 Task: Check the average views per listing of large kitchen in the last 3 years.
Action: Mouse moved to (1082, 247)
Screenshot: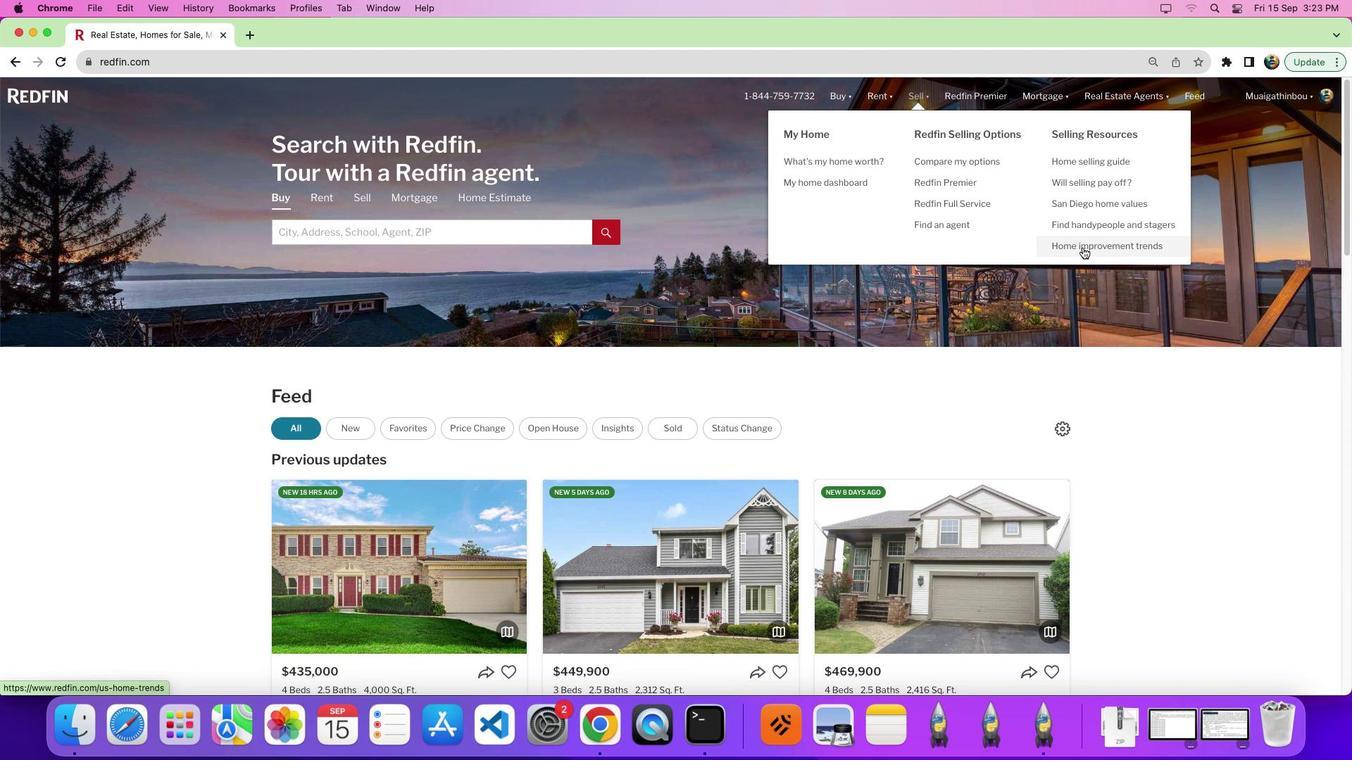 
Action: Mouse pressed left at (1082, 247)
Screenshot: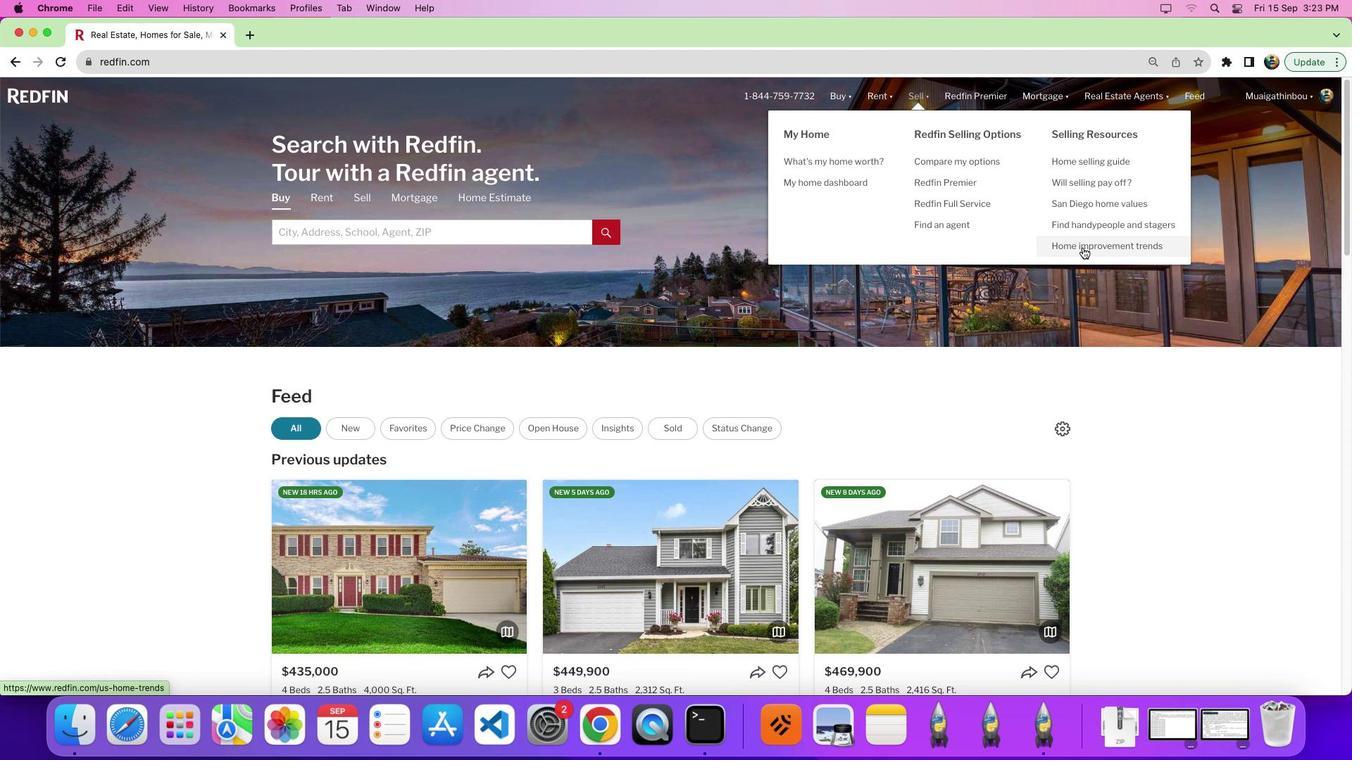 
Action: Mouse pressed left at (1082, 247)
Screenshot: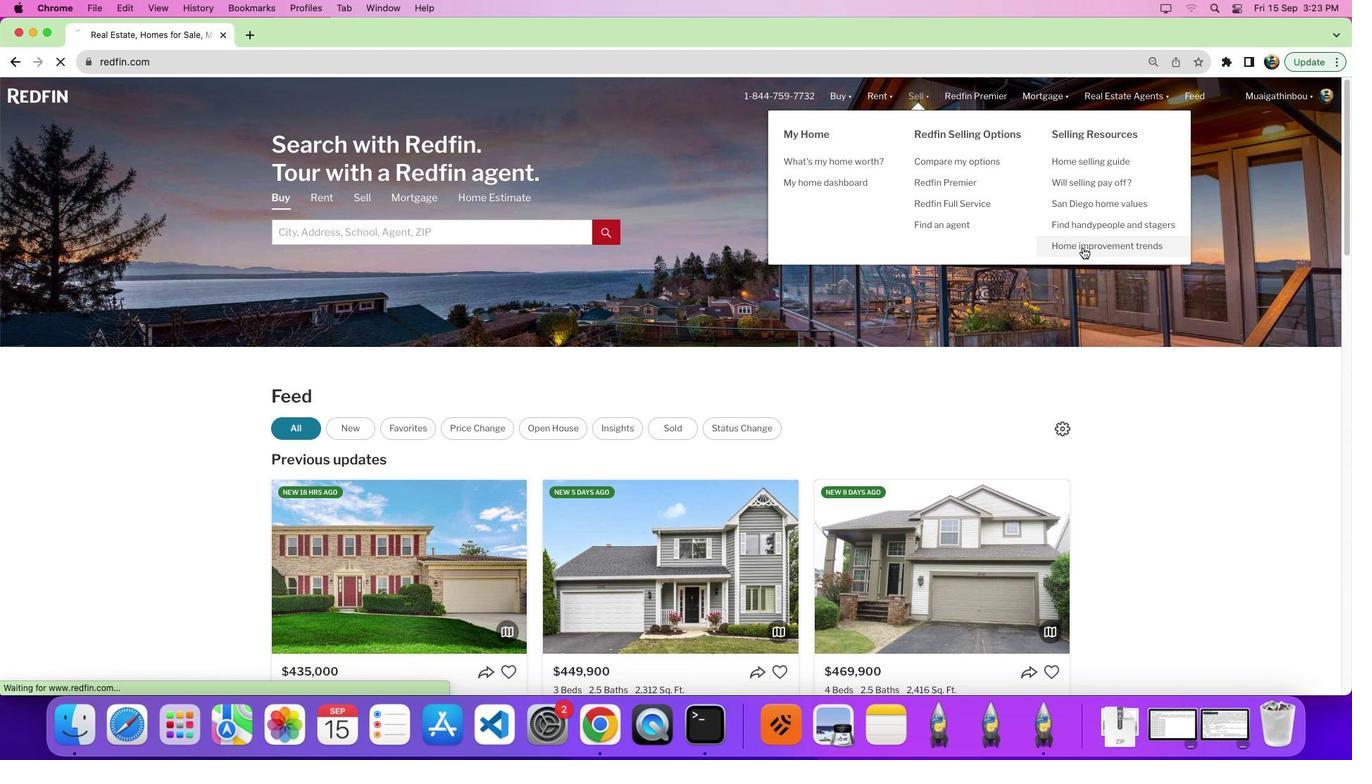 
Action: Mouse moved to (372, 261)
Screenshot: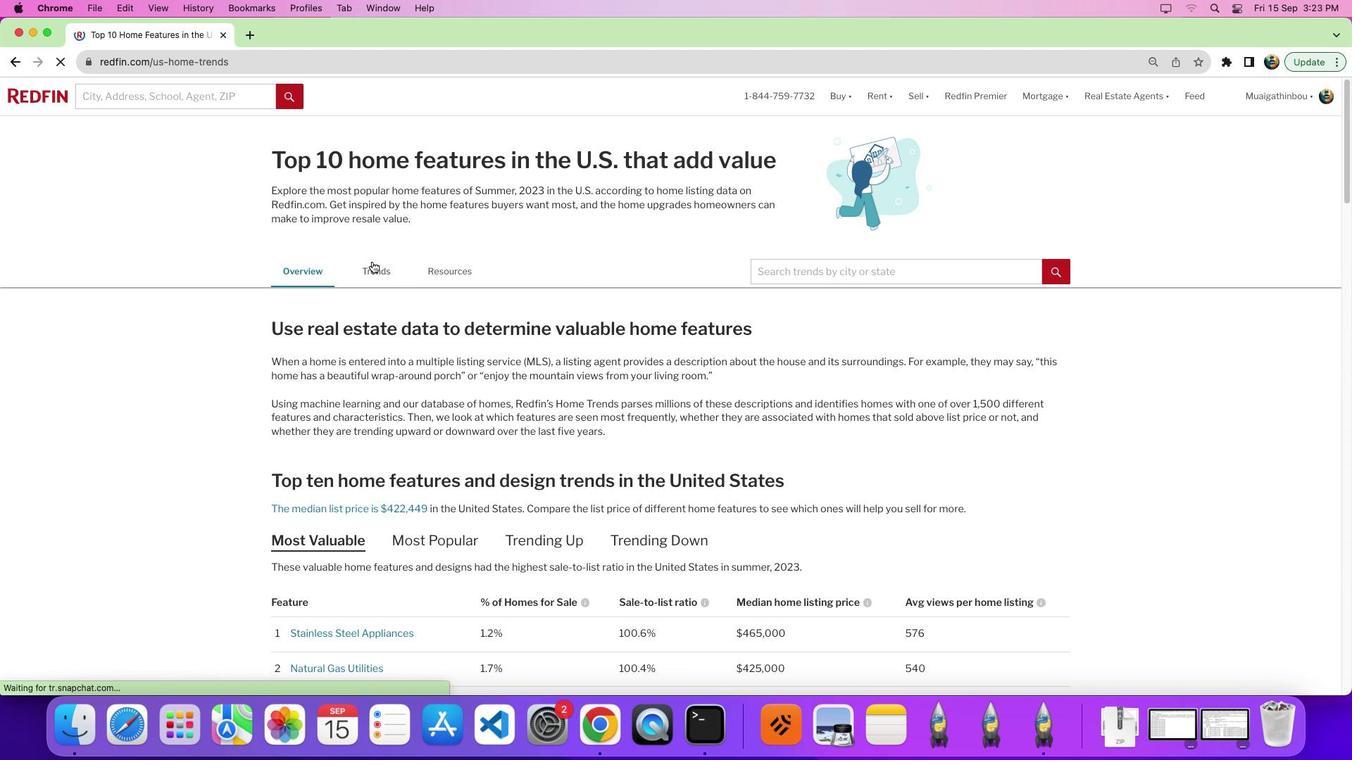
Action: Mouse pressed left at (372, 261)
Screenshot: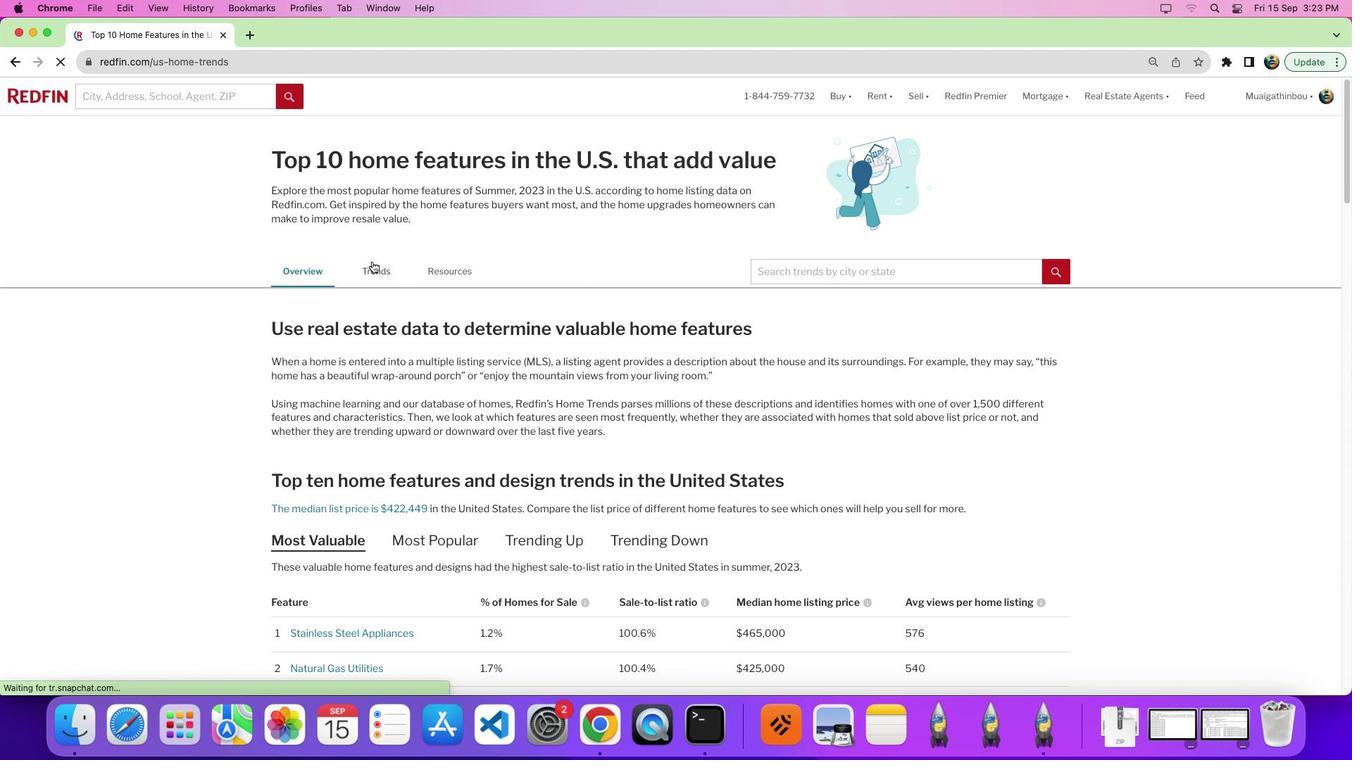 
Action: Mouse moved to (703, 277)
Screenshot: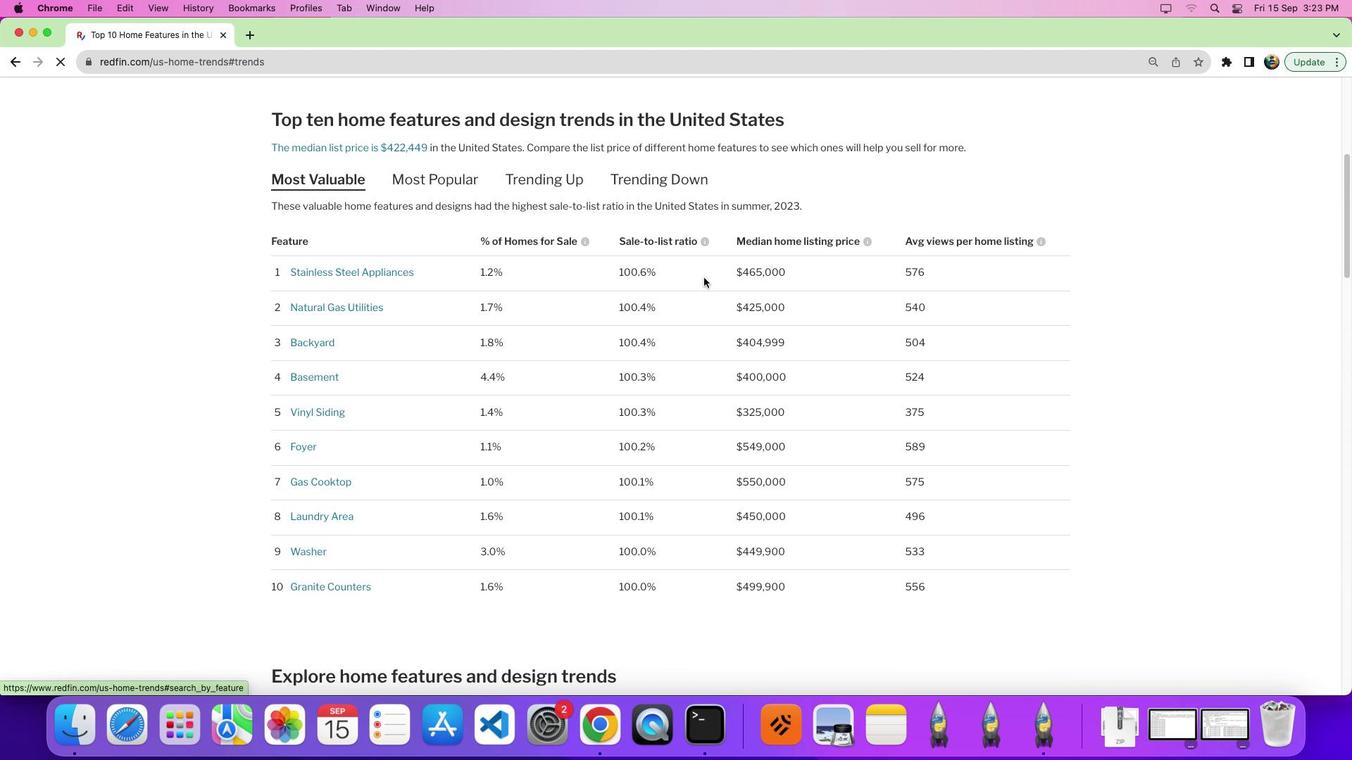 
Action: Mouse scrolled (703, 277) with delta (0, 0)
Screenshot: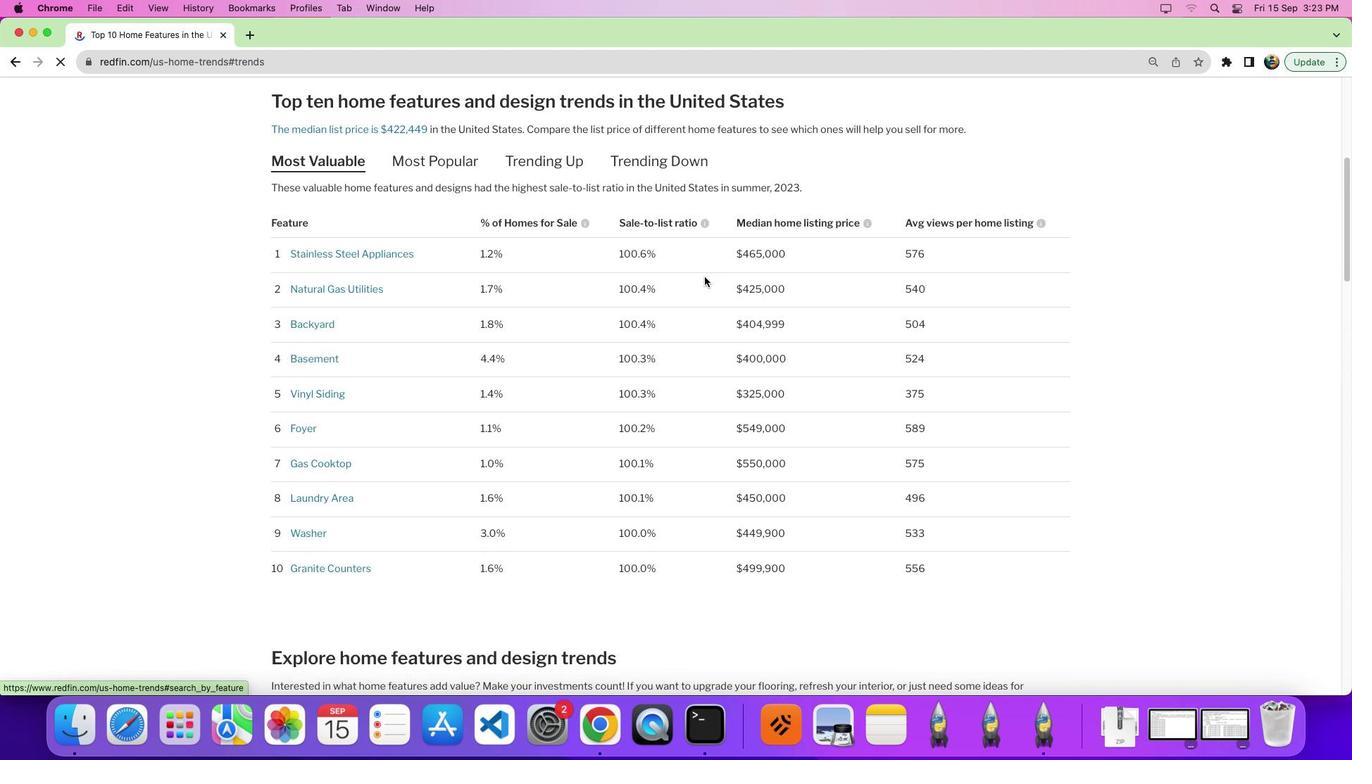 
Action: Mouse scrolled (703, 277) with delta (0, -1)
Screenshot: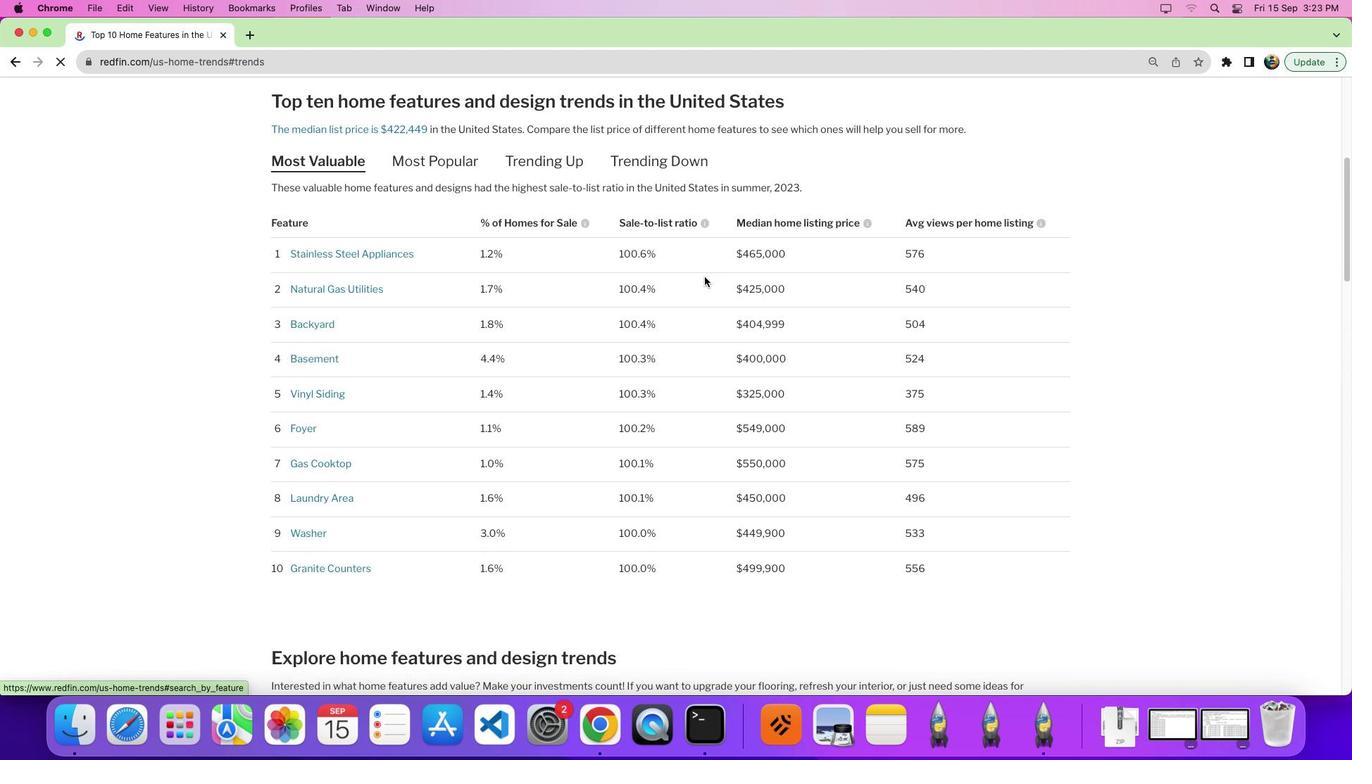 
Action: Mouse scrolled (703, 277) with delta (0, -5)
Screenshot: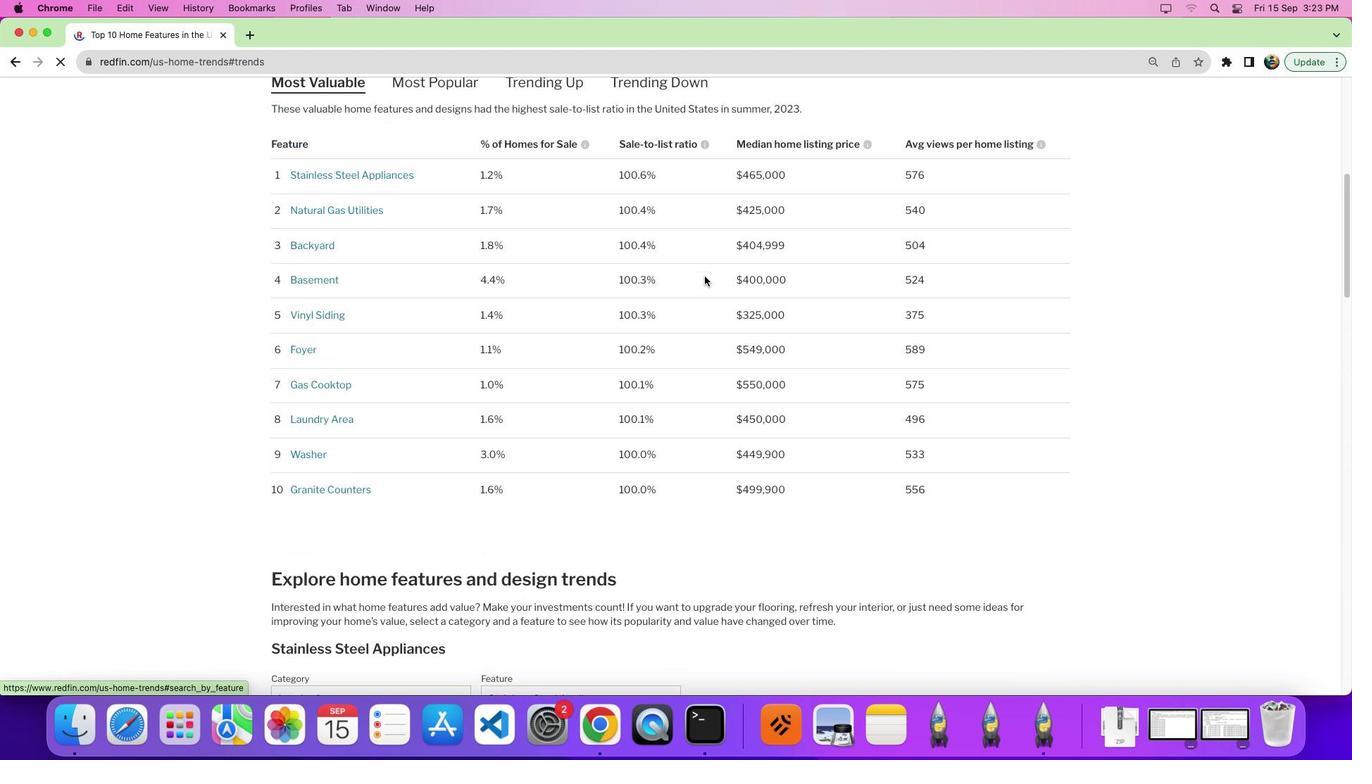 
Action: Mouse moved to (705, 274)
Screenshot: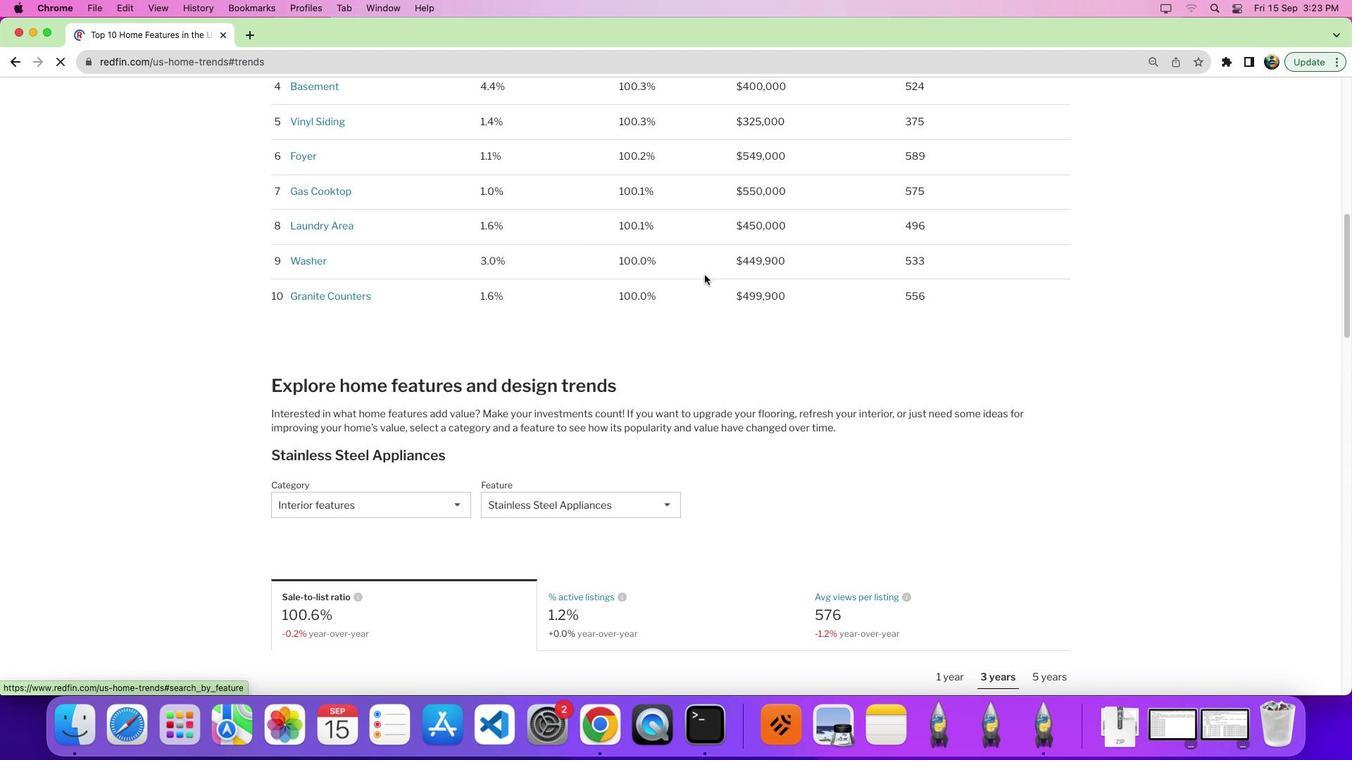 
Action: Mouse scrolled (705, 274) with delta (0, 0)
Screenshot: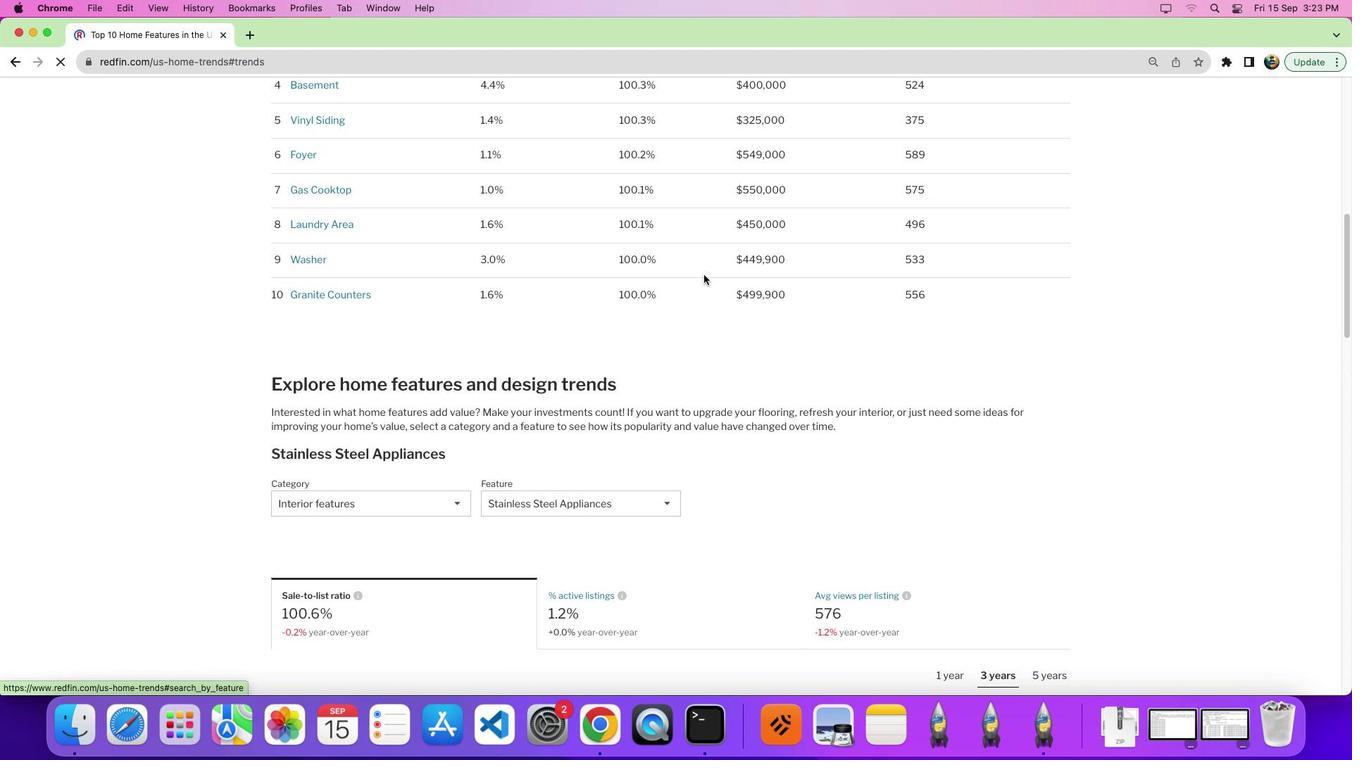 
Action: Mouse scrolled (705, 274) with delta (0, 0)
Screenshot: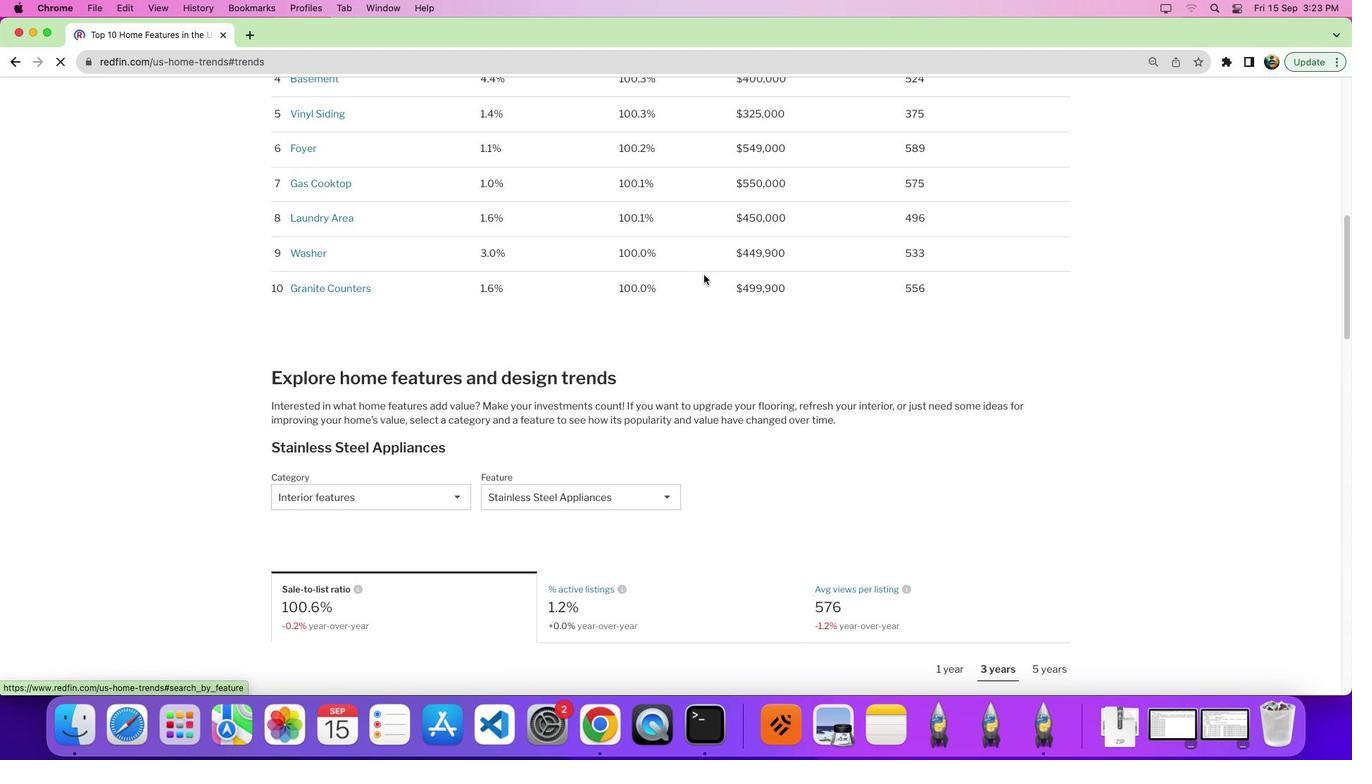 
Action: Mouse moved to (704, 274)
Screenshot: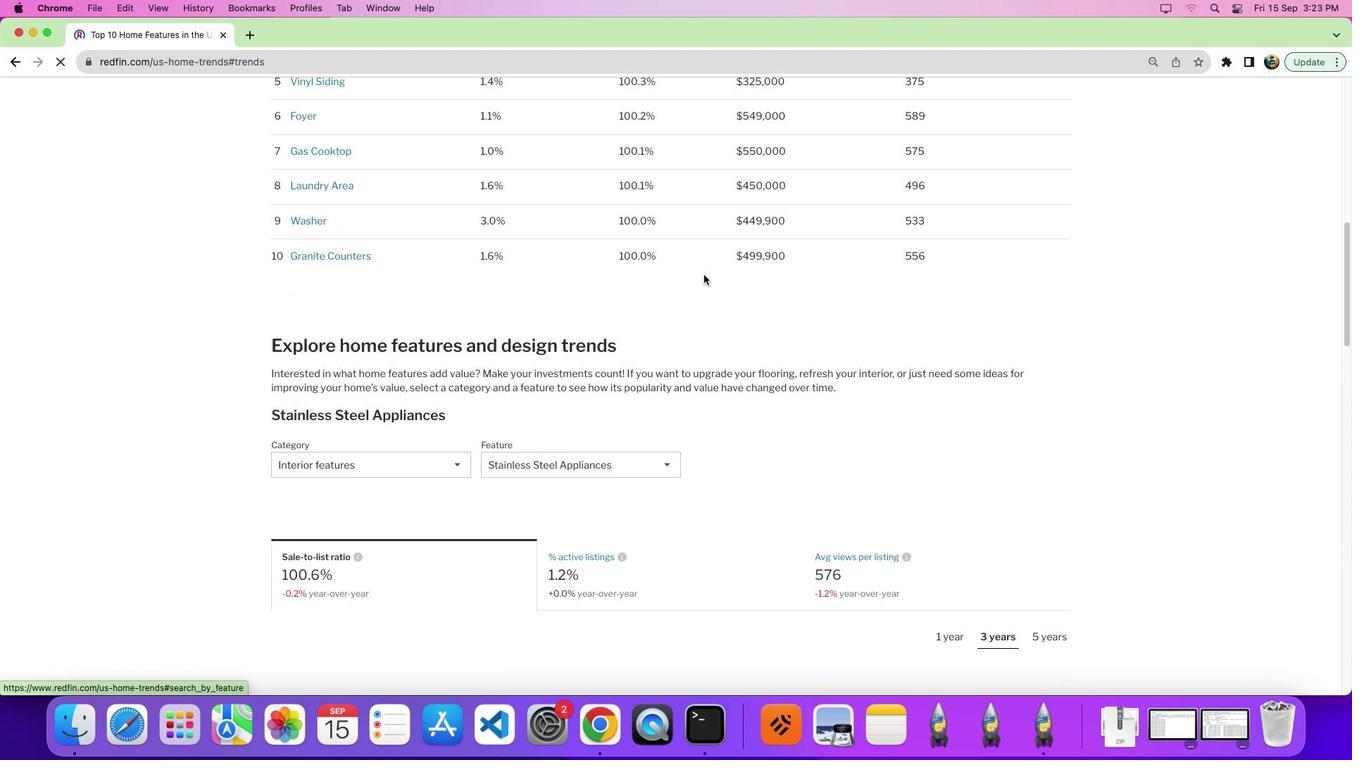 
Action: Mouse scrolled (704, 274) with delta (0, -4)
Screenshot: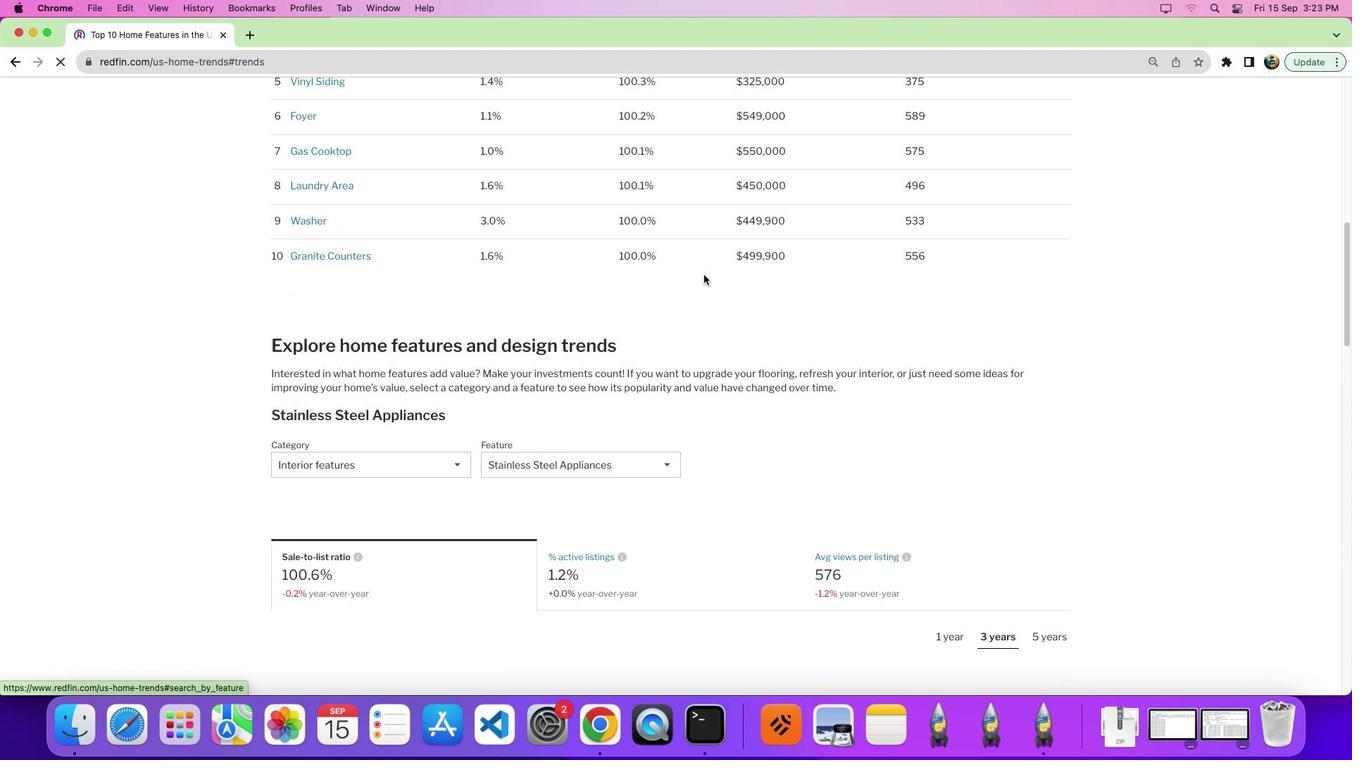 
Action: Mouse moved to (600, 291)
Screenshot: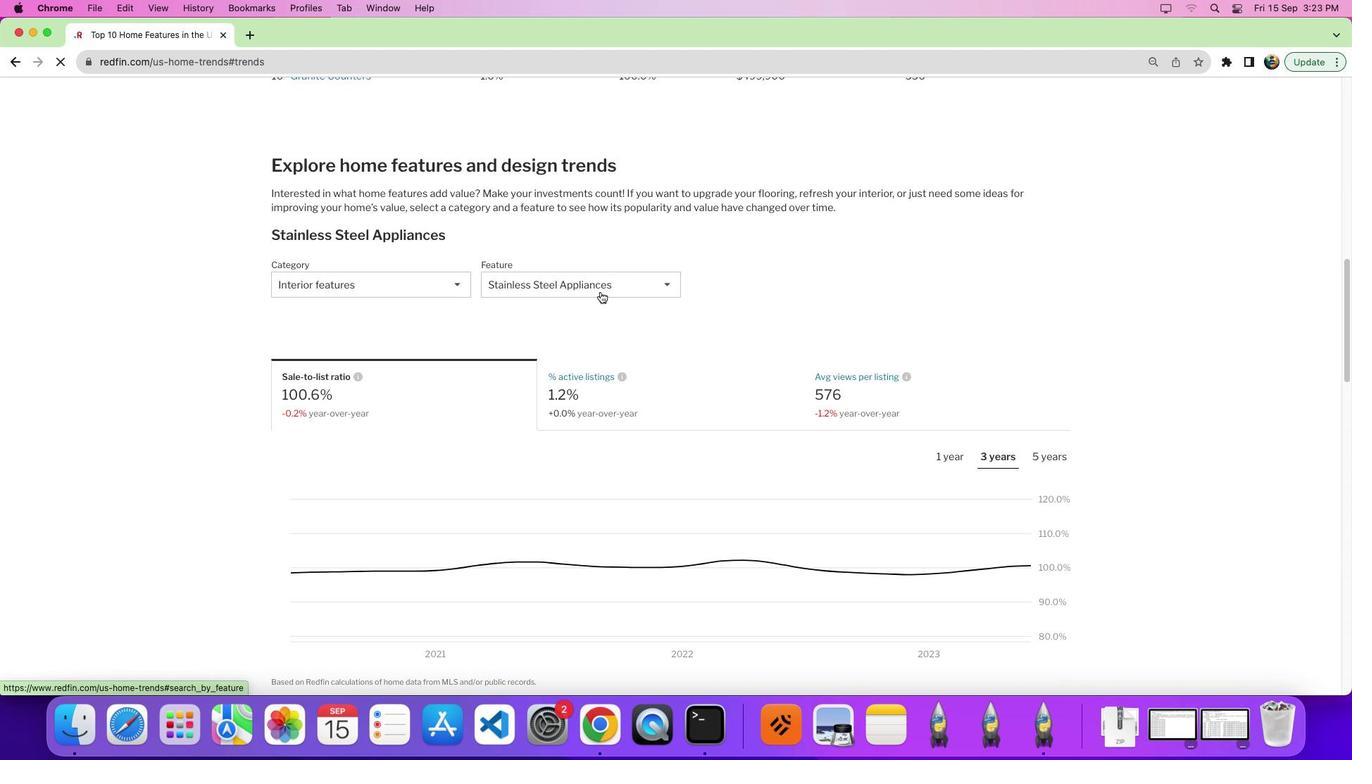 
Action: Mouse pressed left at (600, 291)
Screenshot: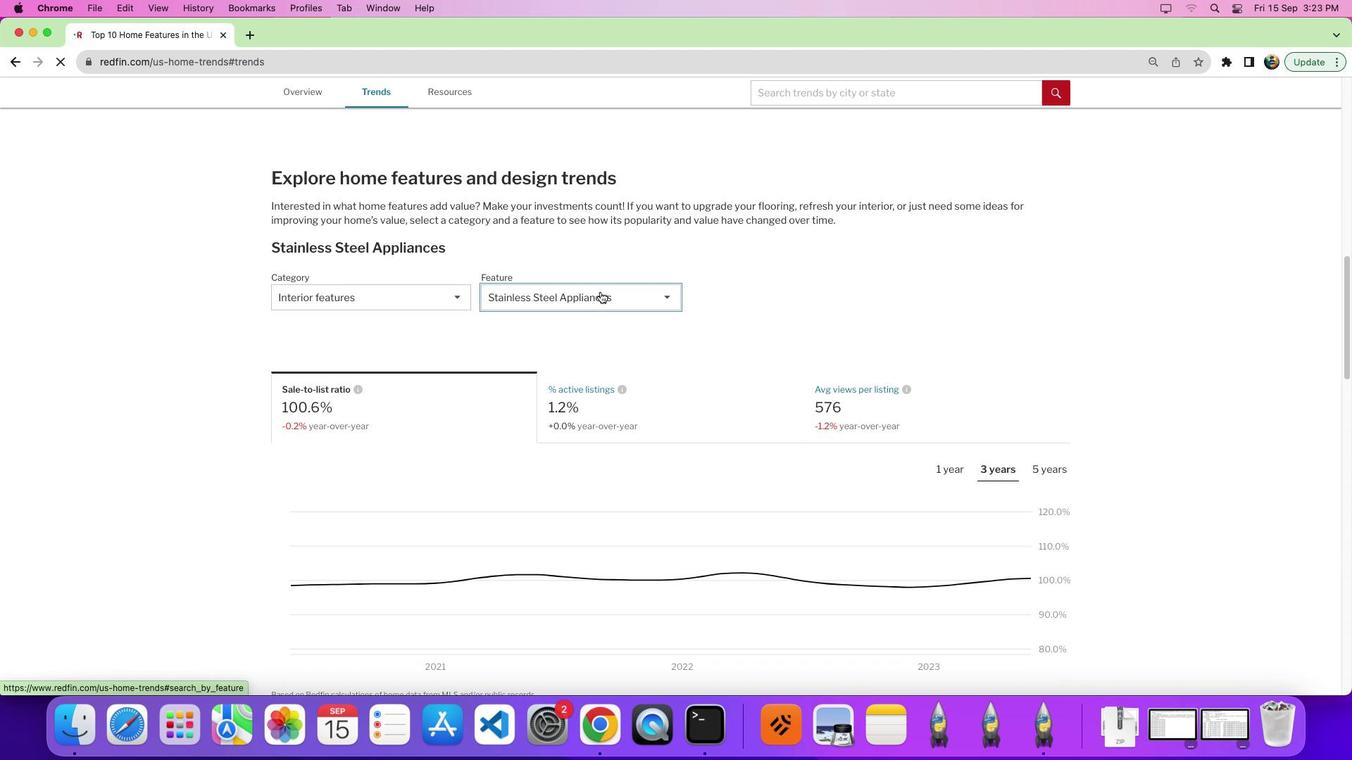 
Action: Mouse moved to (602, 295)
Screenshot: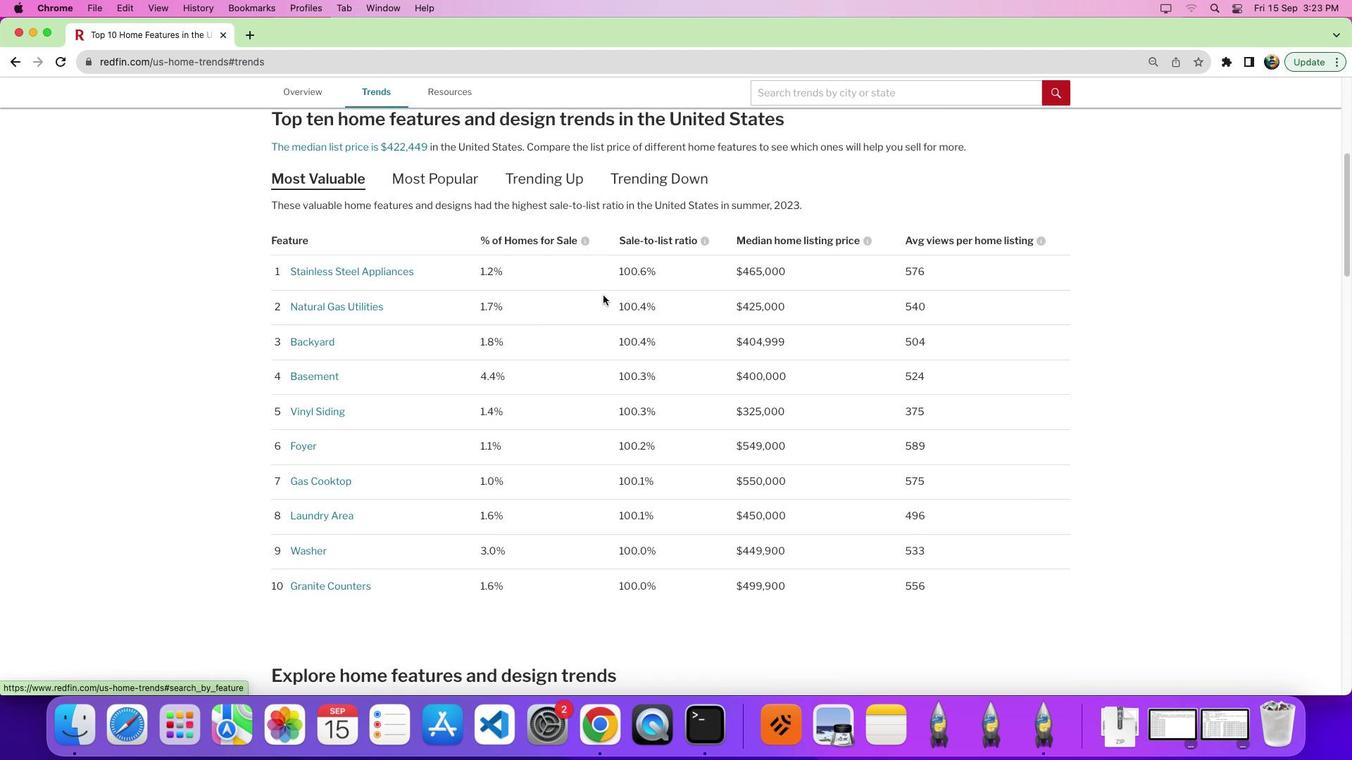 
Action: Mouse scrolled (602, 295) with delta (0, 0)
Screenshot: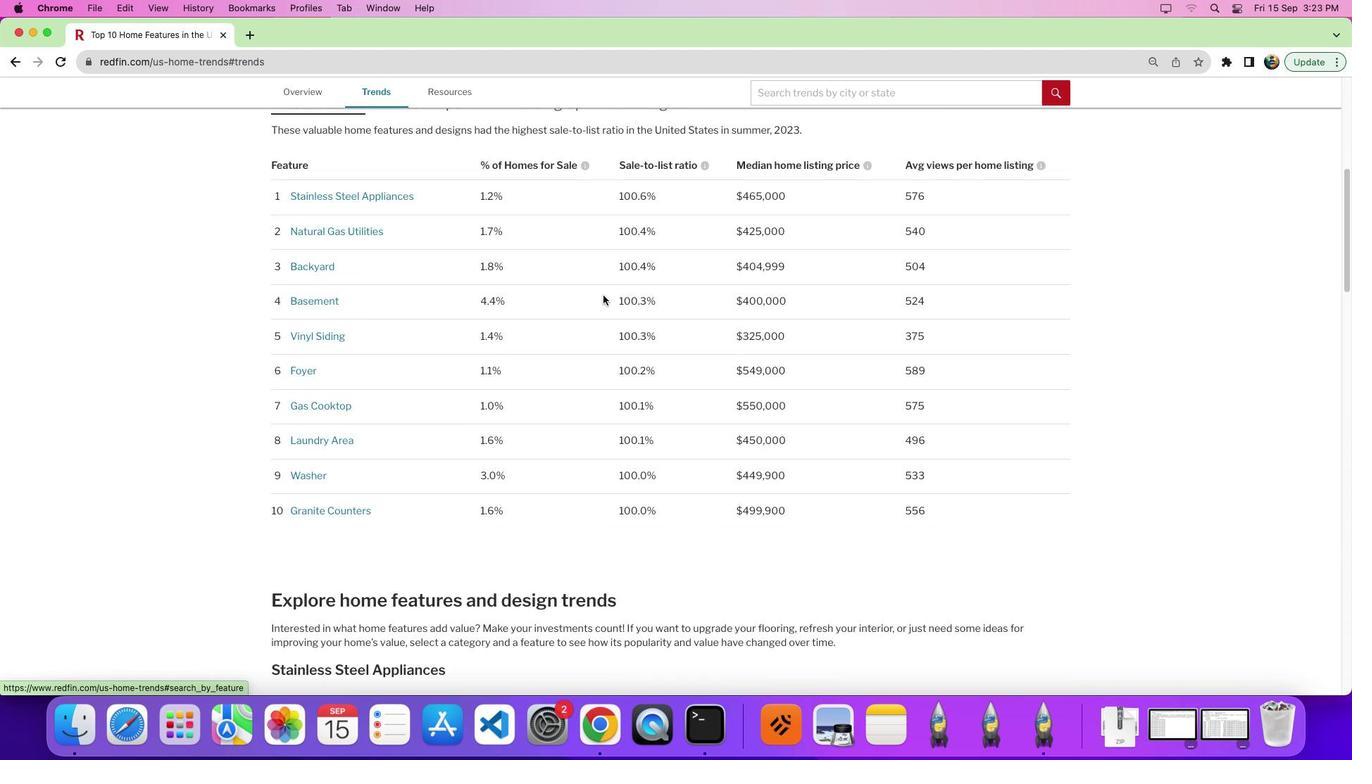 
Action: Mouse scrolled (602, 295) with delta (0, -1)
Screenshot: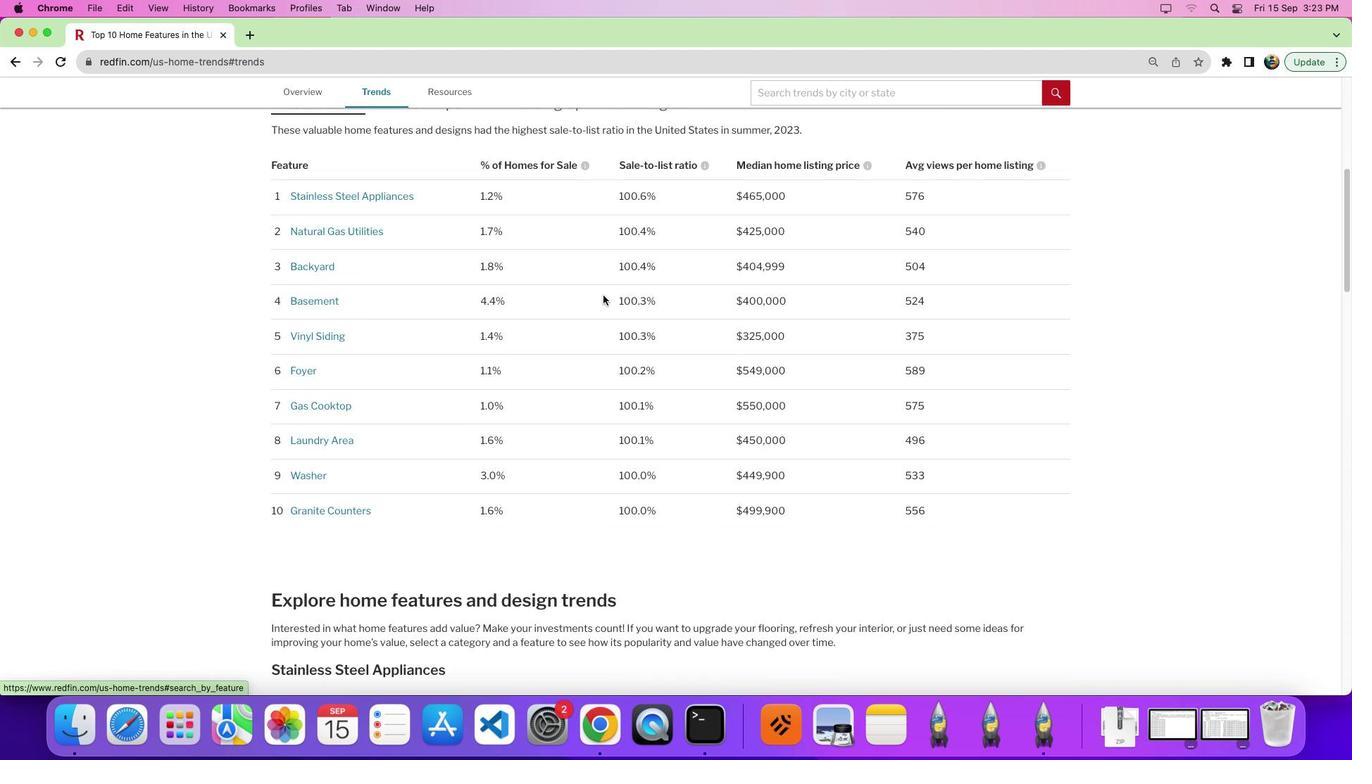 
Action: Mouse scrolled (602, 295) with delta (0, -6)
Screenshot: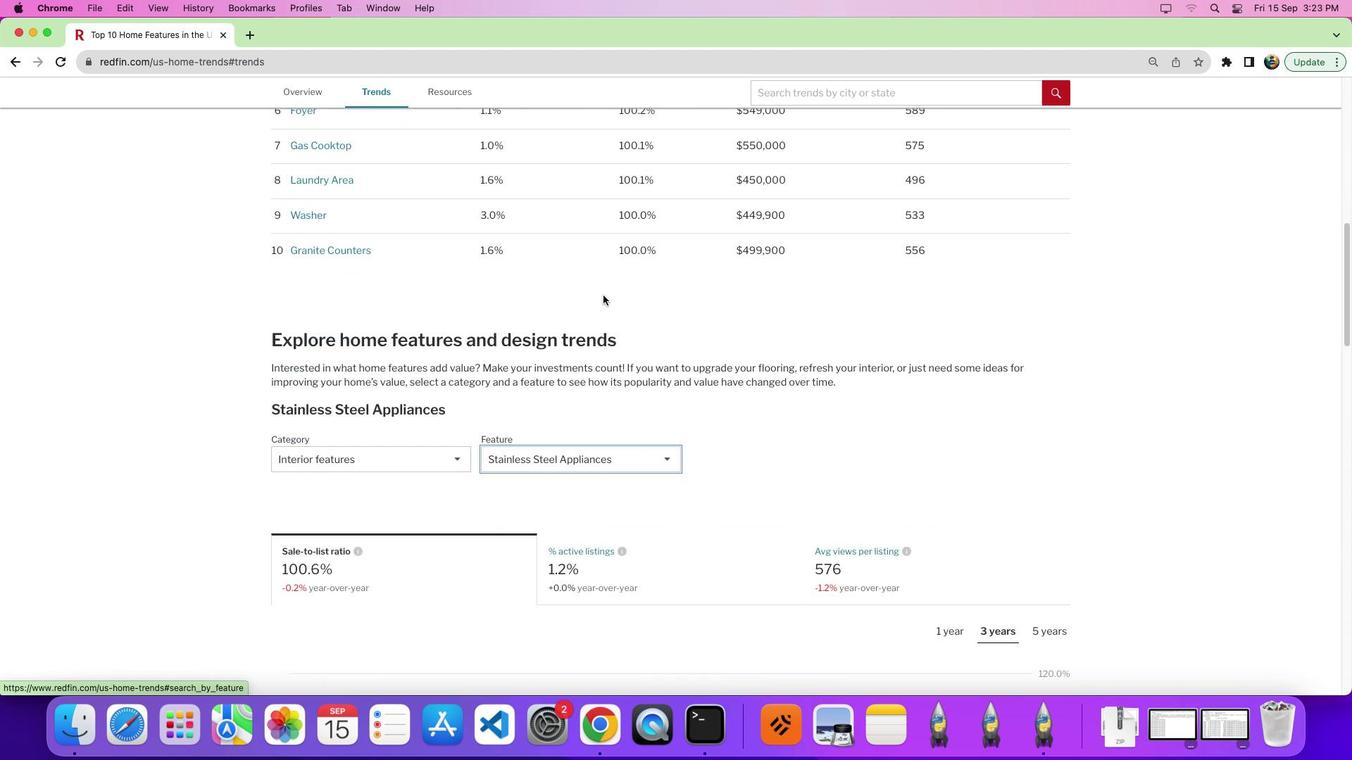 
Action: Mouse scrolled (602, 295) with delta (0, -9)
Screenshot: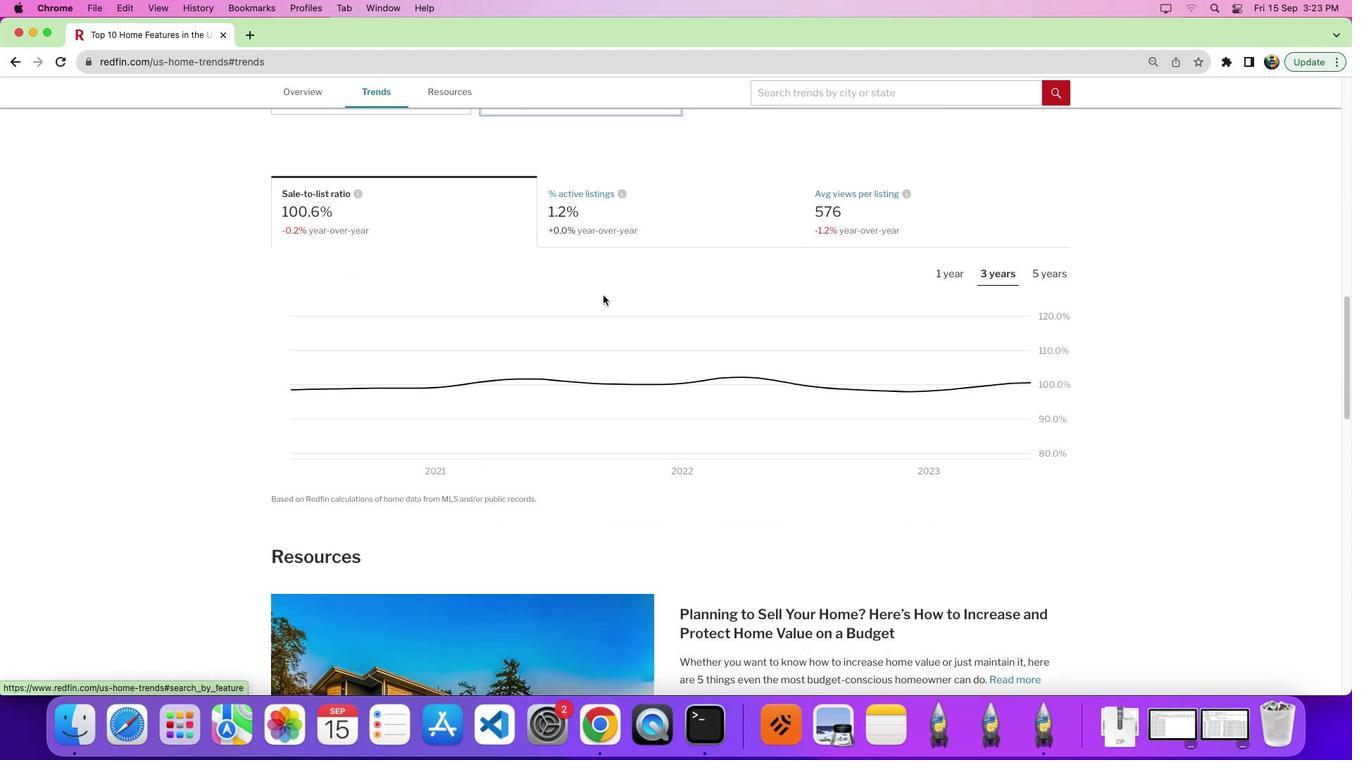 
Action: Mouse scrolled (602, 295) with delta (0, -9)
Screenshot: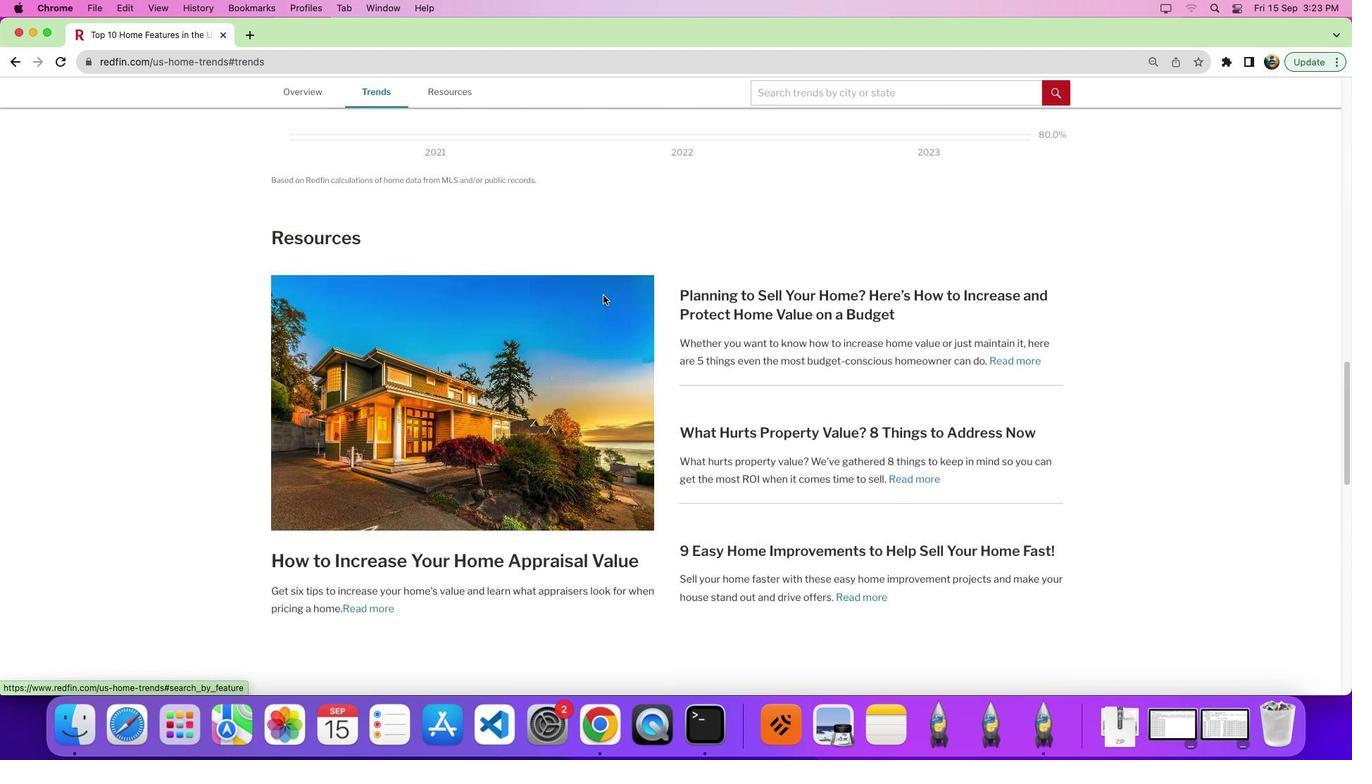 
Action: Mouse moved to (605, 292)
Screenshot: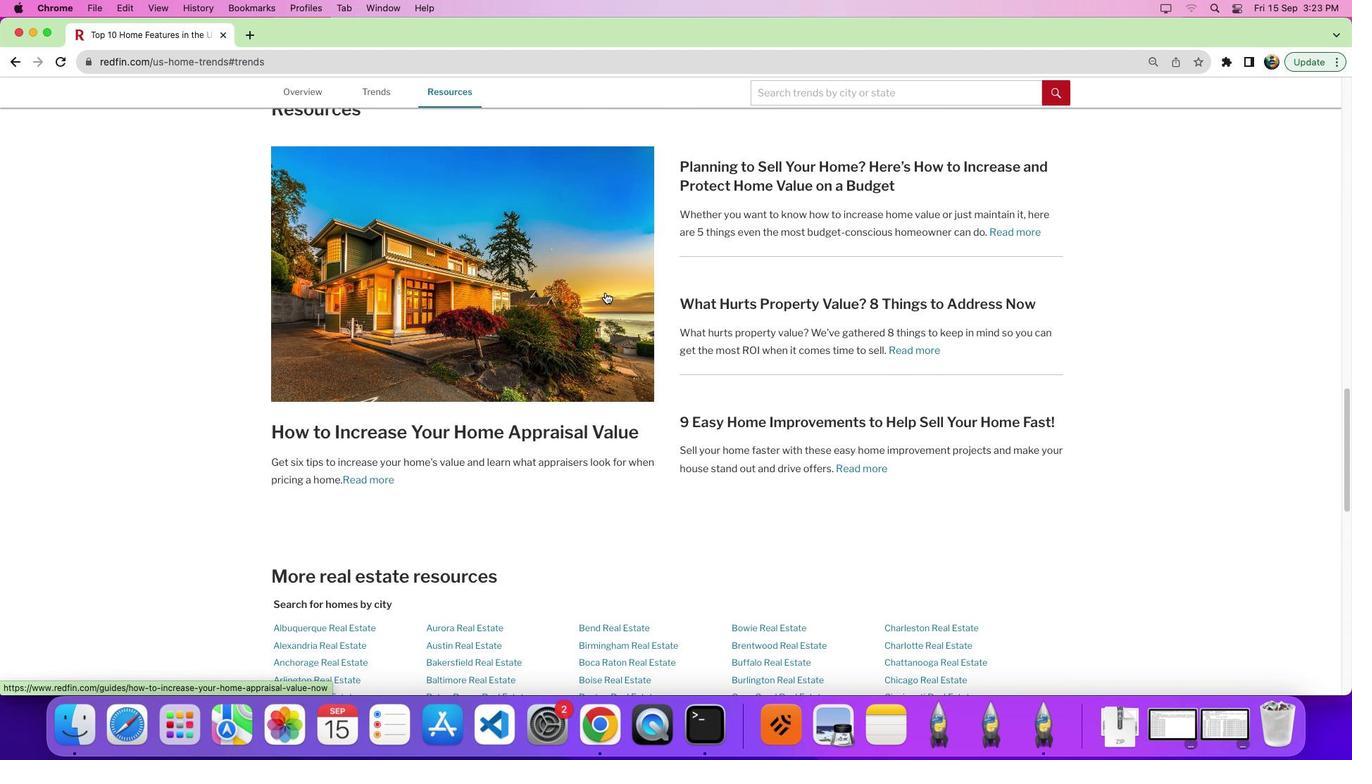 
Action: Mouse scrolled (605, 292) with delta (0, 0)
Screenshot: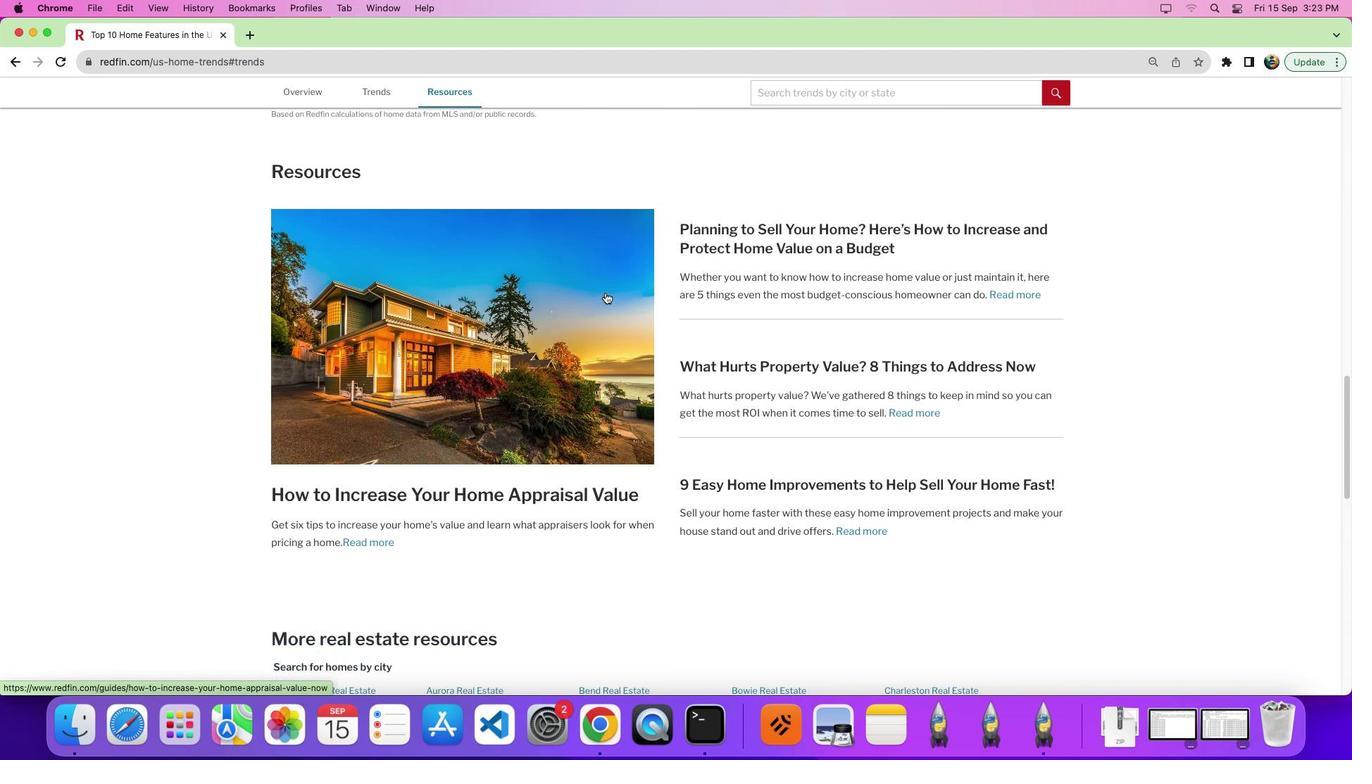 
Action: Mouse scrolled (605, 292) with delta (0, 0)
Screenshot: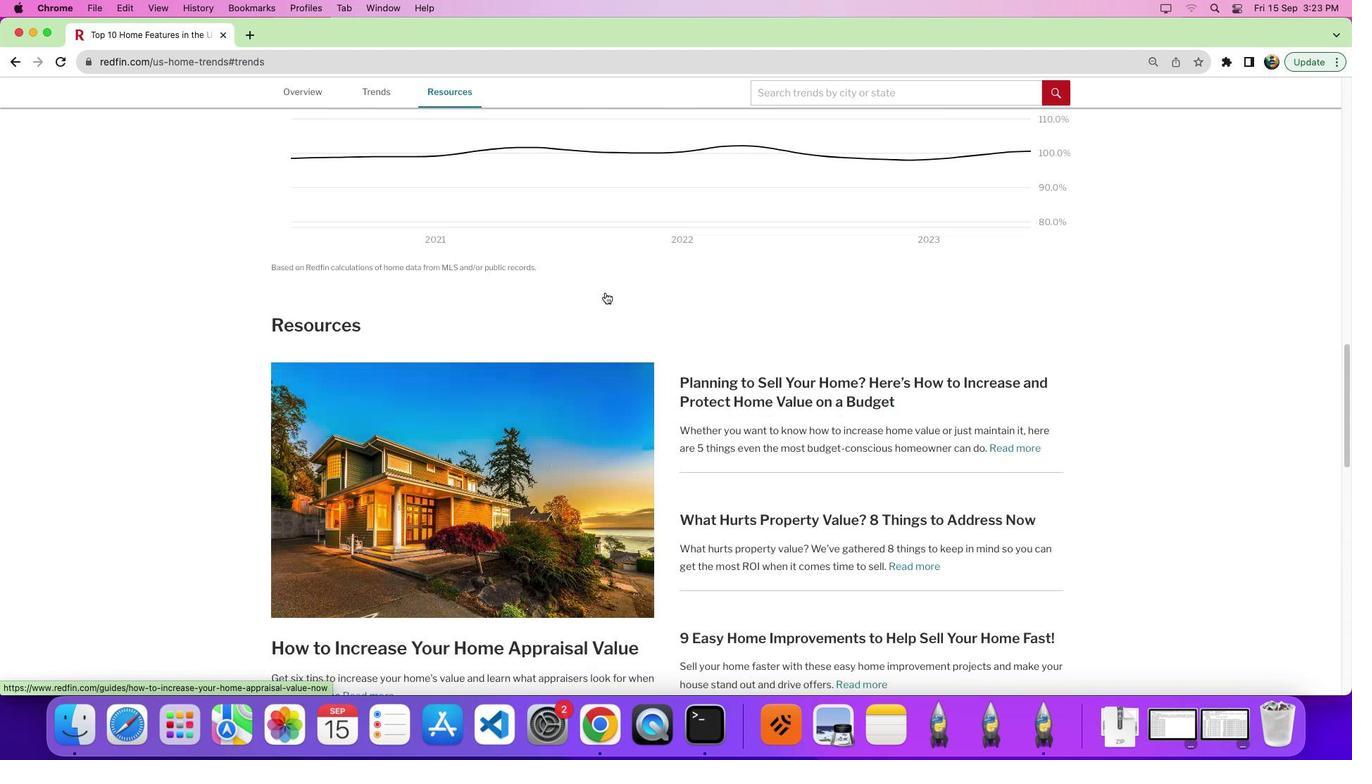 
Action: Mouse scrolled (605, 292) with delta (0, 6)
Screenshot: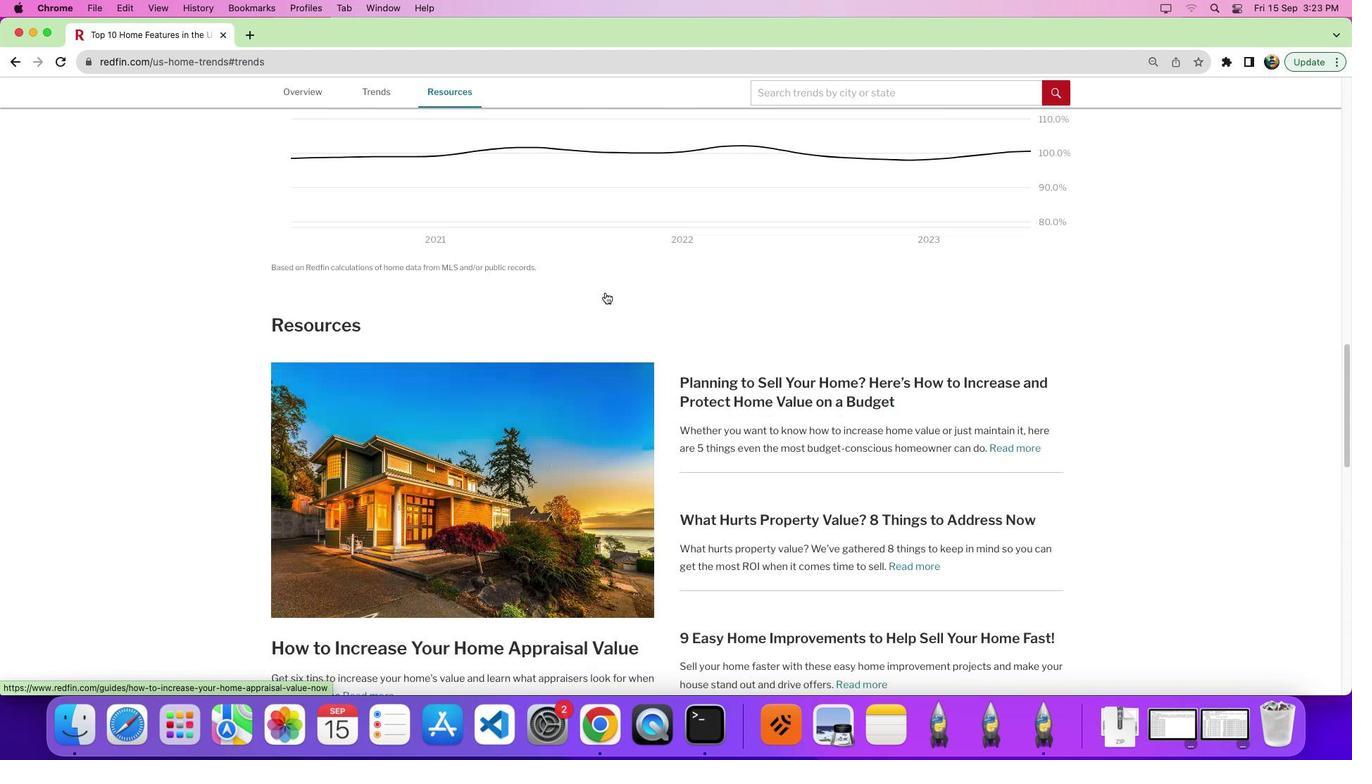 
Action: Mouse moved to (605, 292)
Screenshot: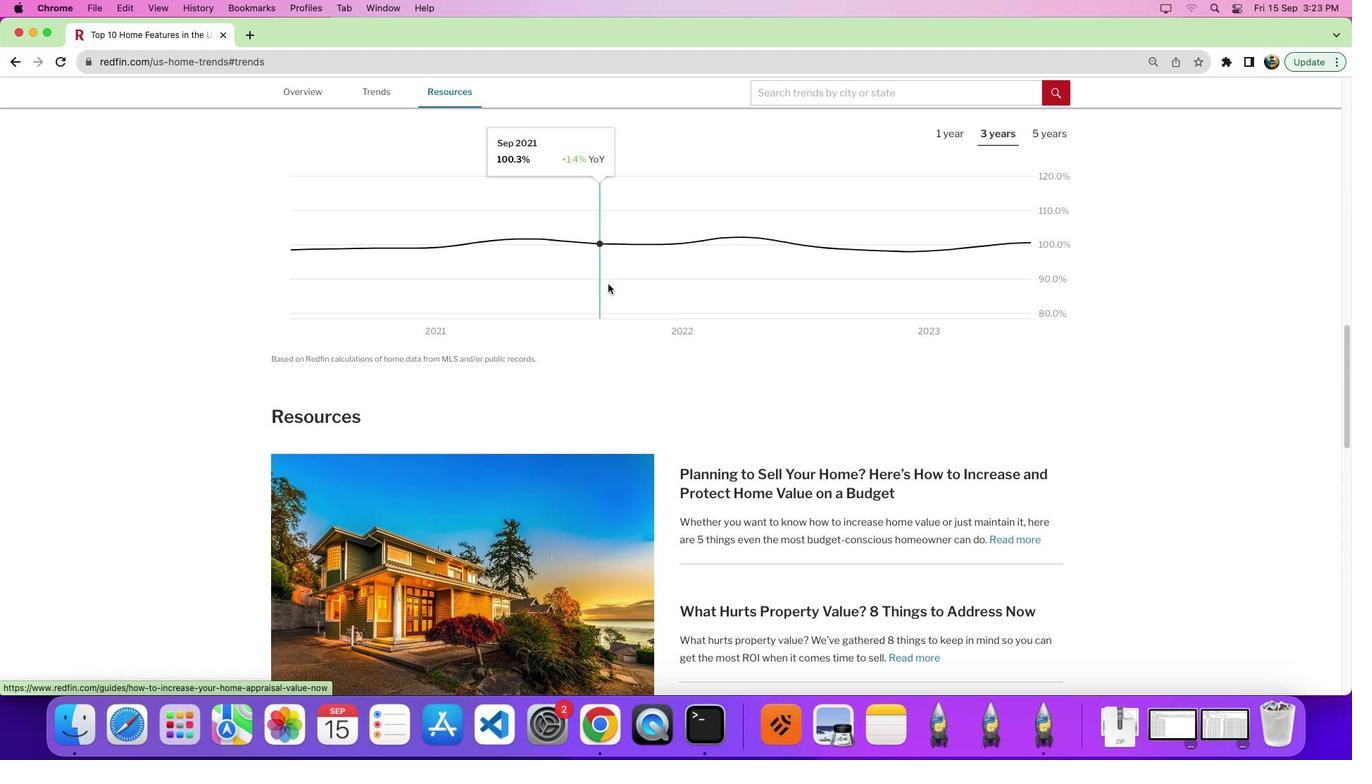 
Action: Mouse scrolled (605, 292) with delta (0, 0)
Screenshot: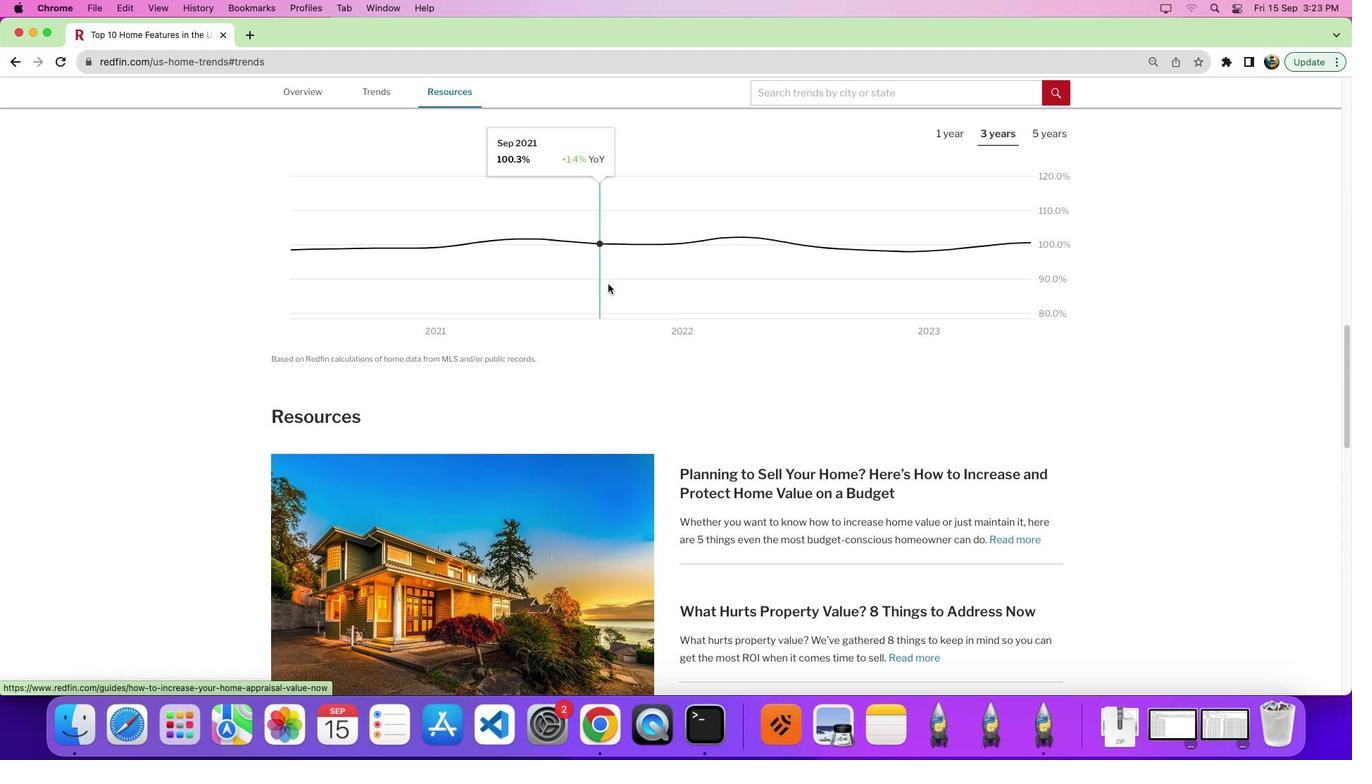 
Action: Mouse moved to (605, 290)
Screenshot: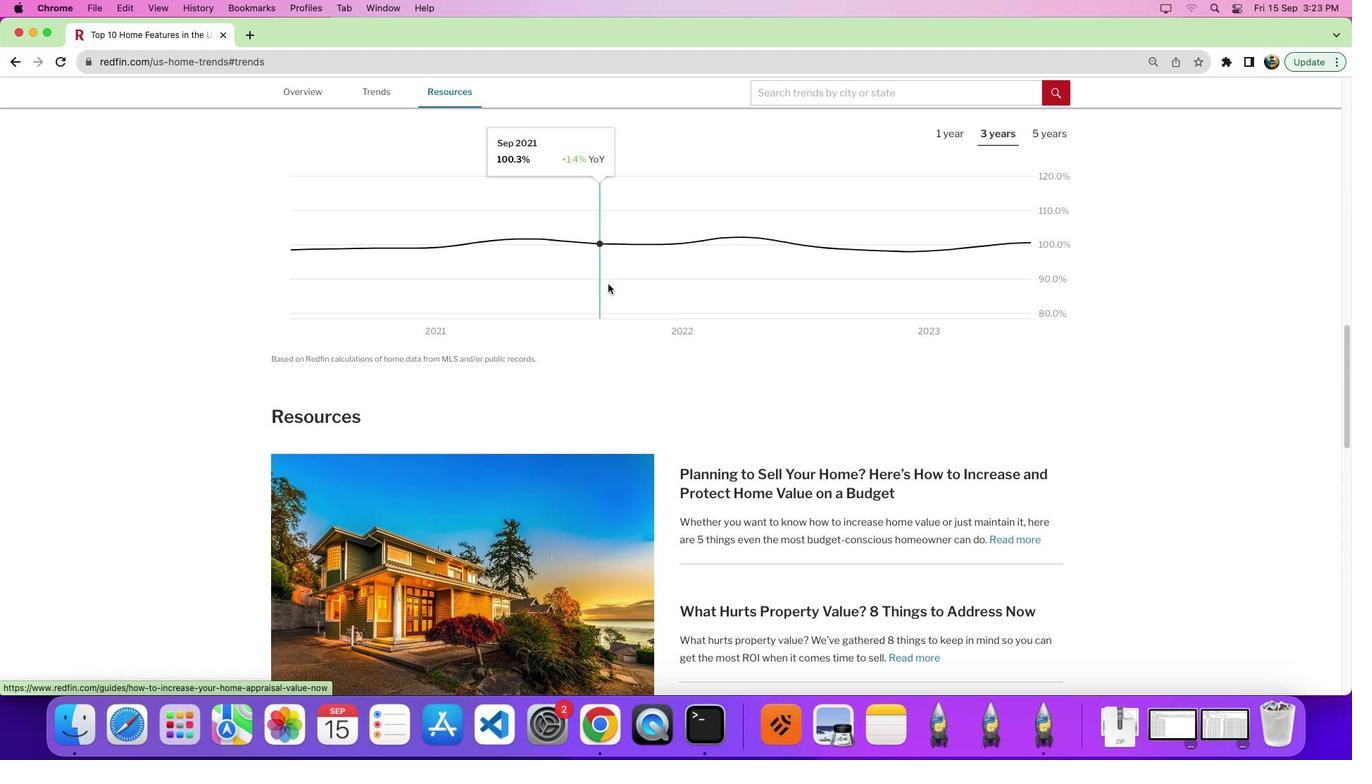 
Action: Mouse scrolled (605, 290) with delta (0, -1)
Screenshot: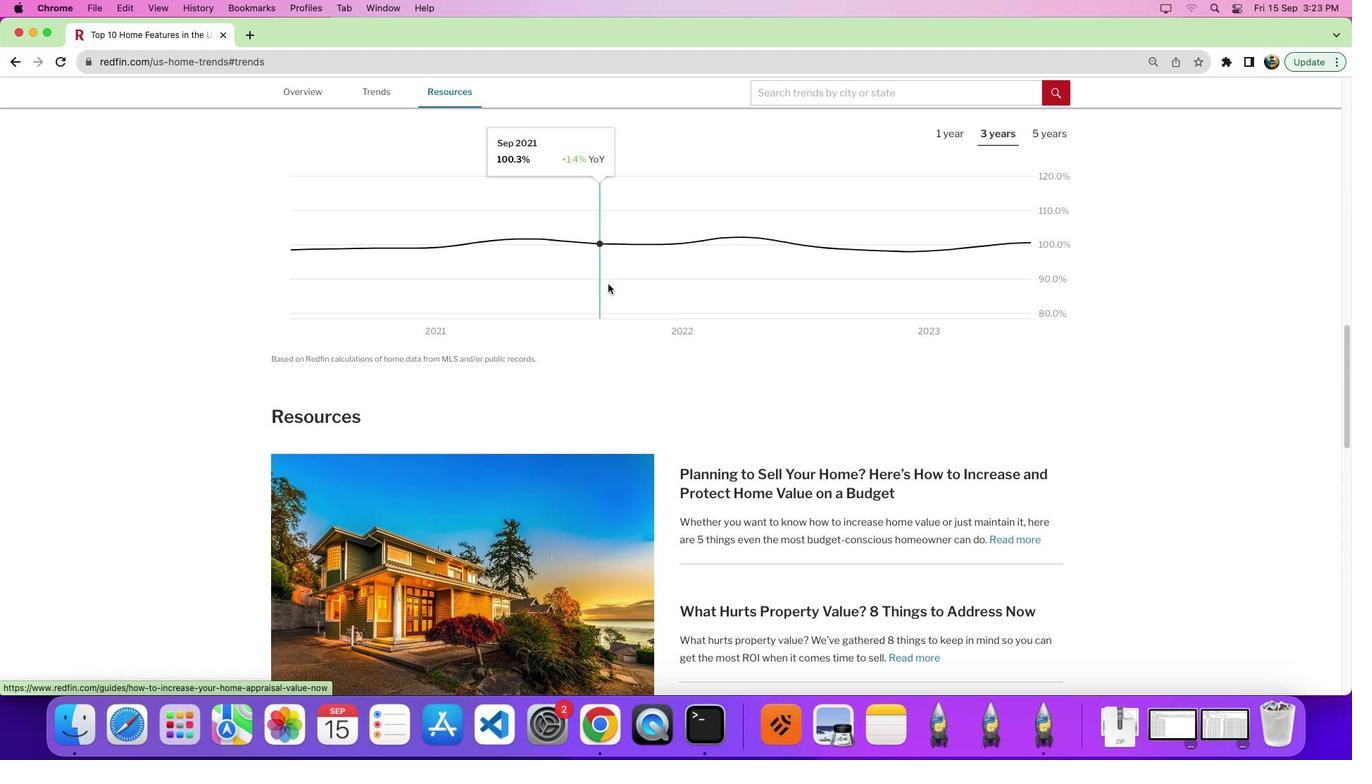 
Action: Mouse moved to (607, 285)
Screenshot: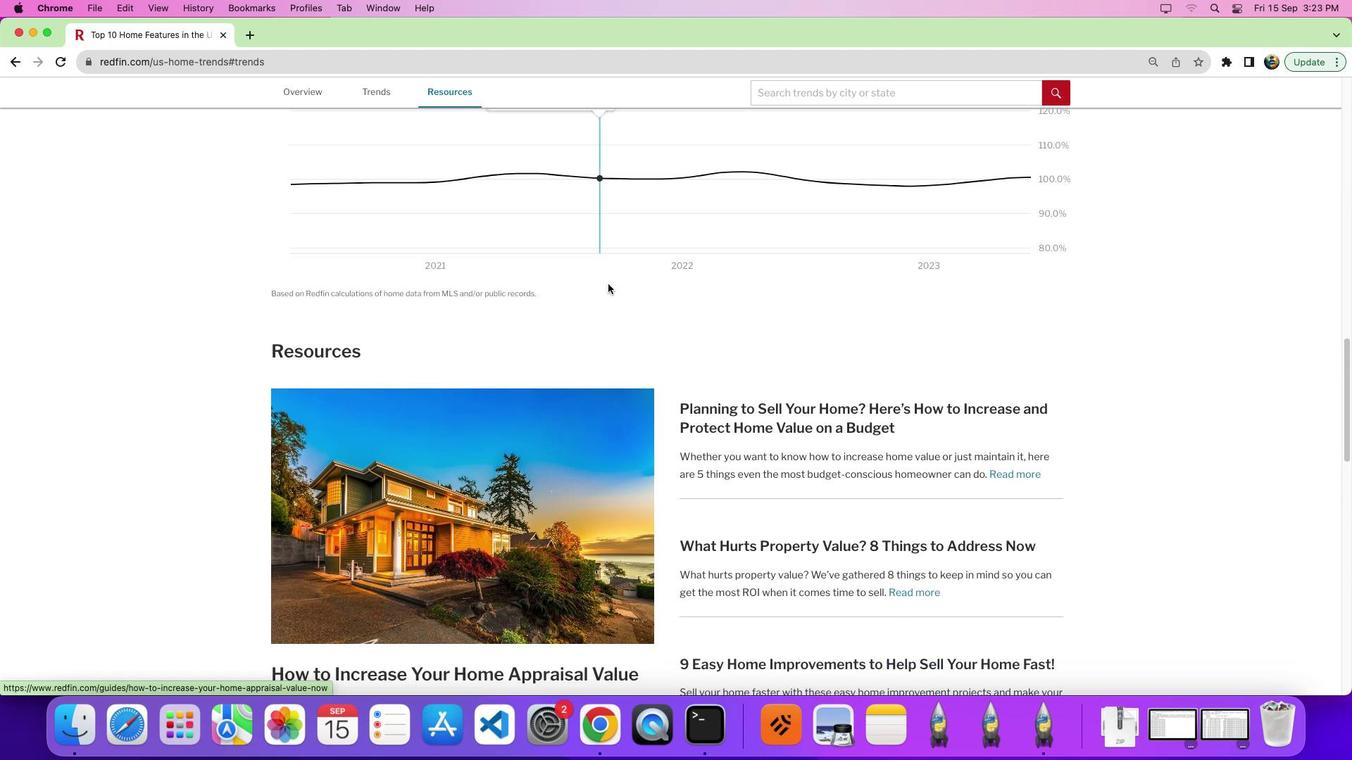 
Action: Mouse scrolled (607, 285) with delta (0, -5)
Screenshot: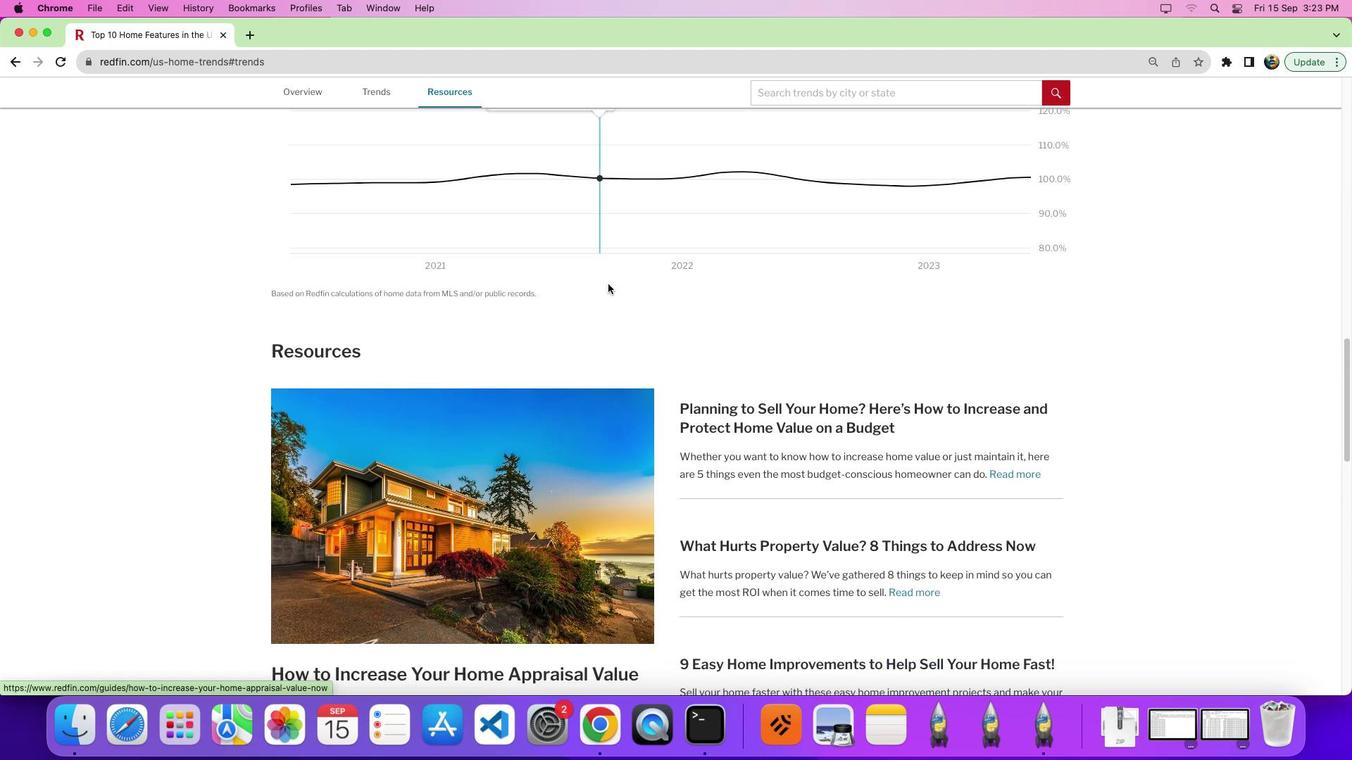 
Action: Mouse moved to (607, 283)
Screenshot: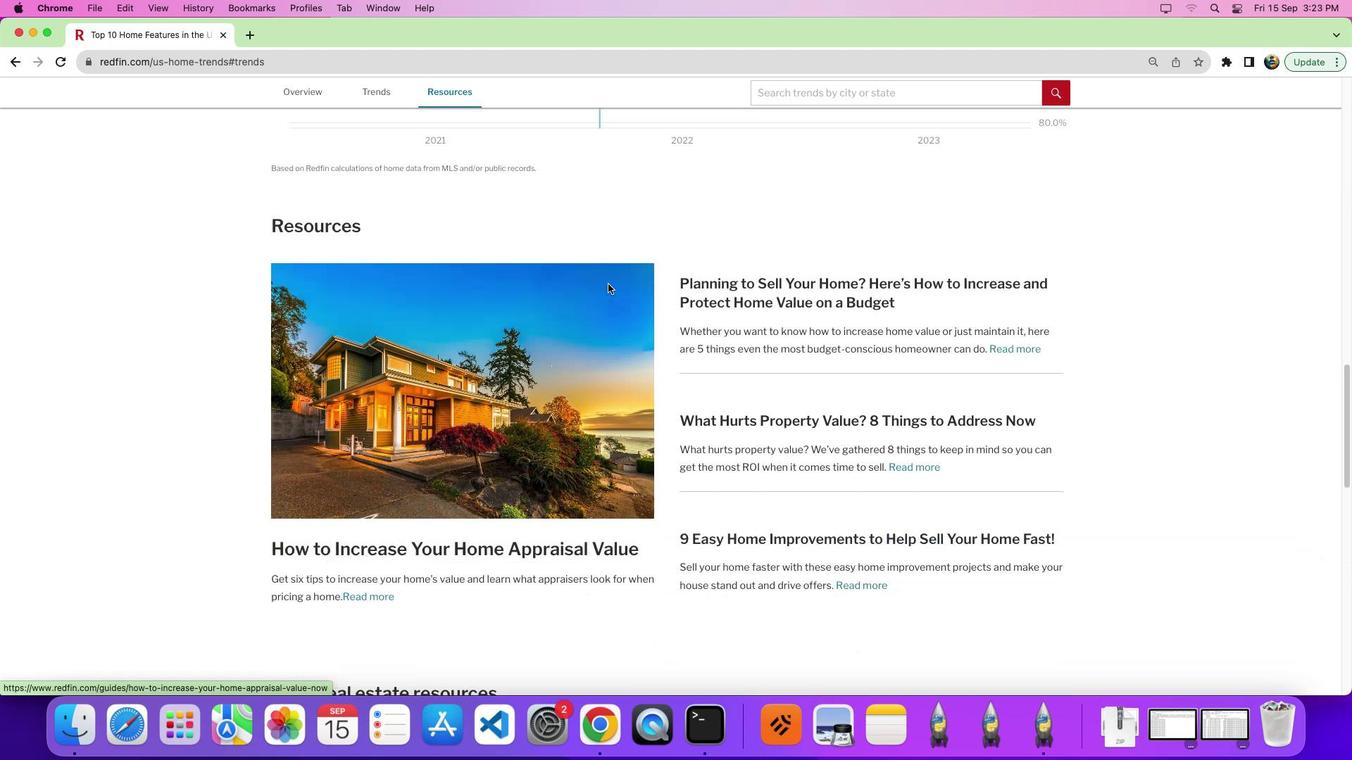 
Action: Mouse scrolled (607, 283) with delta (0, 0)
Screenshot: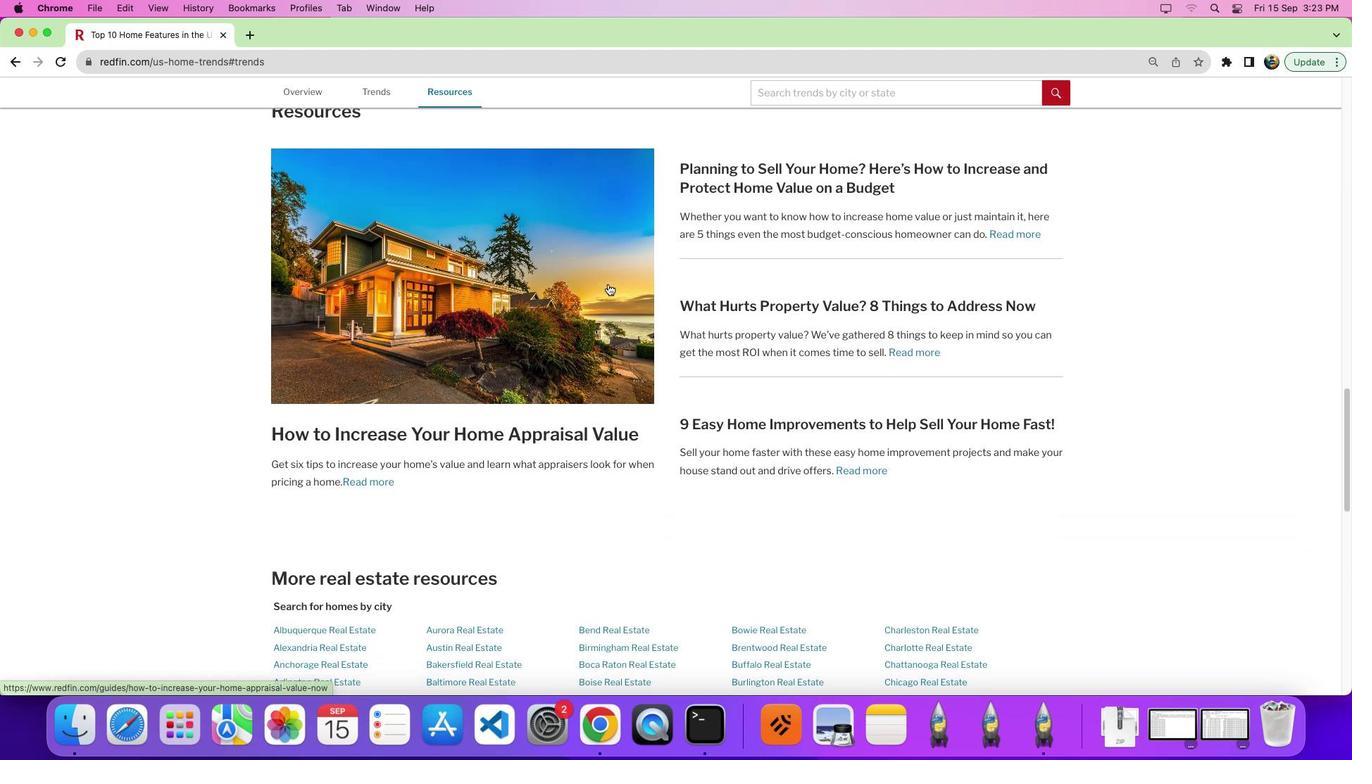 
Action: Mouse scrolled (607, 283) with delta (0, 0)
Screenshot: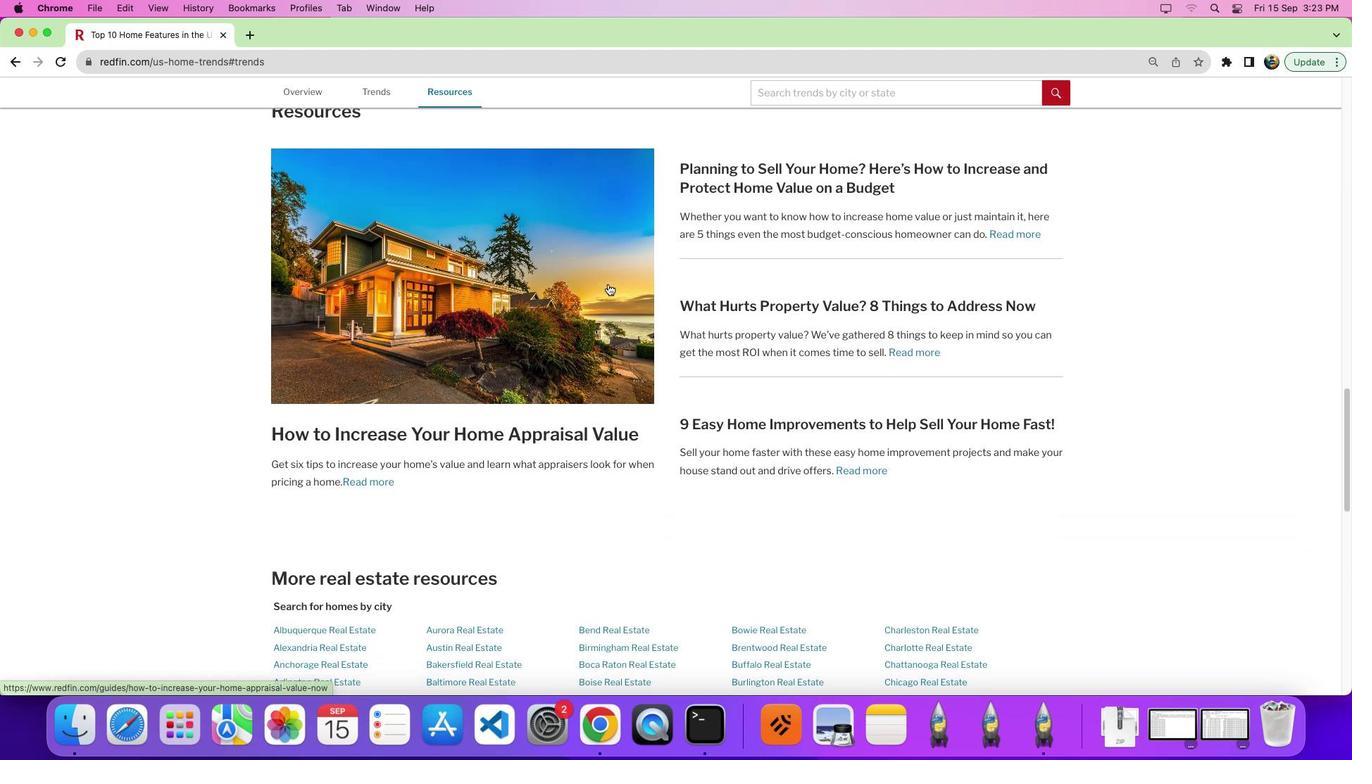 
Action: Mouse scrolled (607, 283) with delta (0, -5)
Screenshot: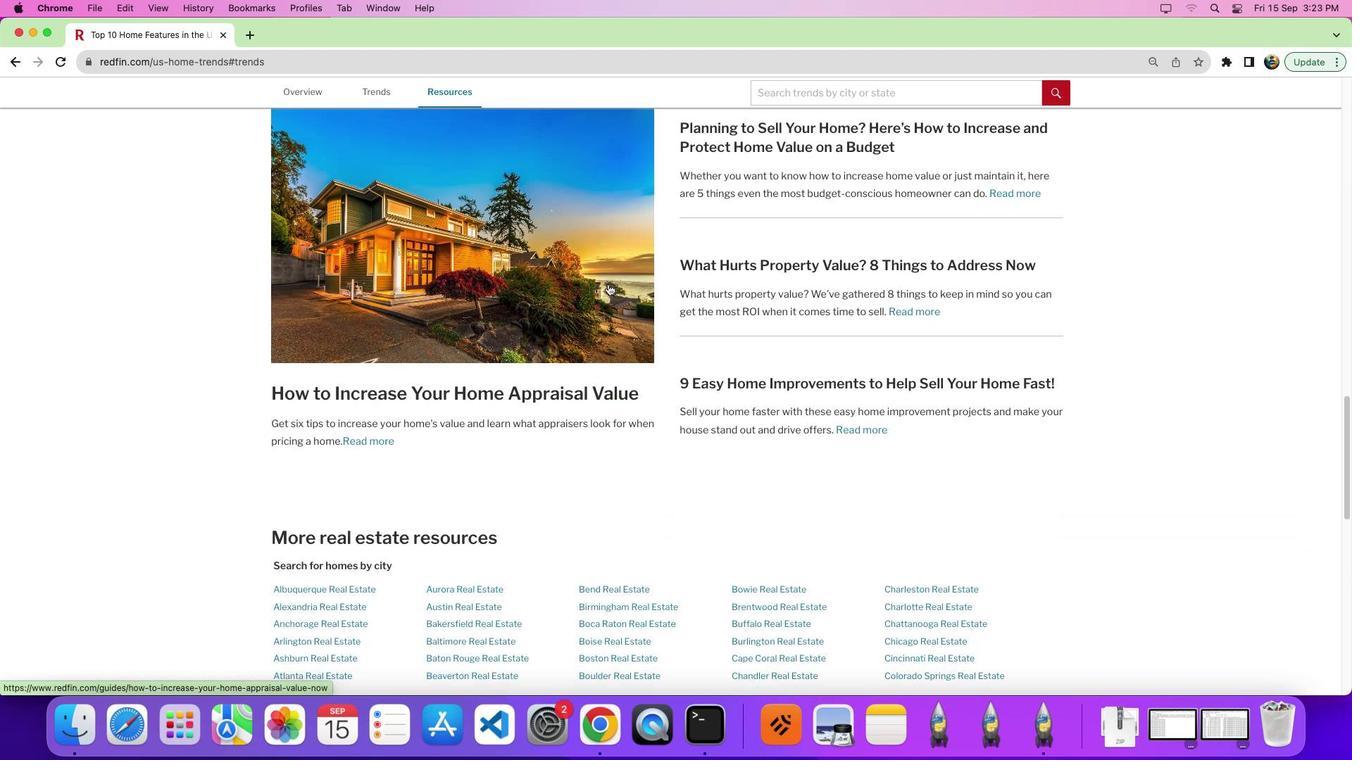 
Action: Mouse scrolled (607, 283) with delta (0, 0)
Screenshot: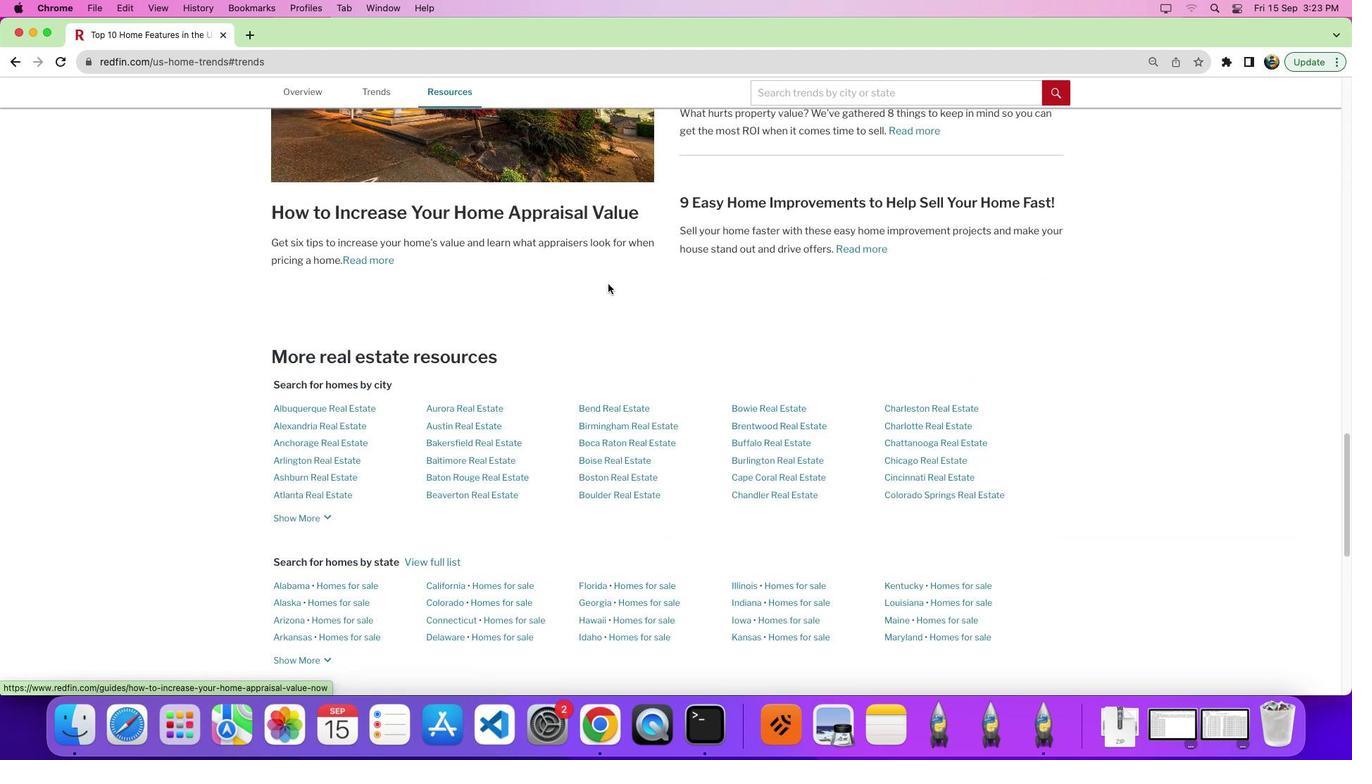 
Action: Mouse scrolled (607, 283) with delta (0, 1)
Screenshot: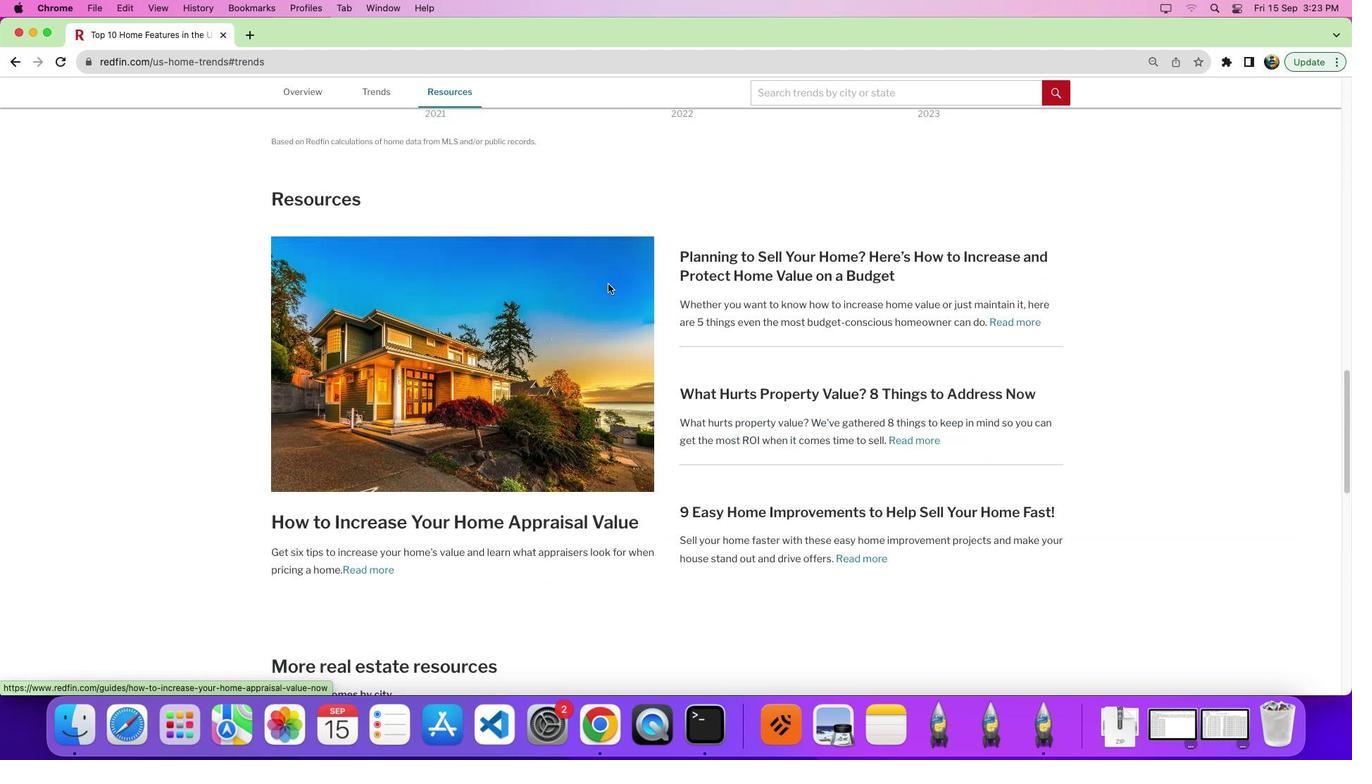 
Action: Mouse scrolled (607, 283) with delta (0, 6)
Screenshot: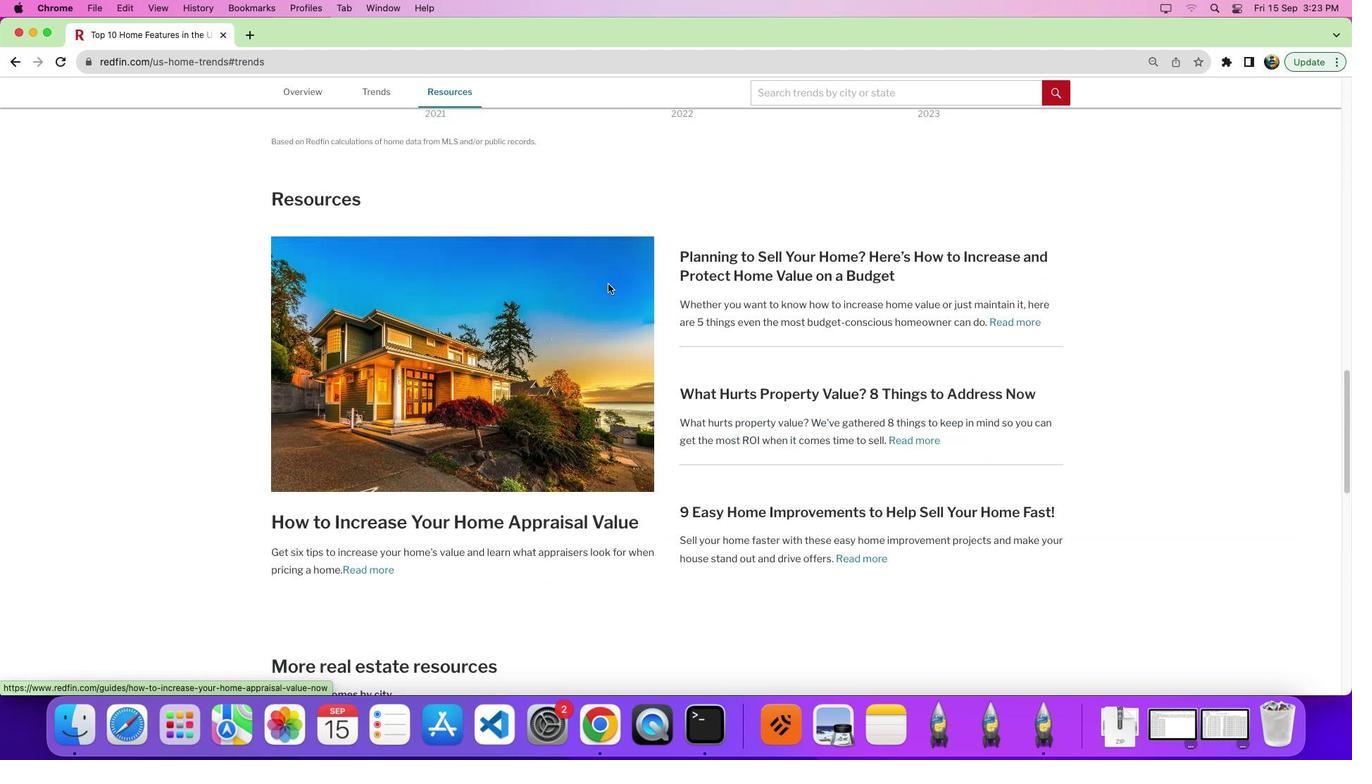 
Action: Mouse scrolled (607, 283) with delta (0, 9)
Screenshot: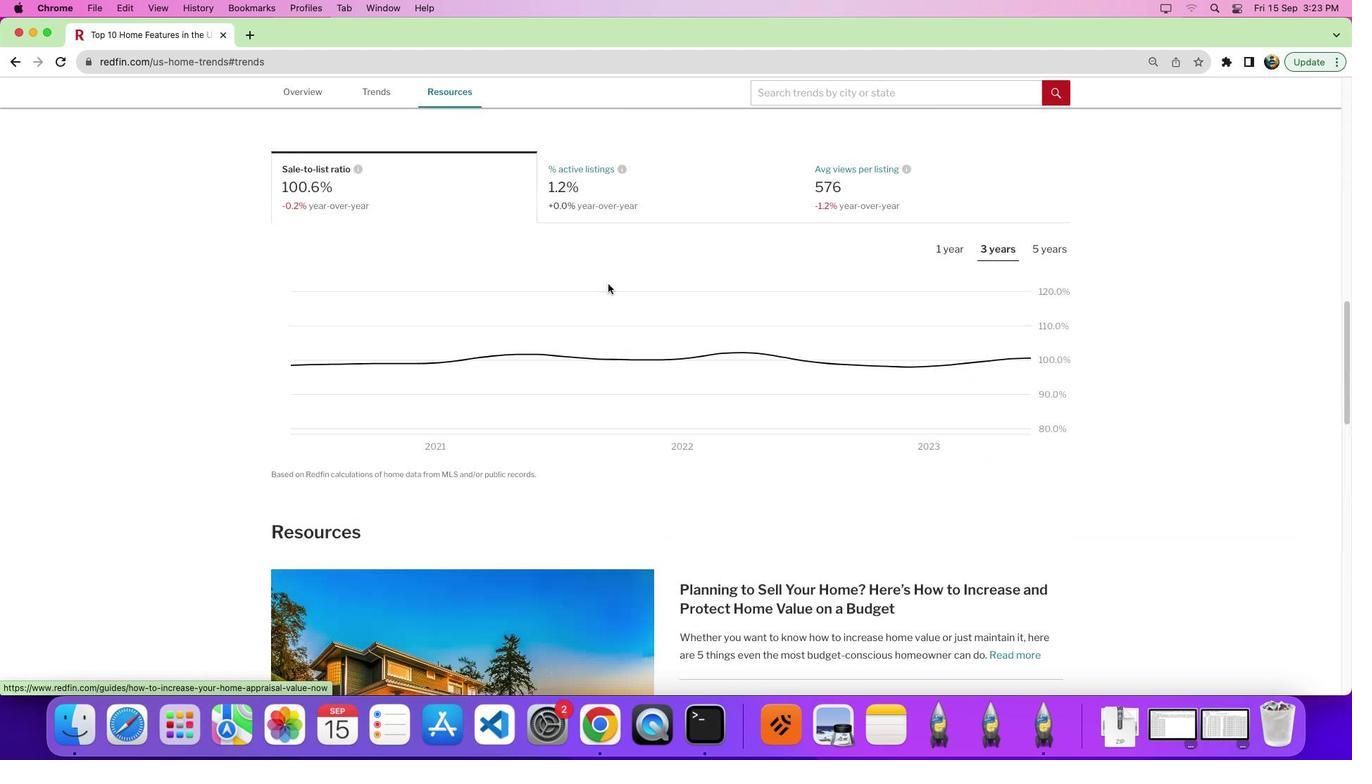 
Action: Mouse scrolled (607, 283) with delta (0, 0)
Screenshot: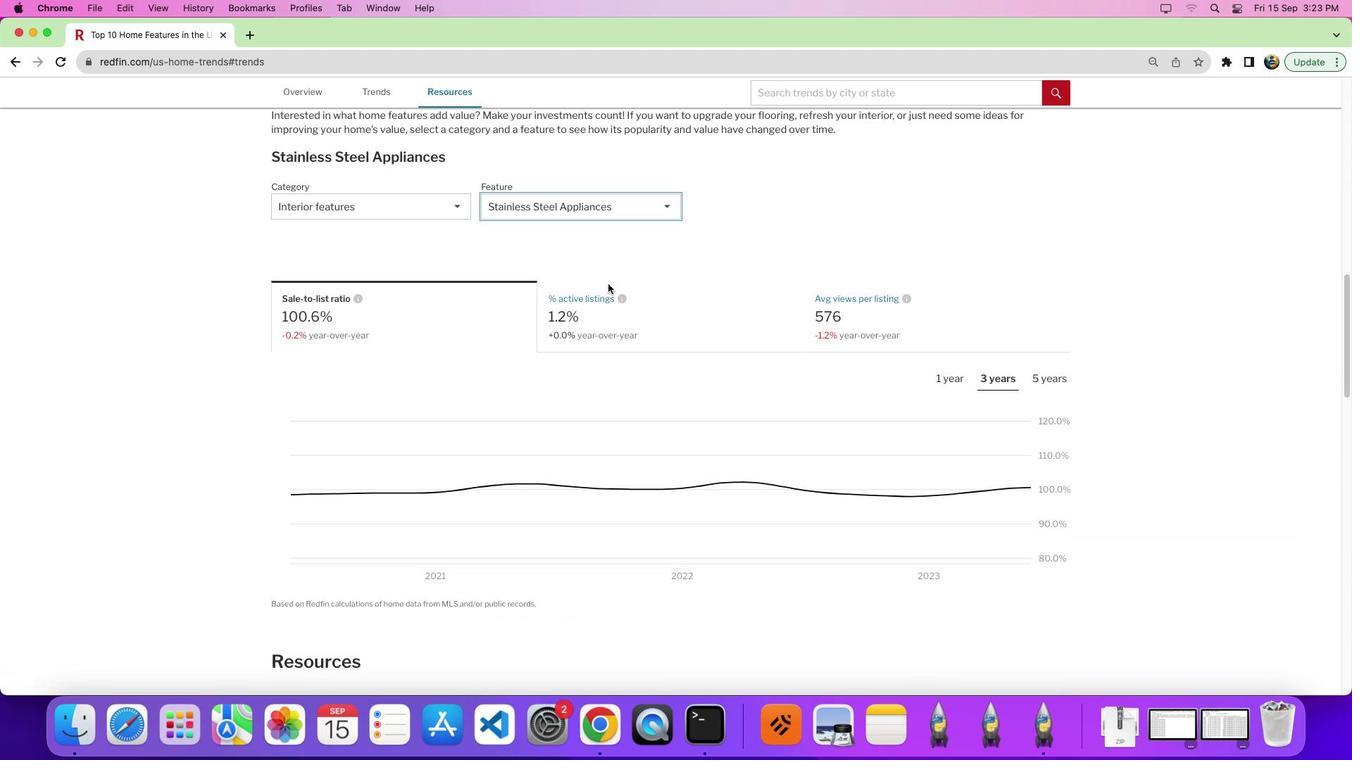 
Action: Mouse scrolled (607, 283) with delta (0, 1)
Screenshot: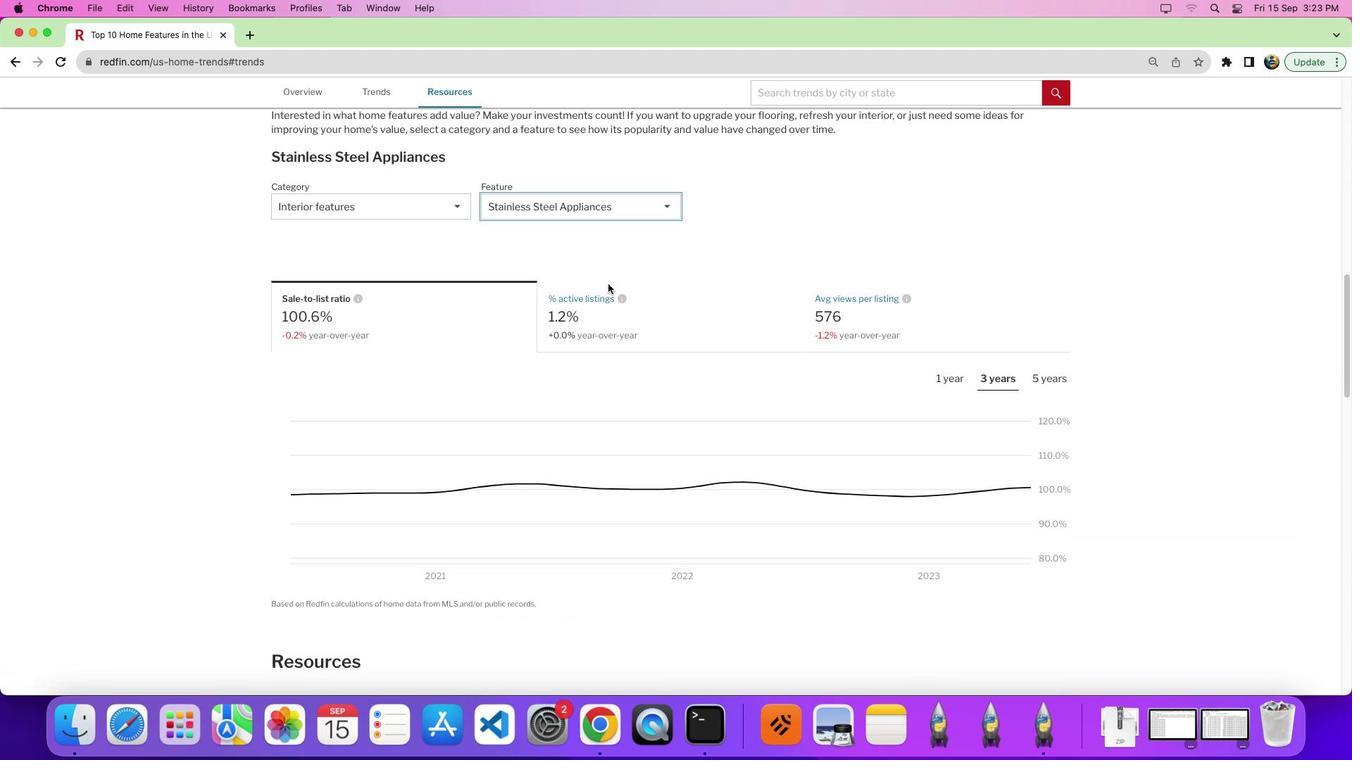 
Action: Mouse scrolled (607, 283) with delta (0, 6)
Screenshot: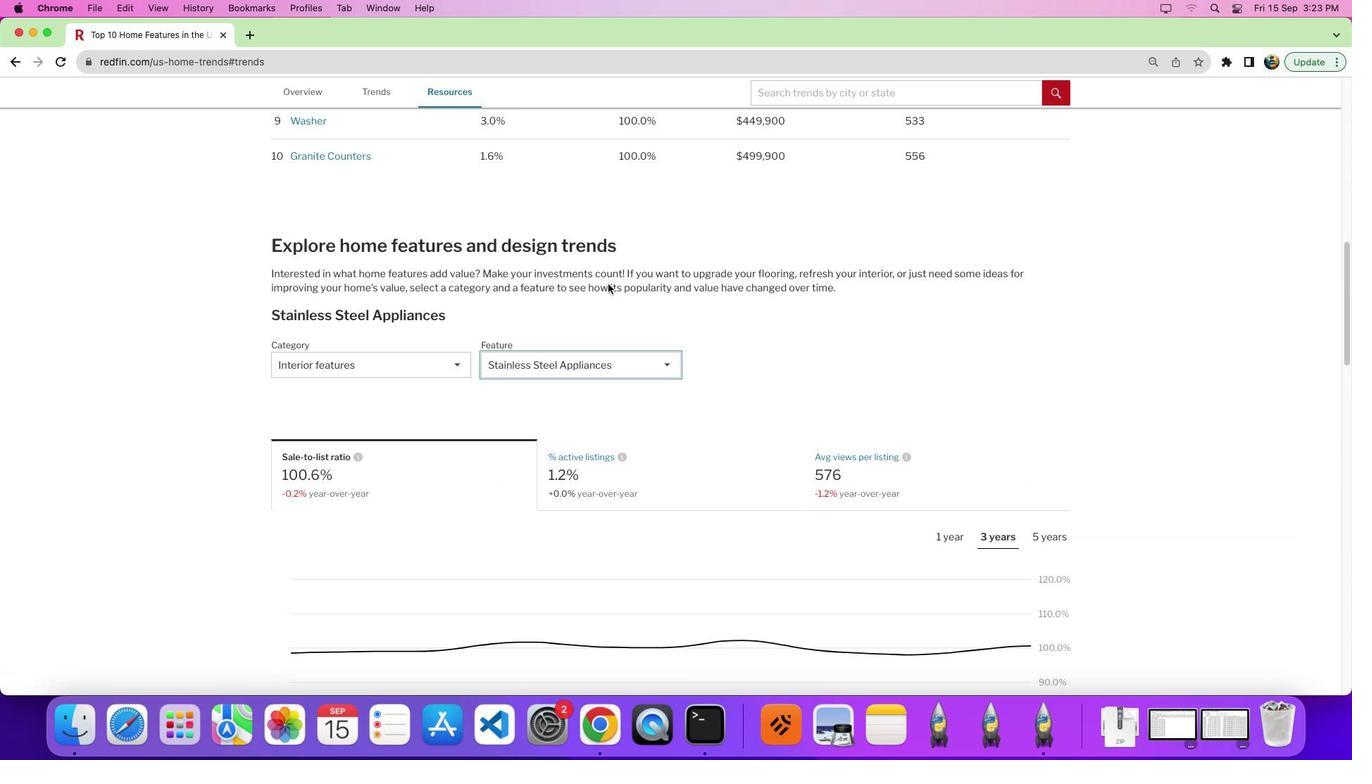 
Action: Mouse moved to (603, 293)
Screenshot: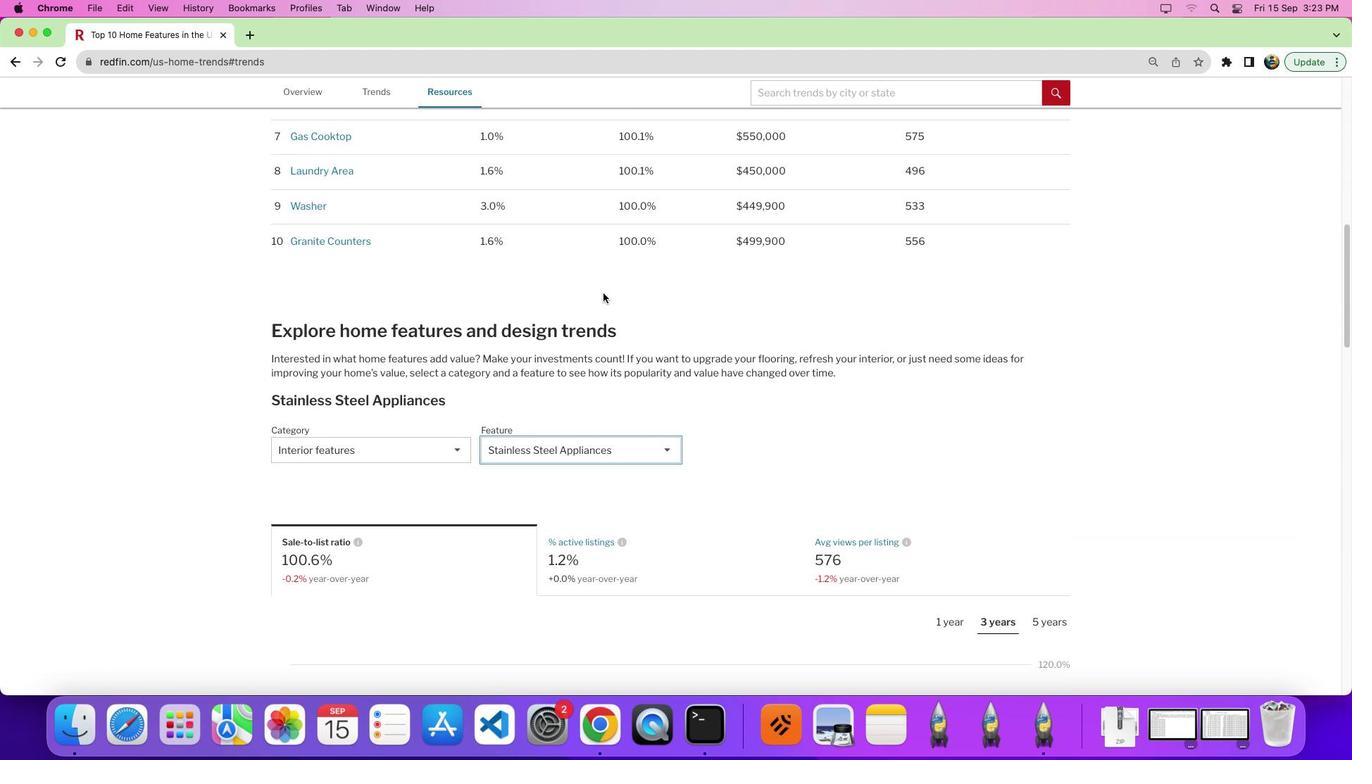 
Action: Mouse scrolled (603, 293) with delta (0, 0)
Screenshot: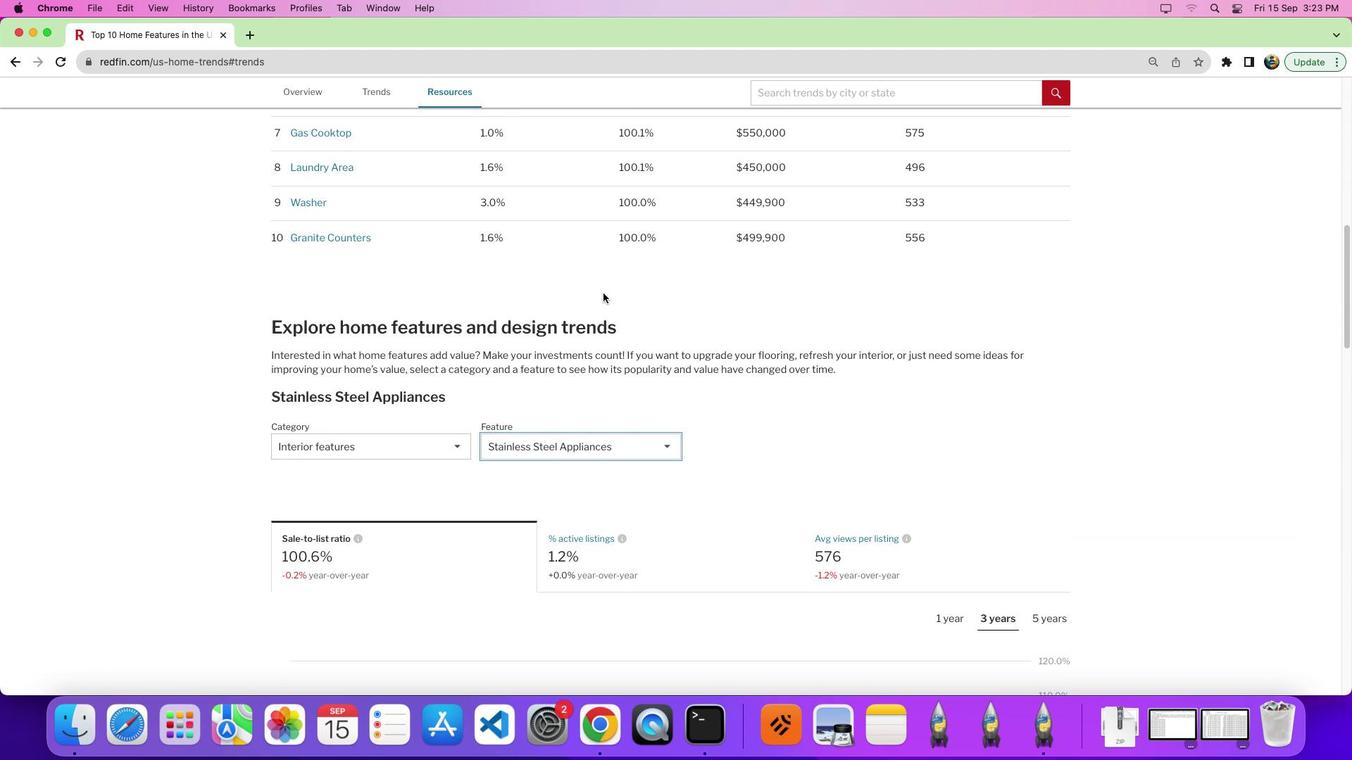 
Action: Mouse scrolled (603, 293) with delta (0, 0)
Screenshot: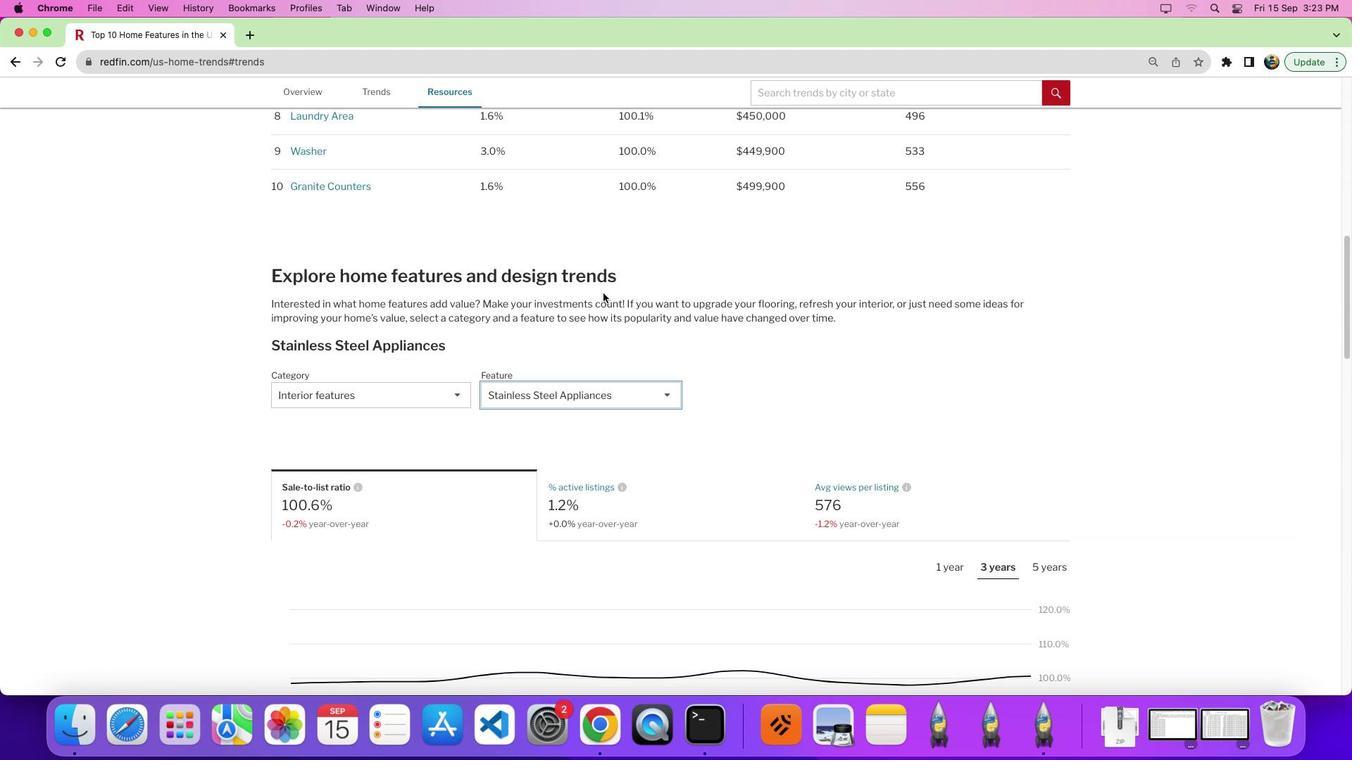 
Action: Mouse scrolled (603, 293) with delta (0, -5)
Screenshot: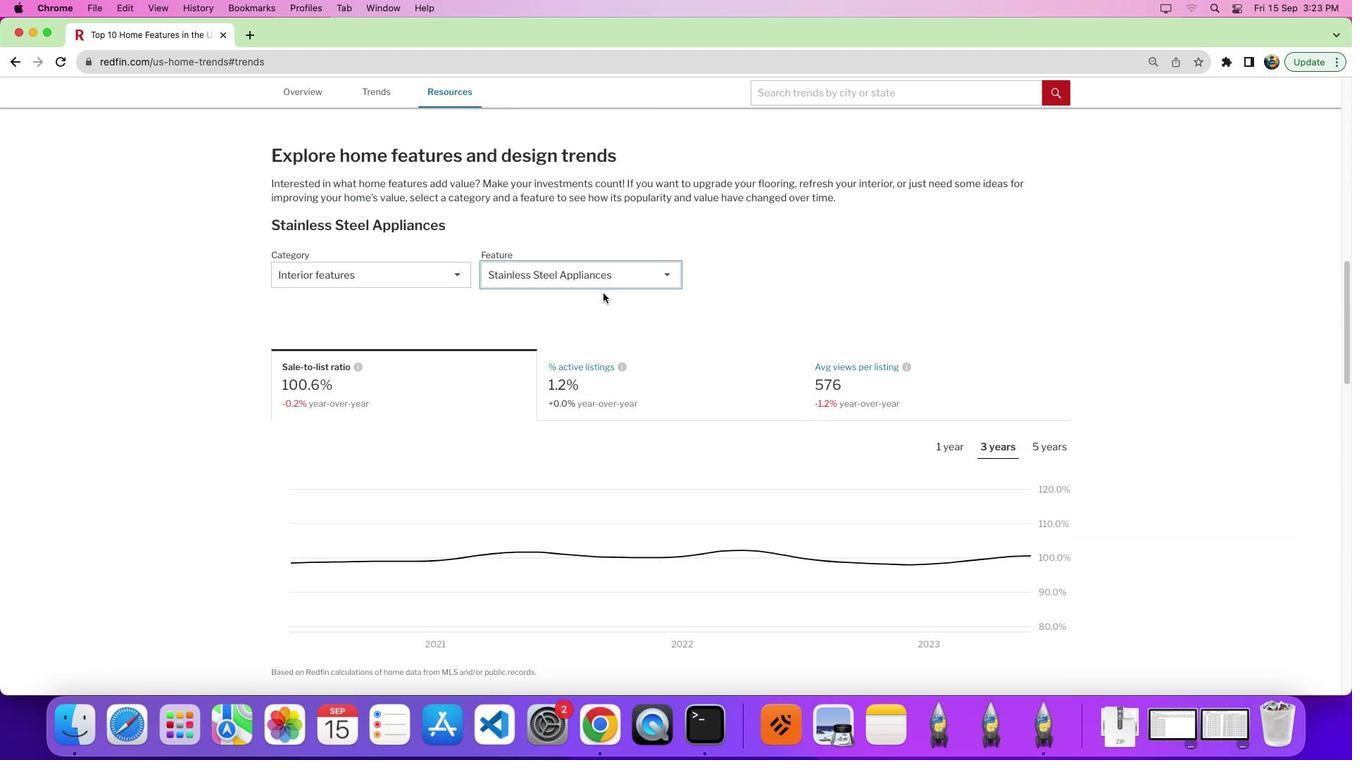 
Action: Mouse moved to (601, 157)
Screenshot: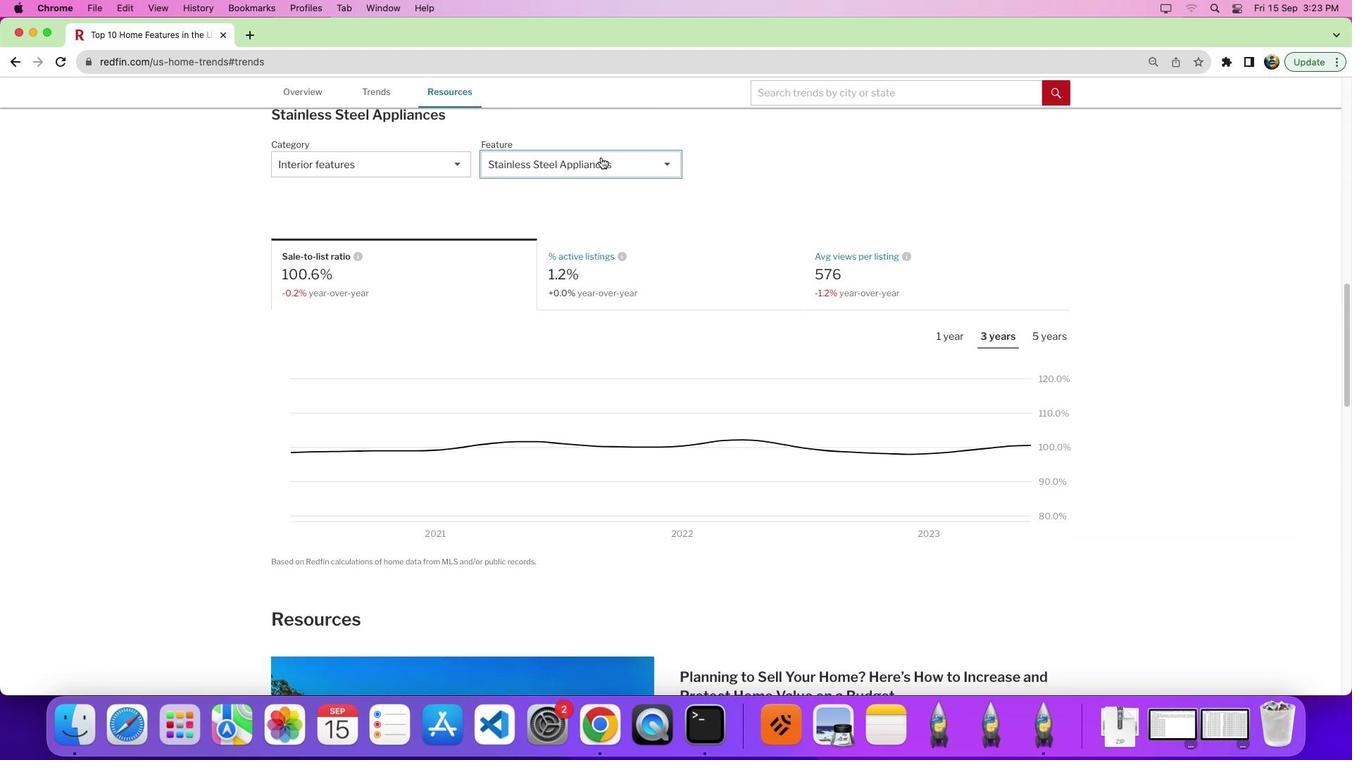 
Action: Mouse pressed left at (601, 157)
Screenshot: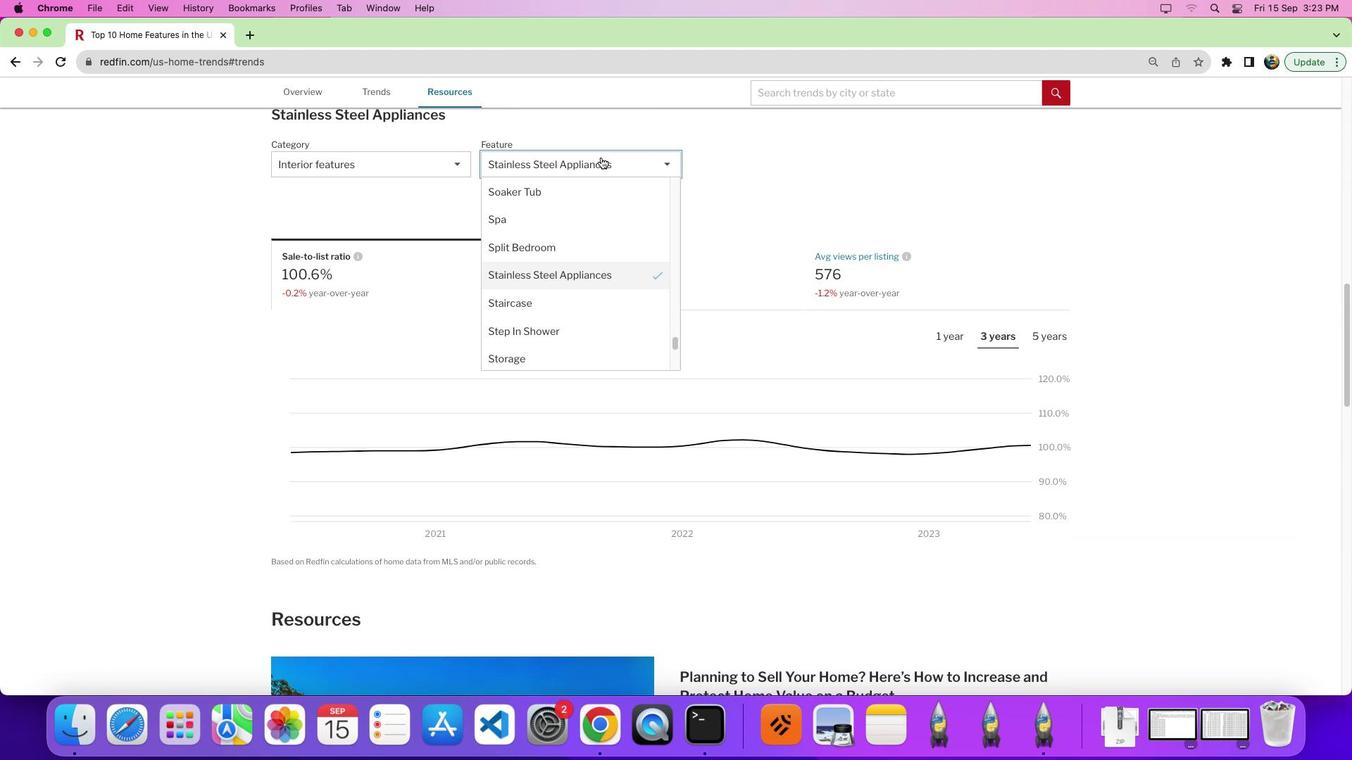 
Action: Mouse moved to (593, 237)
Screenshot: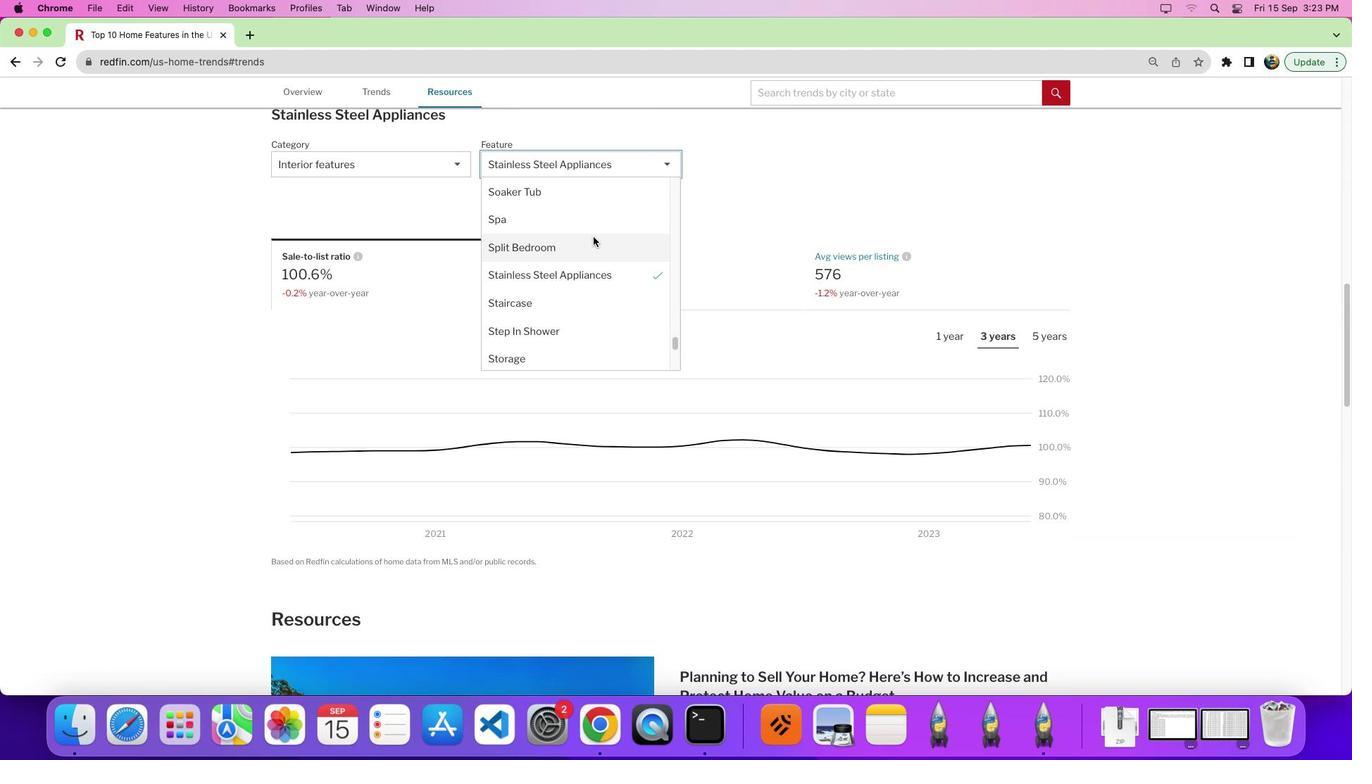 
Action: Mouse scrolled (593, 237) with delta (0, 0)
Screenshot: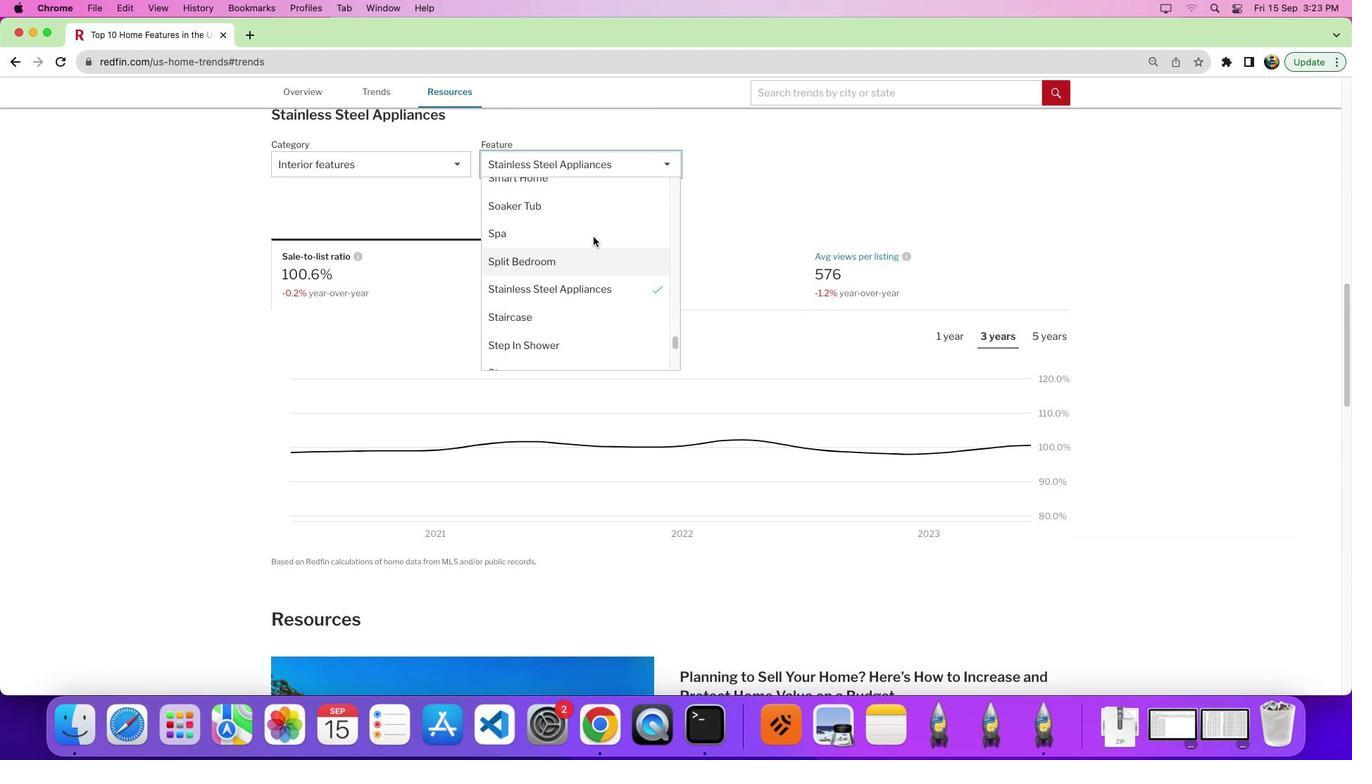 
Action: Mouse scrolled (593, 237) with delta (0, 1)
Screenshot: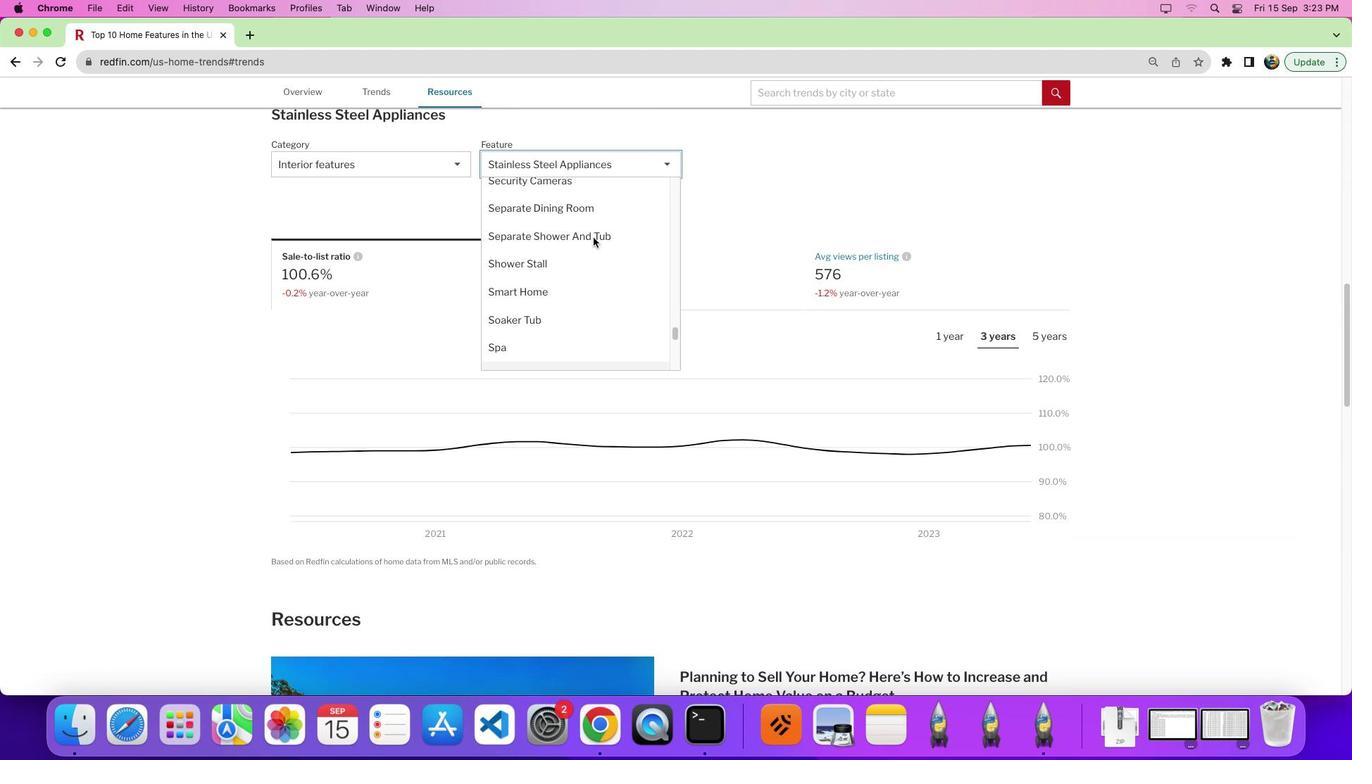 
Action: Mouse scrolled (593, 237) with delta (0, 6)
Screenshot: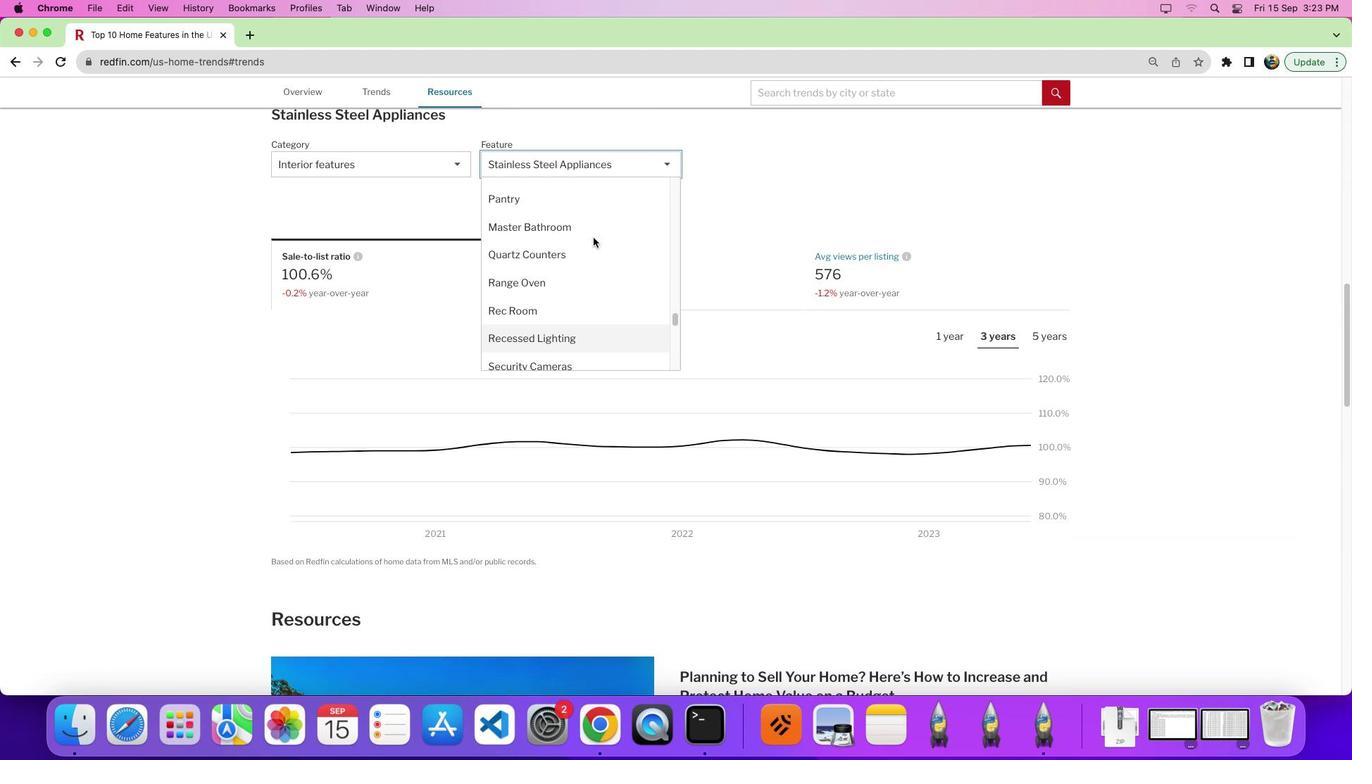 
Action: Mouse moved to (593, 237)
Screenshot: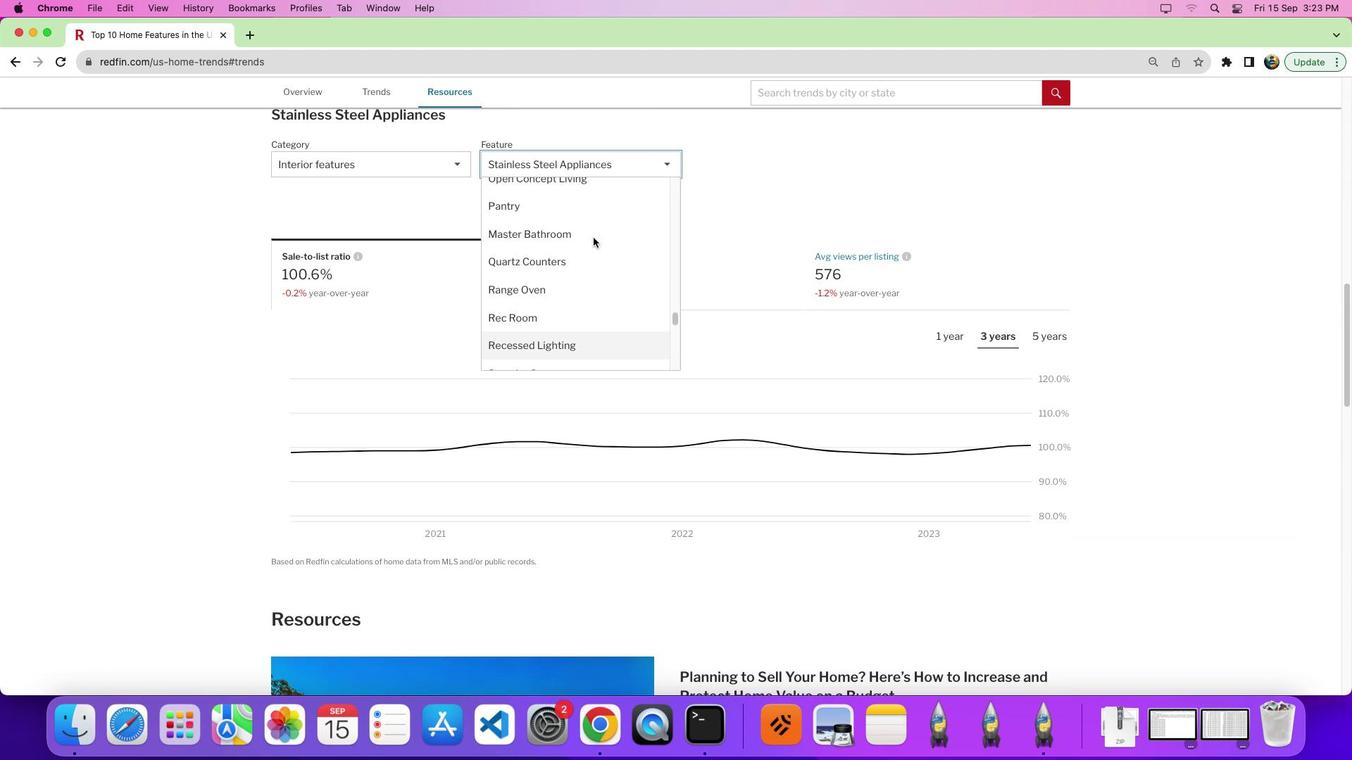
Action: Mouse scrolled (593, 237) with delta (0, 0)
Screenshot: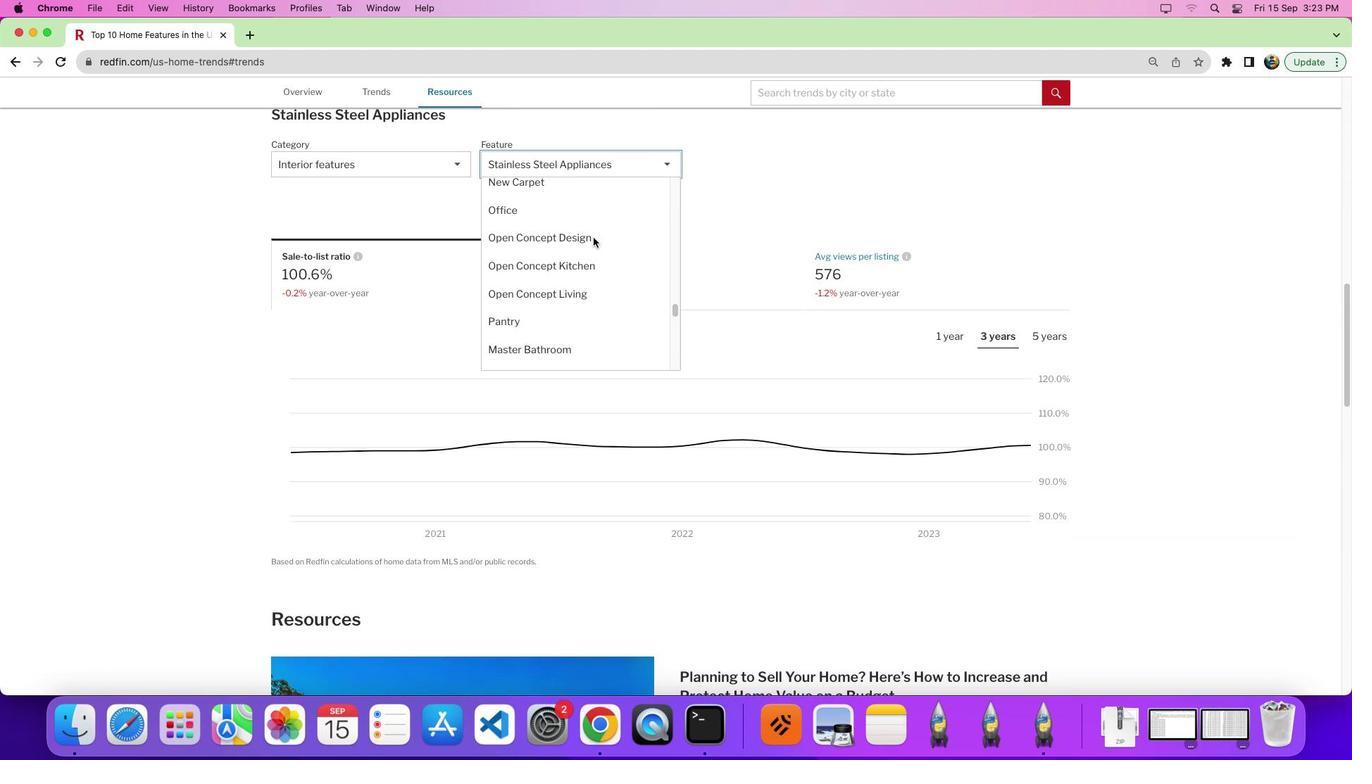 
Action: Mouse scrolled (593, 237) with delta (0, 1)
Screenshot: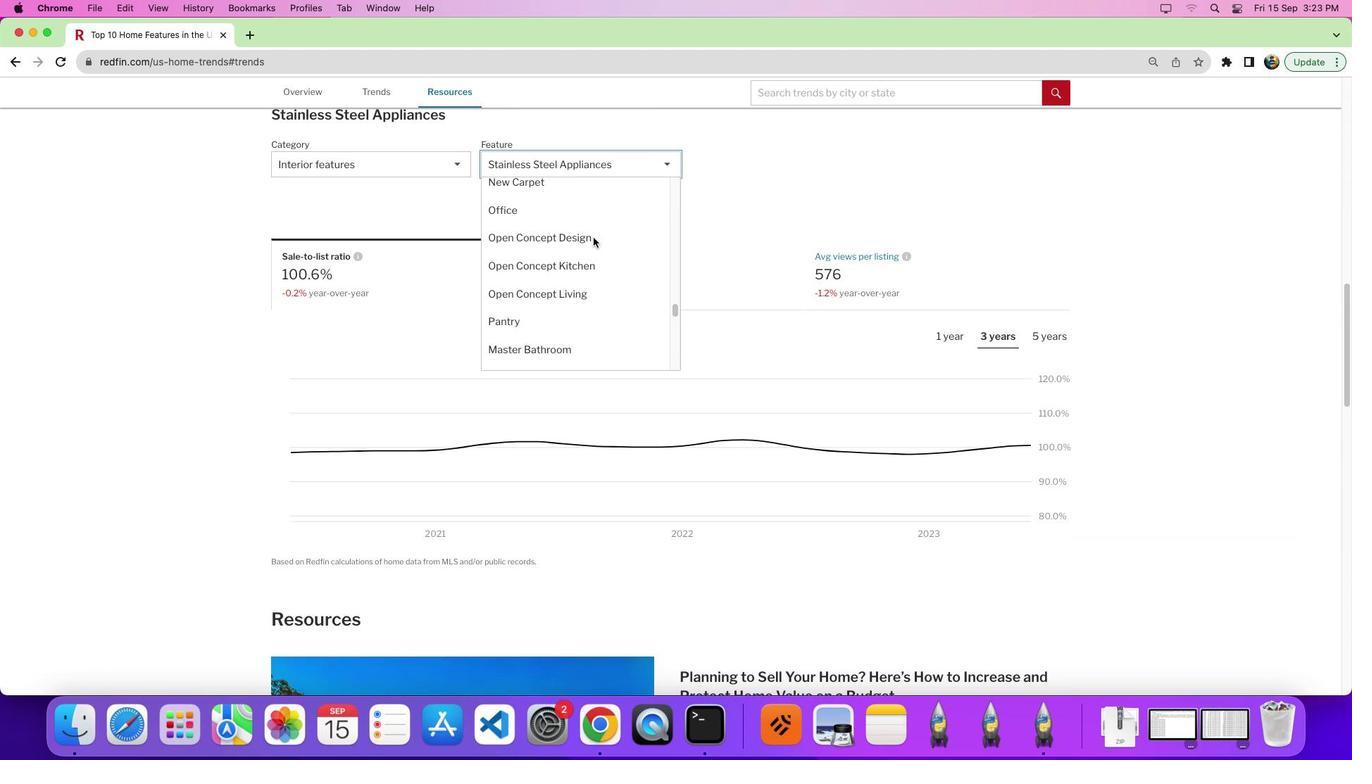 
Action: Mouse scrolled (593, 237) with delta (0, 6)
Screenshot: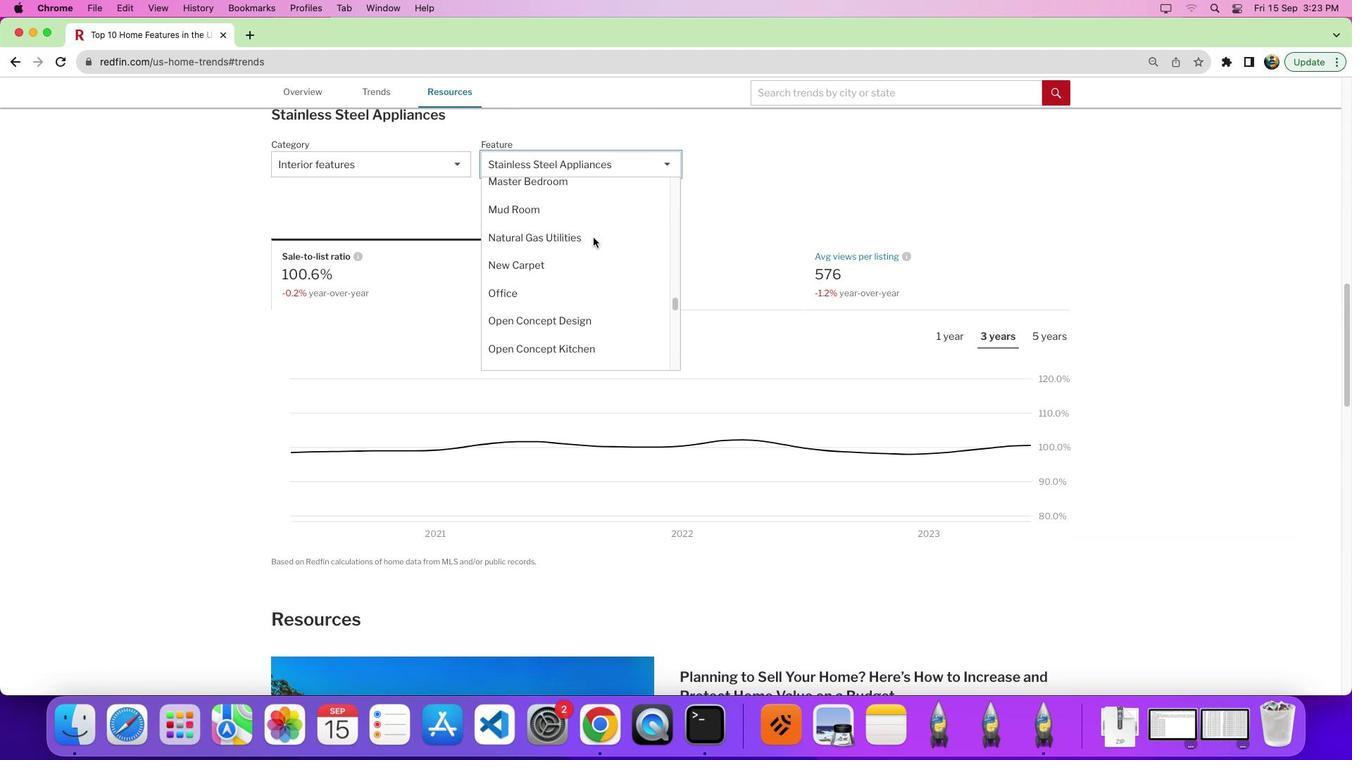 
Action: Mouse scrolled (593, 237) with delta (0, 0)
Screenshot: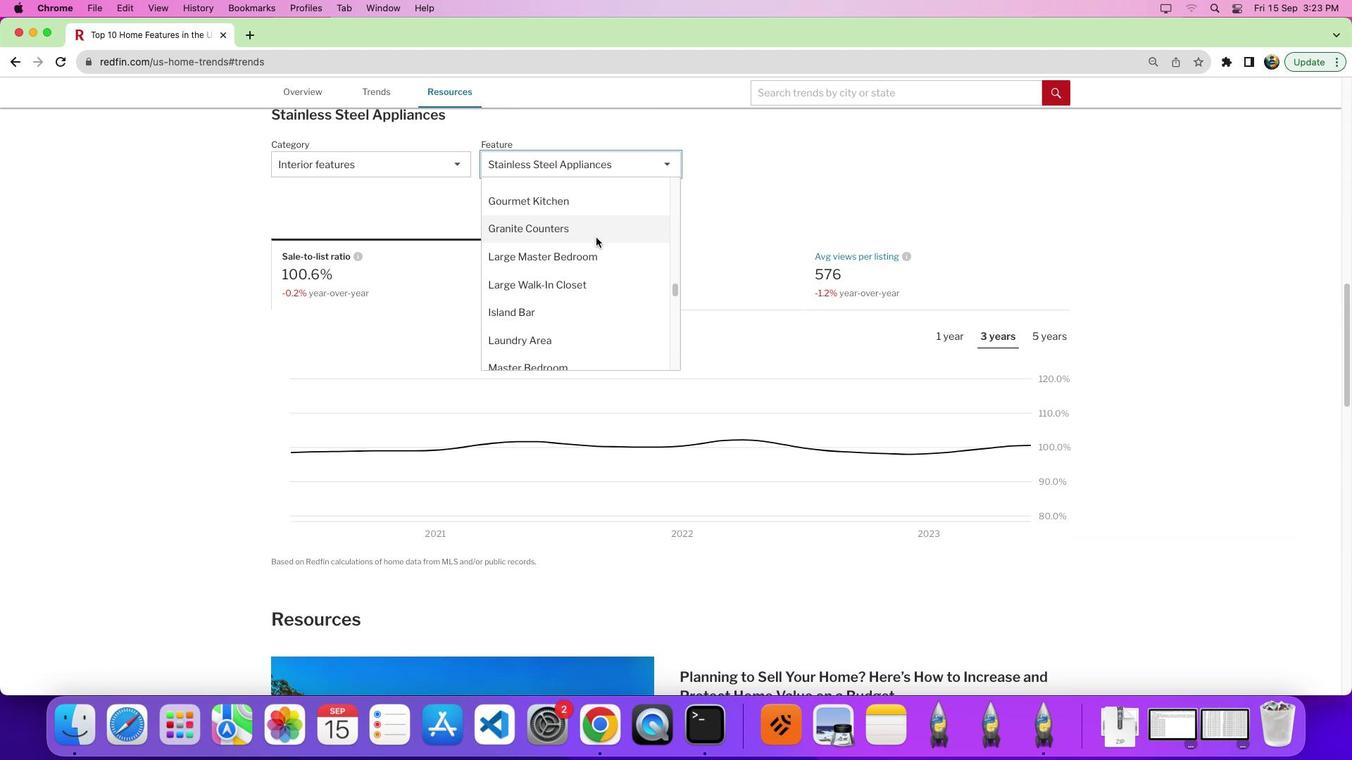 
Action: Mouse scrolled (593, 237) with delta (0, 1)
Screenshot: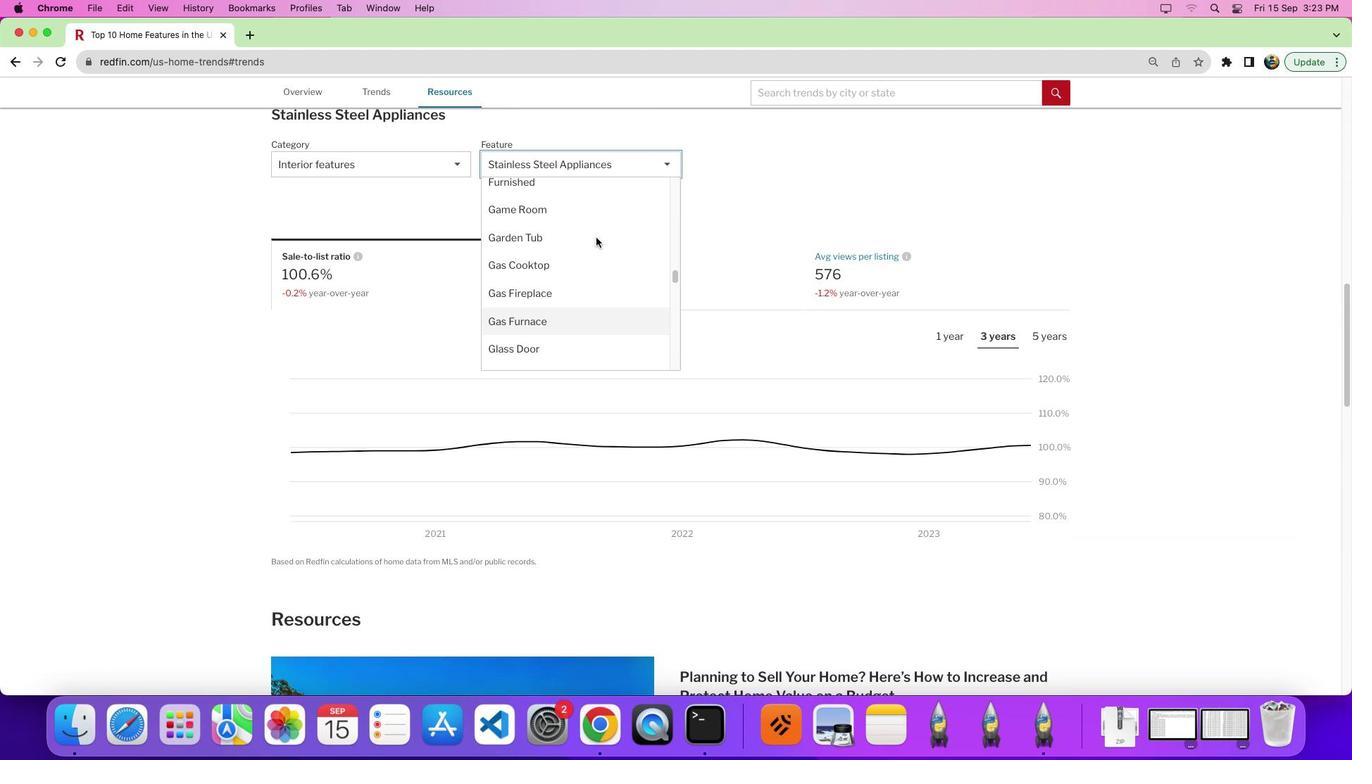 
Action: Mouse scrolled (593, 237) with delta (0, 6)
Screenshot: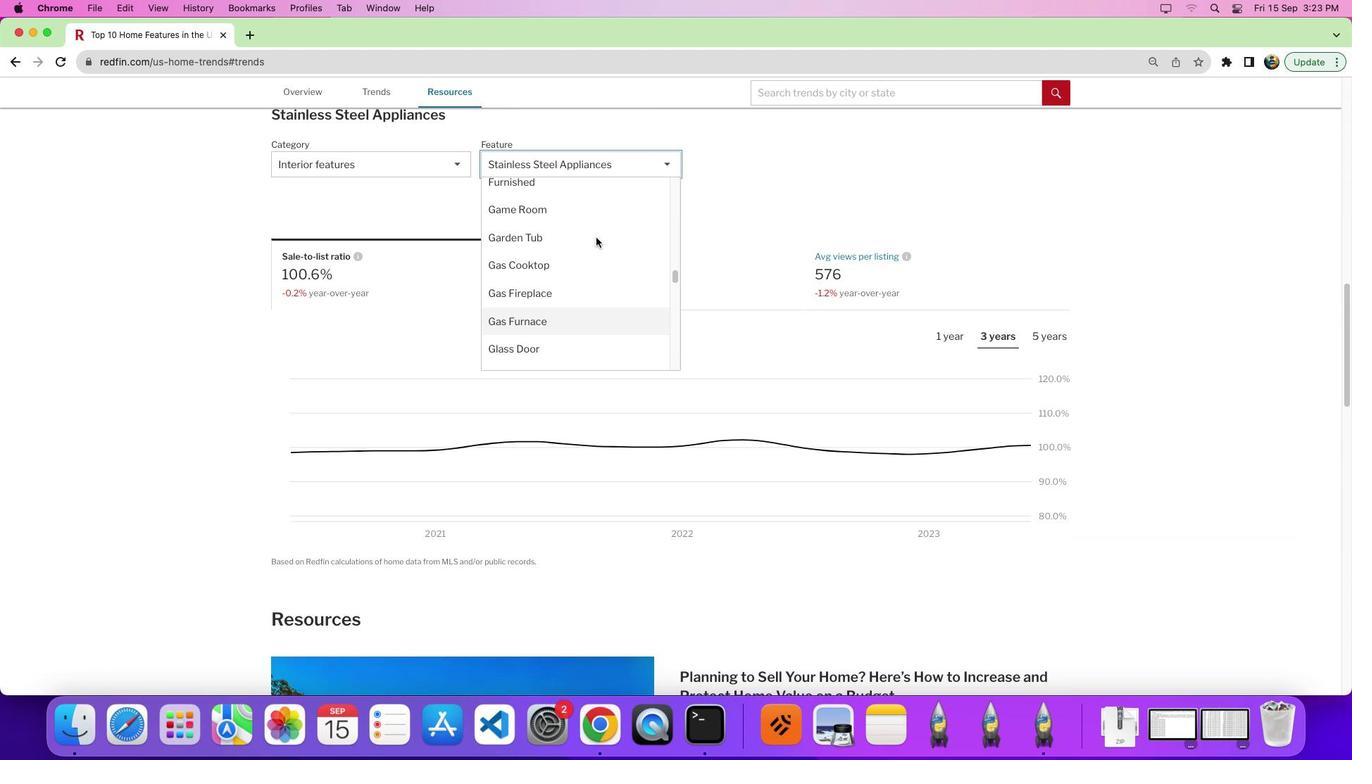 
Action: Mouse moved to (596, 237)
Screenshot: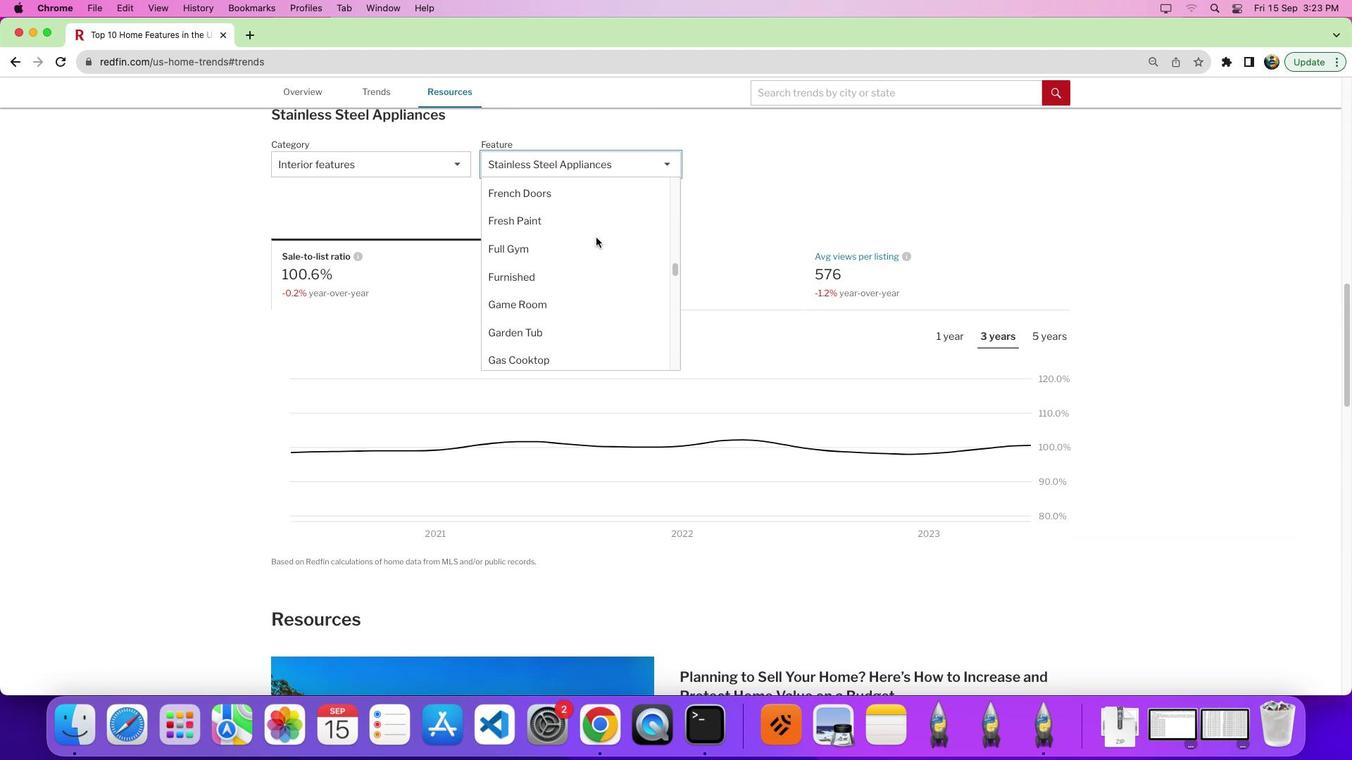 
Action: Mouse scrolled (596, 237) with delta (0, 0)
Screenshot: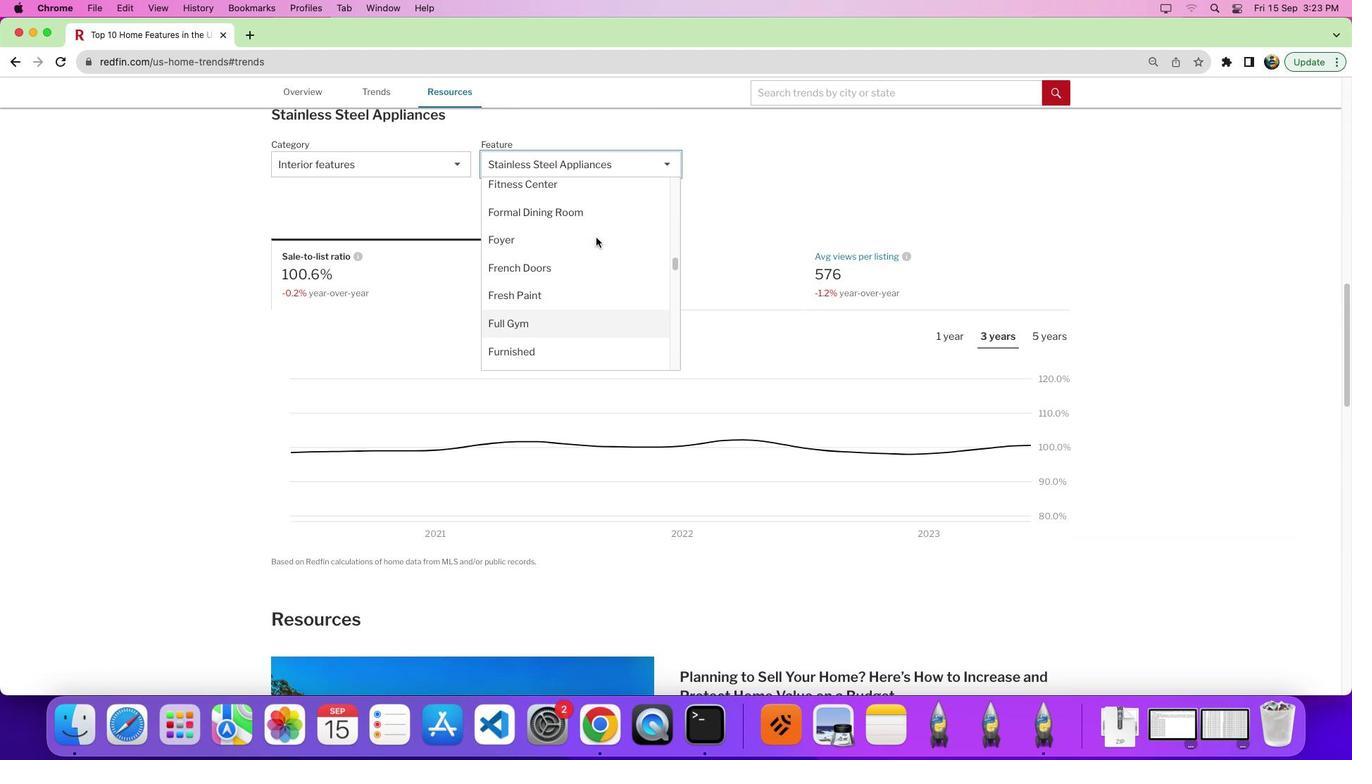 
Action: Mouse scrolled (596, 237) with delta (0, 0)
Screenshot: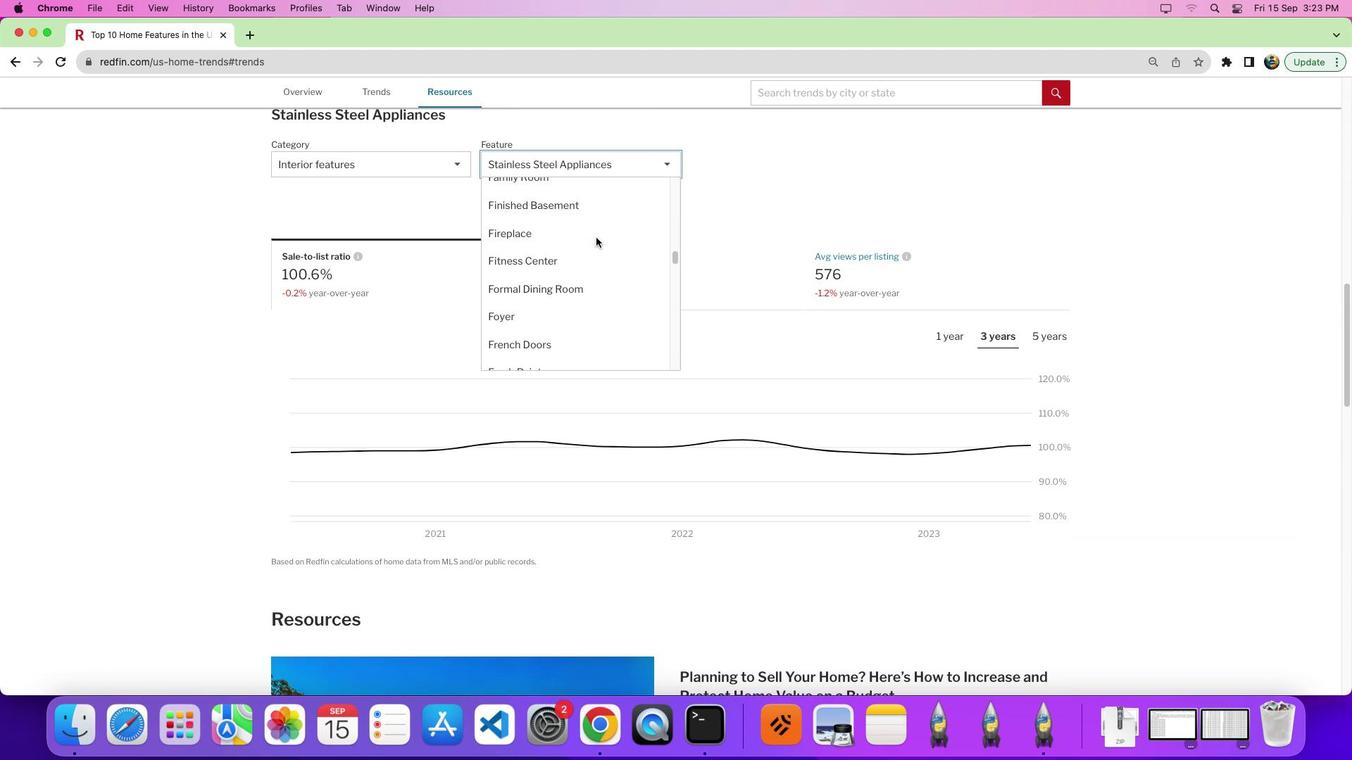 
Action: Mouse scrolled (596, 237) with delta (0, 6)
Screenshot: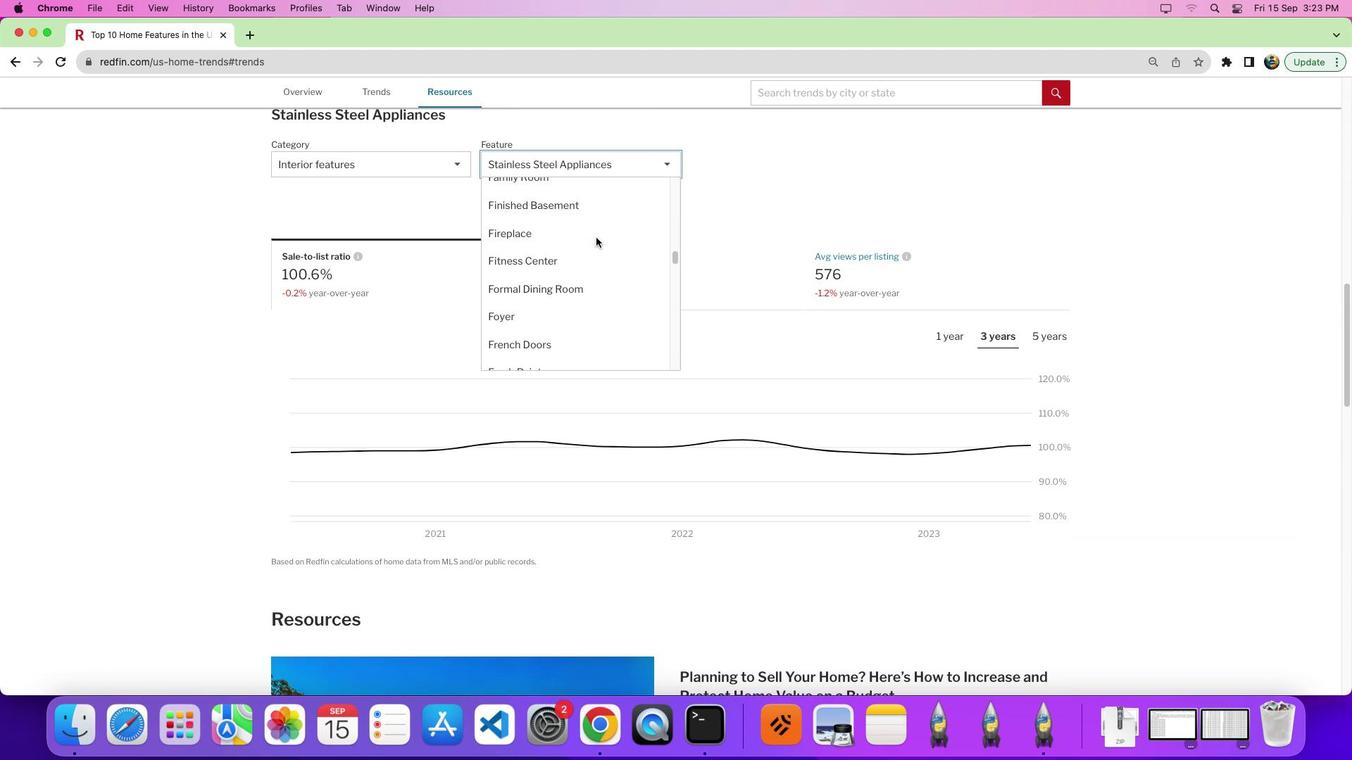 
Action: Mouse scrolled (596, 237) with delta (0, 0)
Screenshot: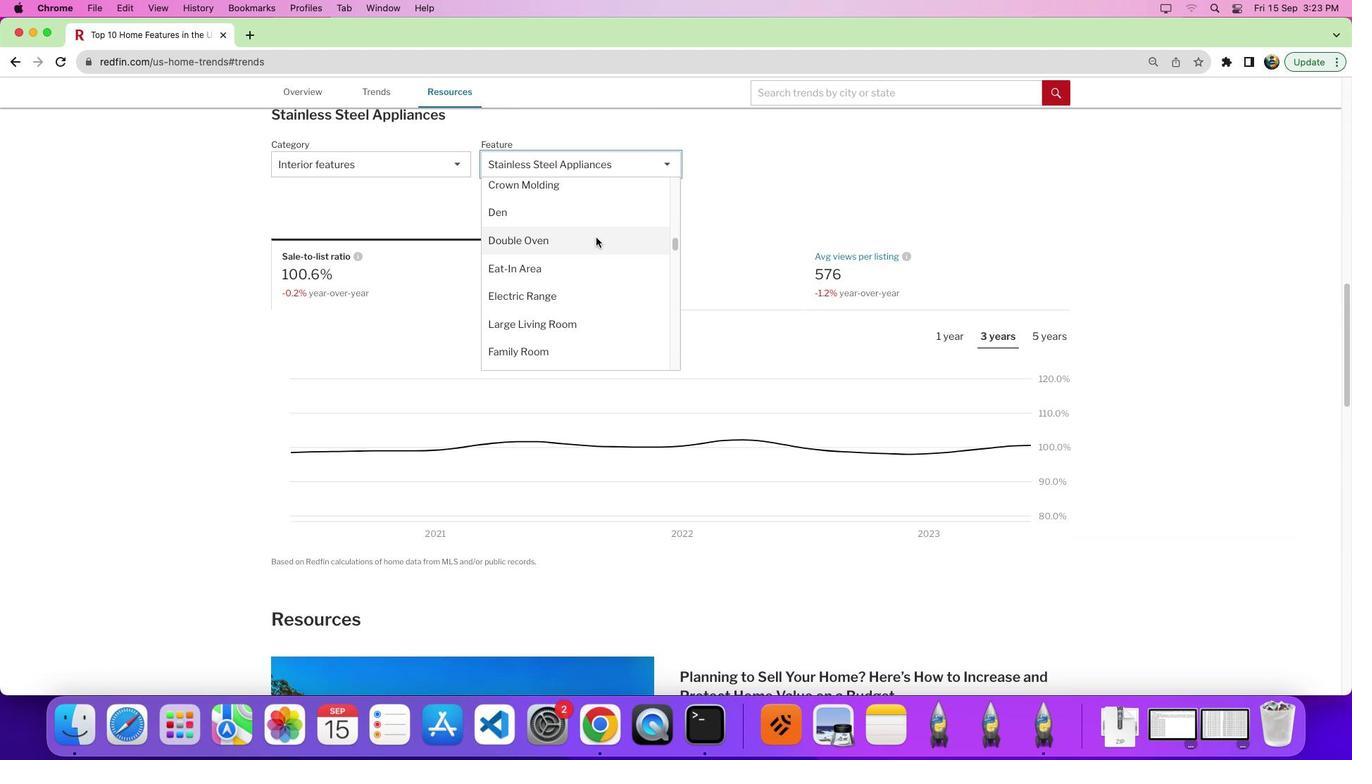 
Action: Mouse scrolled (596, 237) with delta (0, 0)
Screenshot: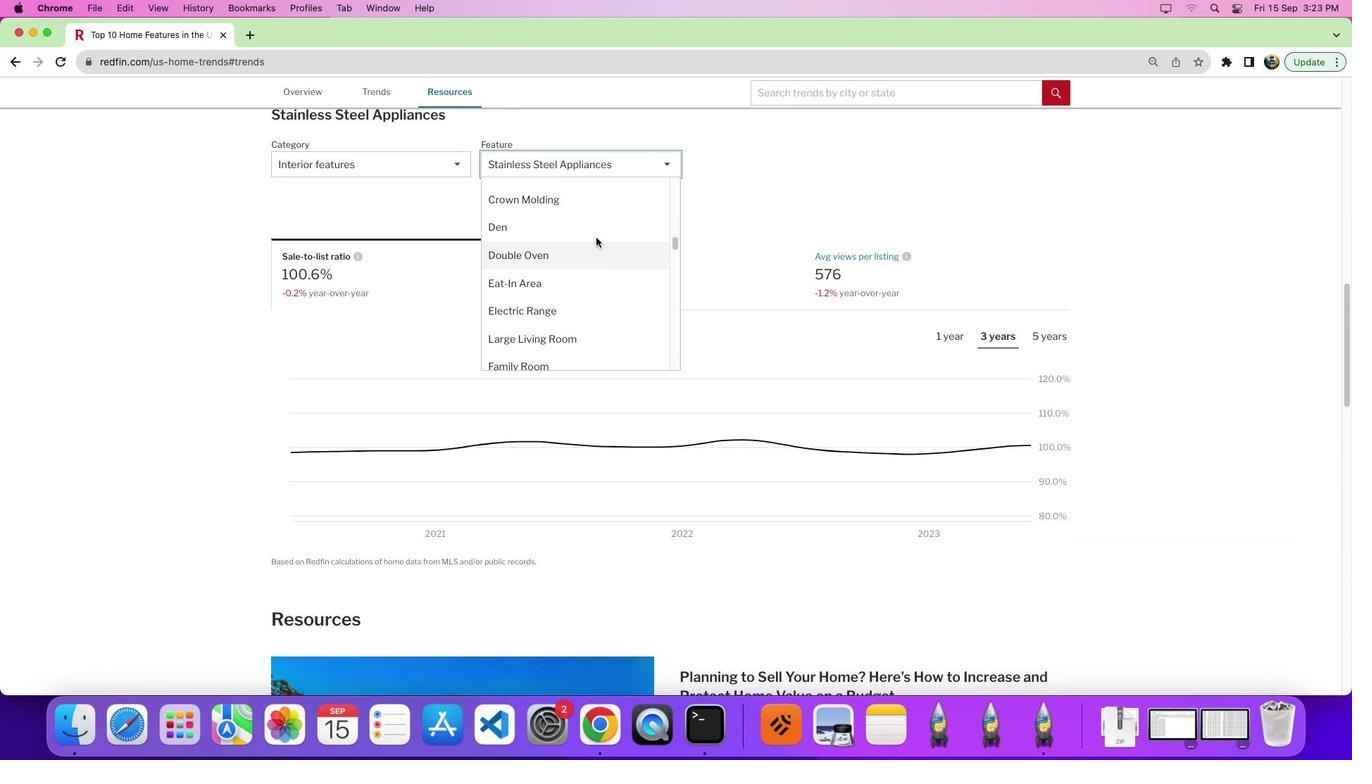 
Action: Mouse scrolled (596, 237) with delta (0, 4)
Screenshot: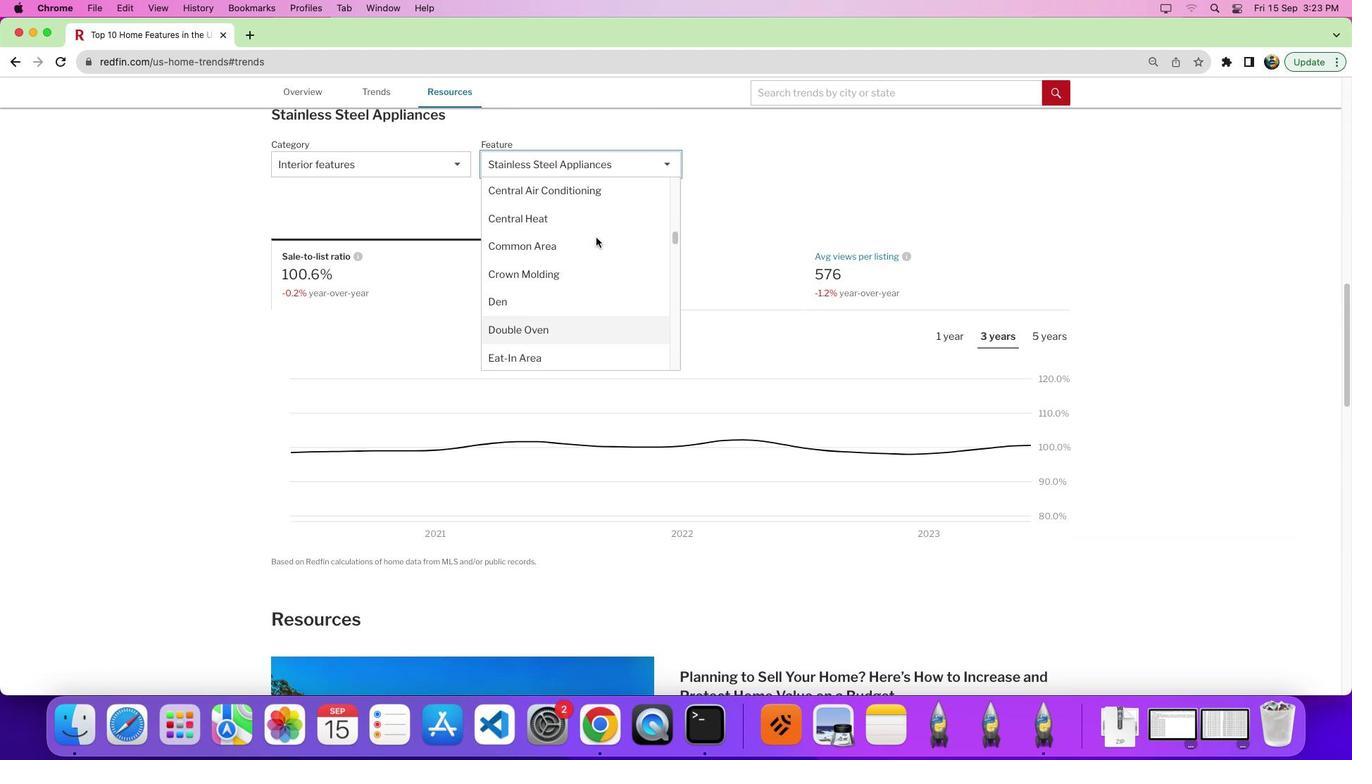 
Action: Mouse scrolled (596, 237) with delta (0, 0)
Screenshot: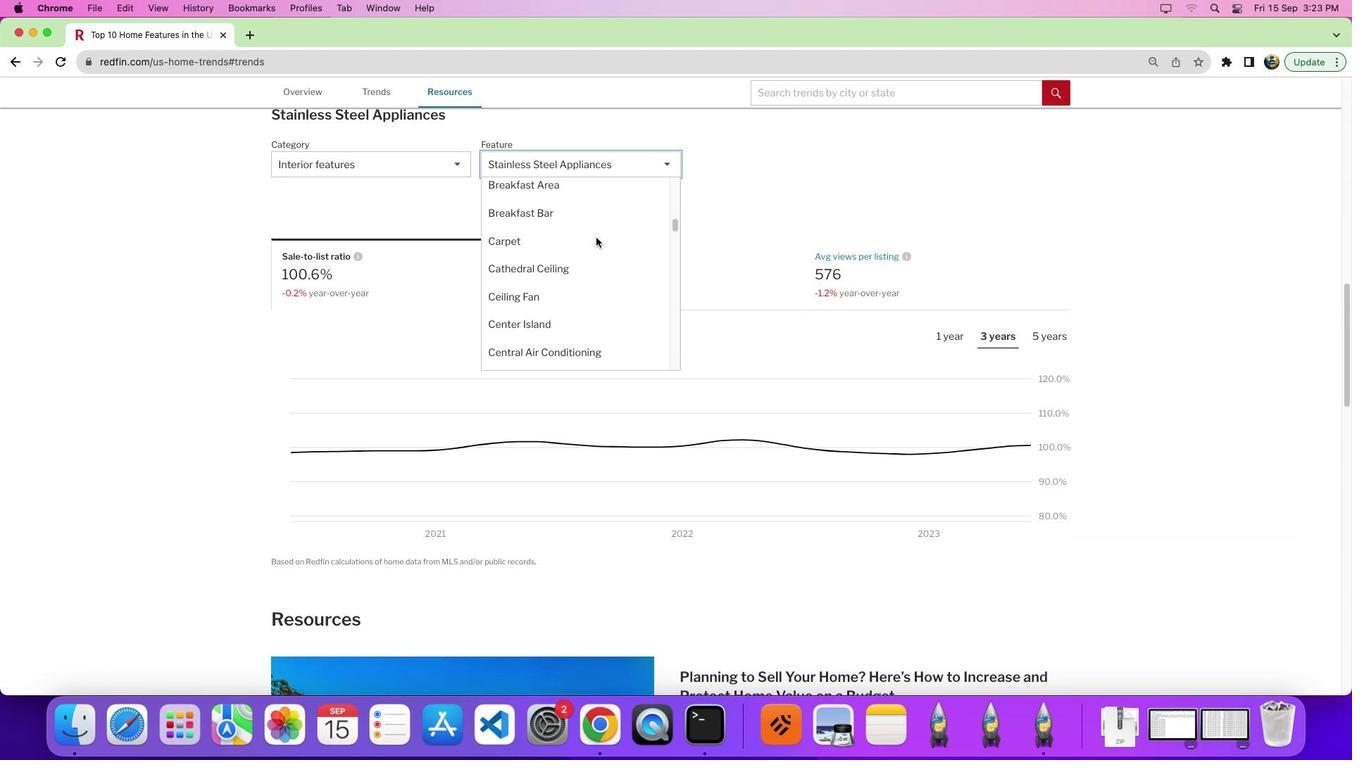 
Action: Mouse scrolled (596, 237) with delta (0, 0)
Screenshot: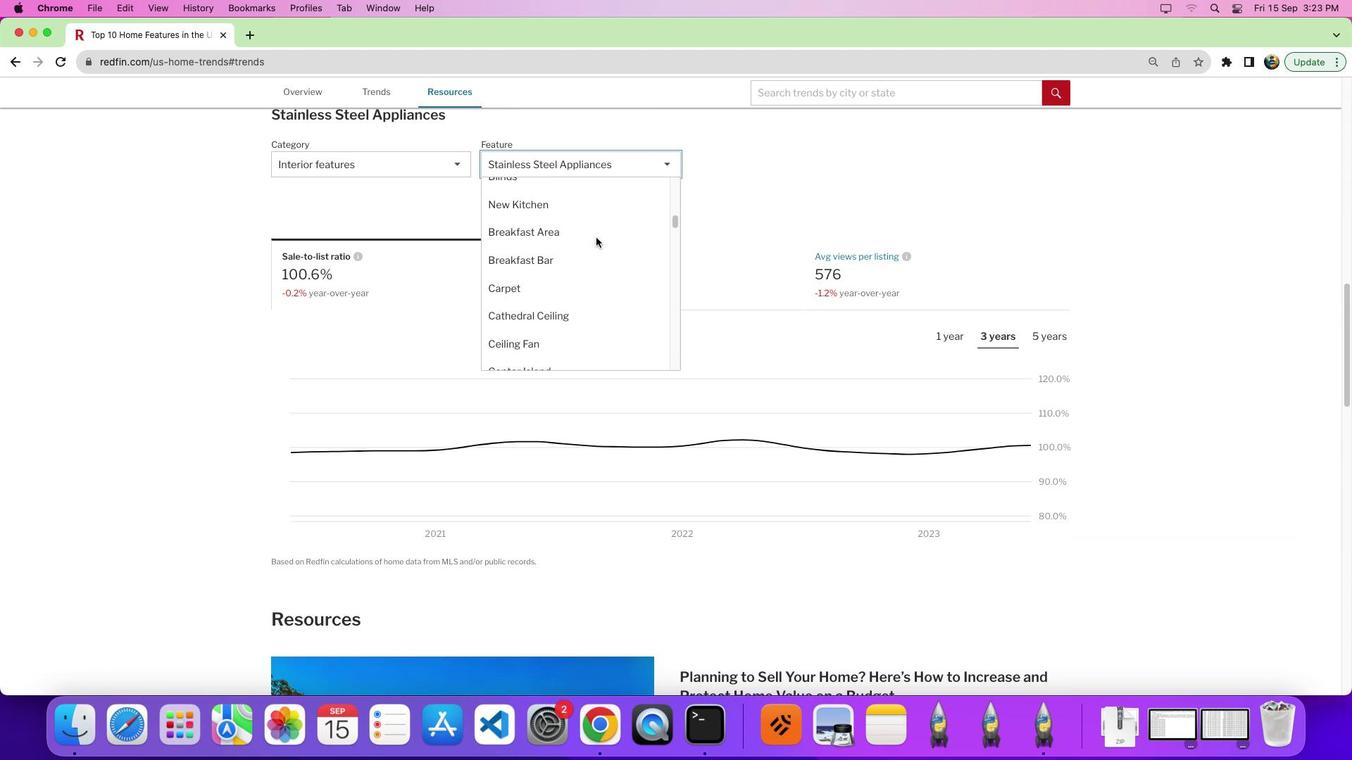 
Action: Mouse scrolled (596, 237) with delta (0, 5)
Screenshot: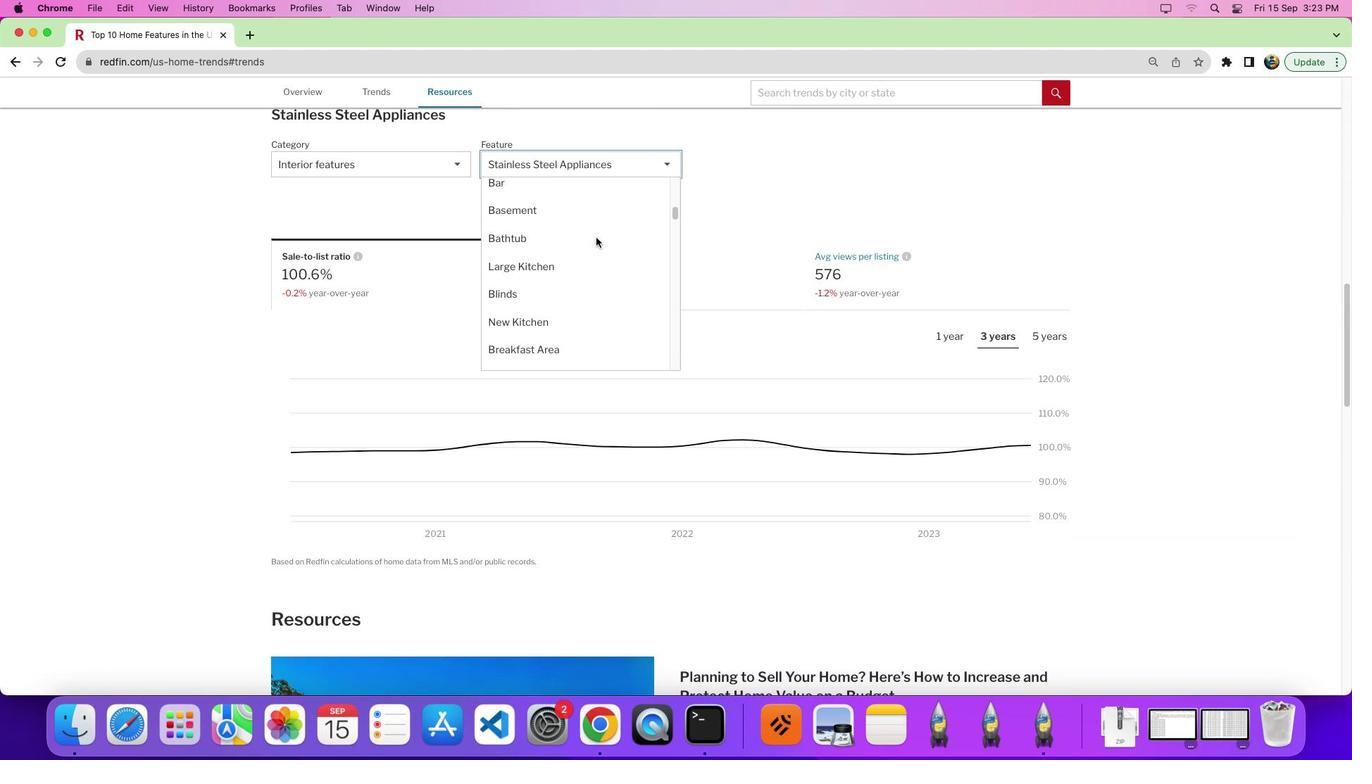 
Action: Mouse scrolled (596, 237) with delta (0, 0)
Screenshot: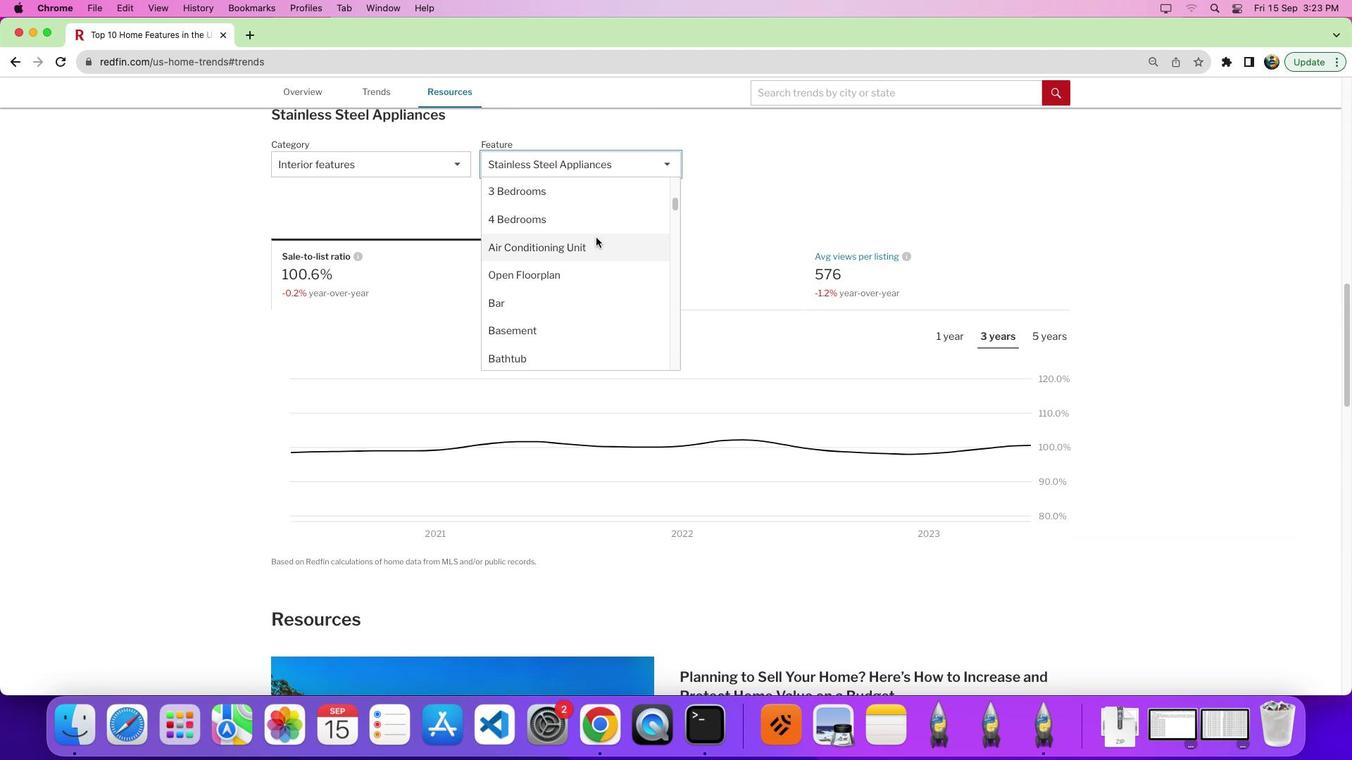 
Action: Mouse scrolled (596, 237) with delta (0, 0)
Screenshot: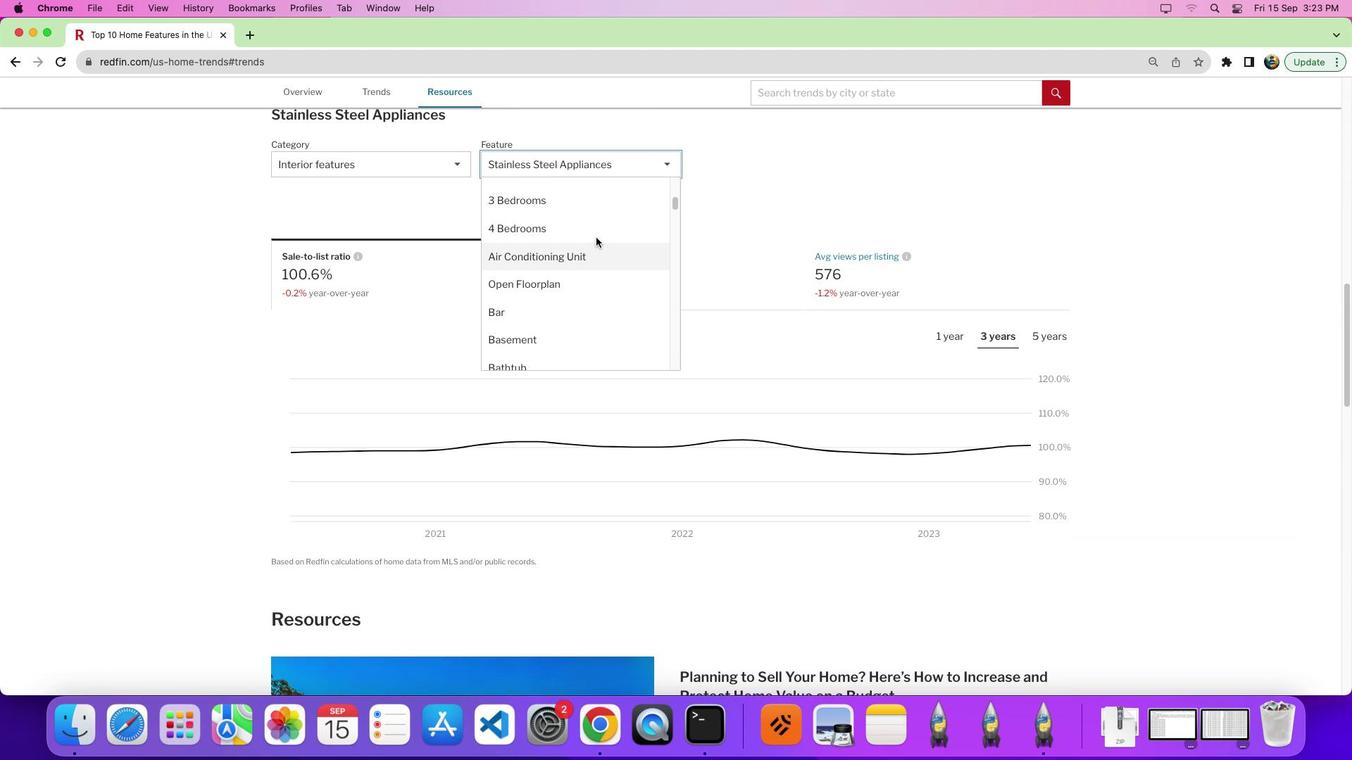 
Action: Mouse scrolled (596, 237) with delta (0, 0)
Screenshot: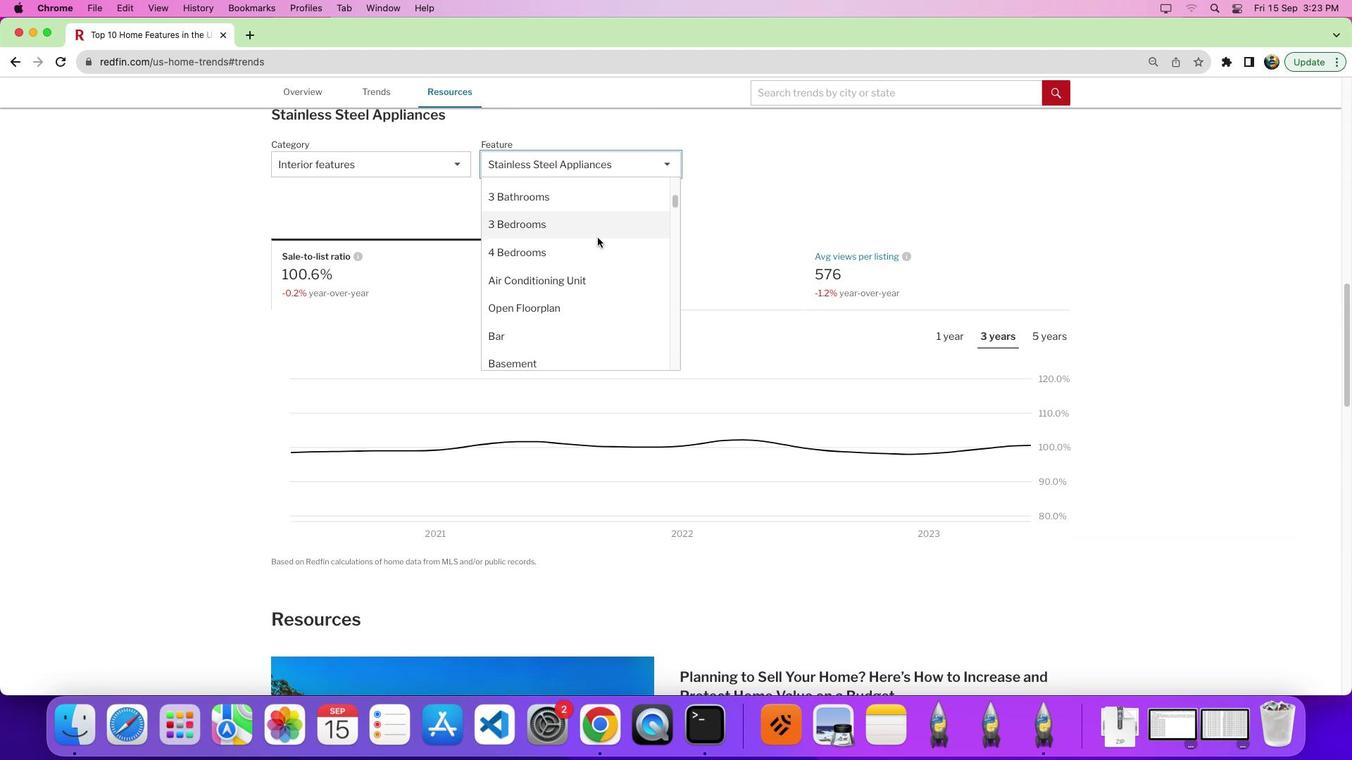 
Action: Mouse moved to (597, 237)
Screenshot: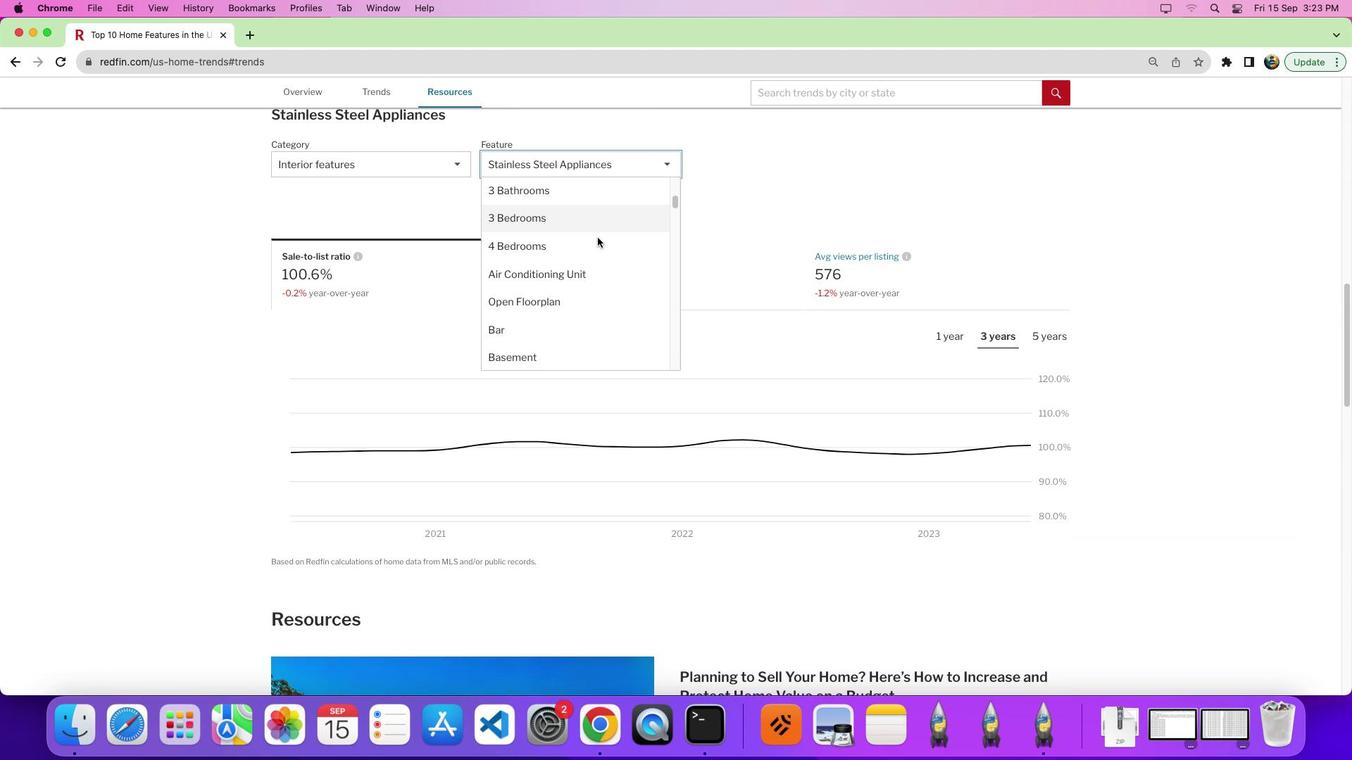 
Action: Mouse scrolled (597, 237) with delta (0, 0)
Screenshot: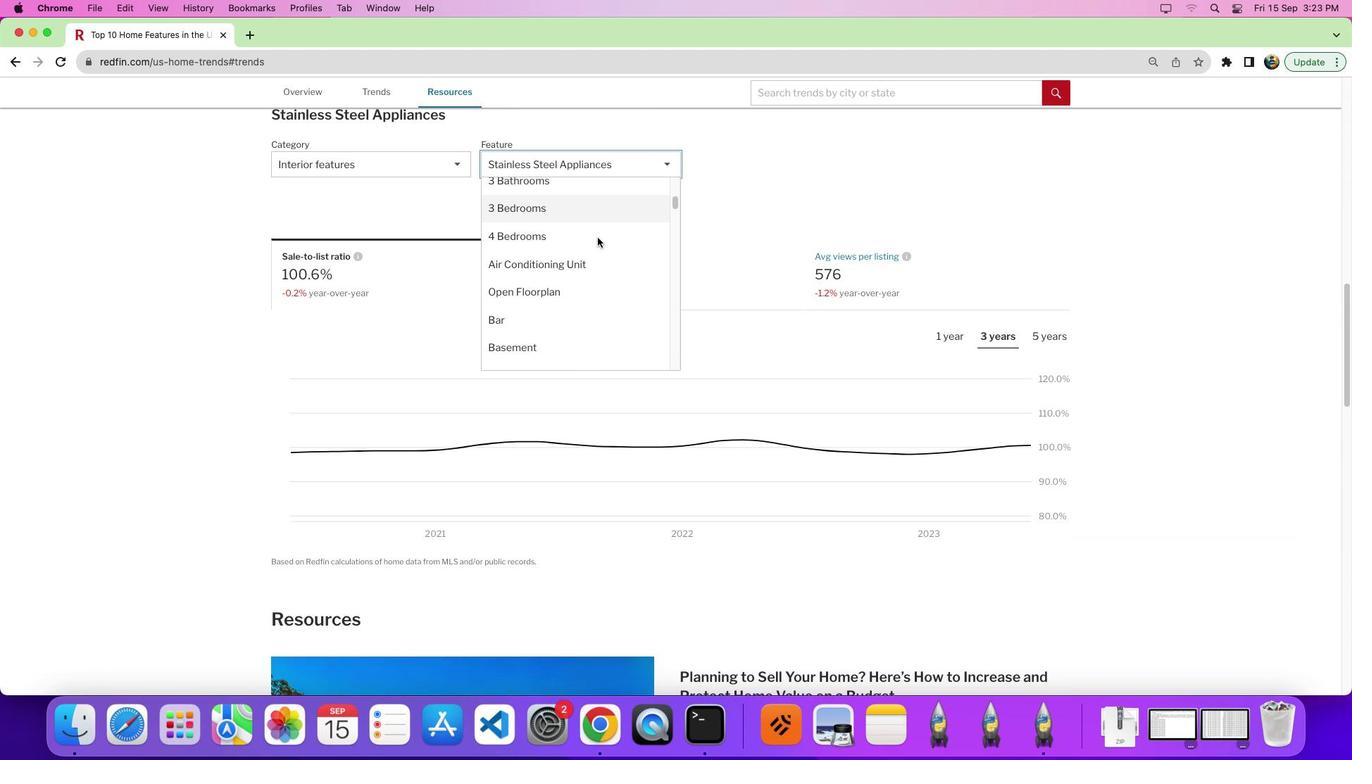 
Action: Mouse moved to (592, 252)
Screenshot: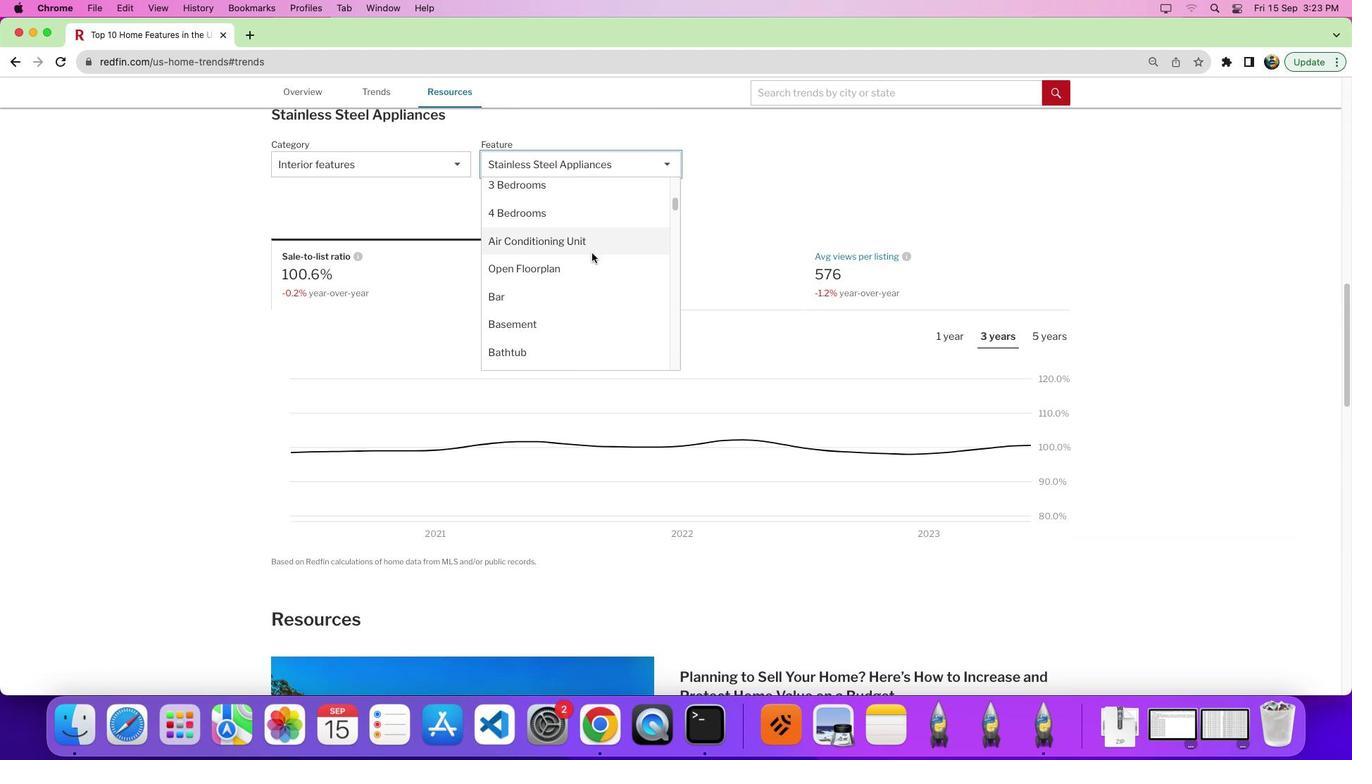 
Action: Mouse scrolled (592, 252) with delta (0, 0)
Screenshot: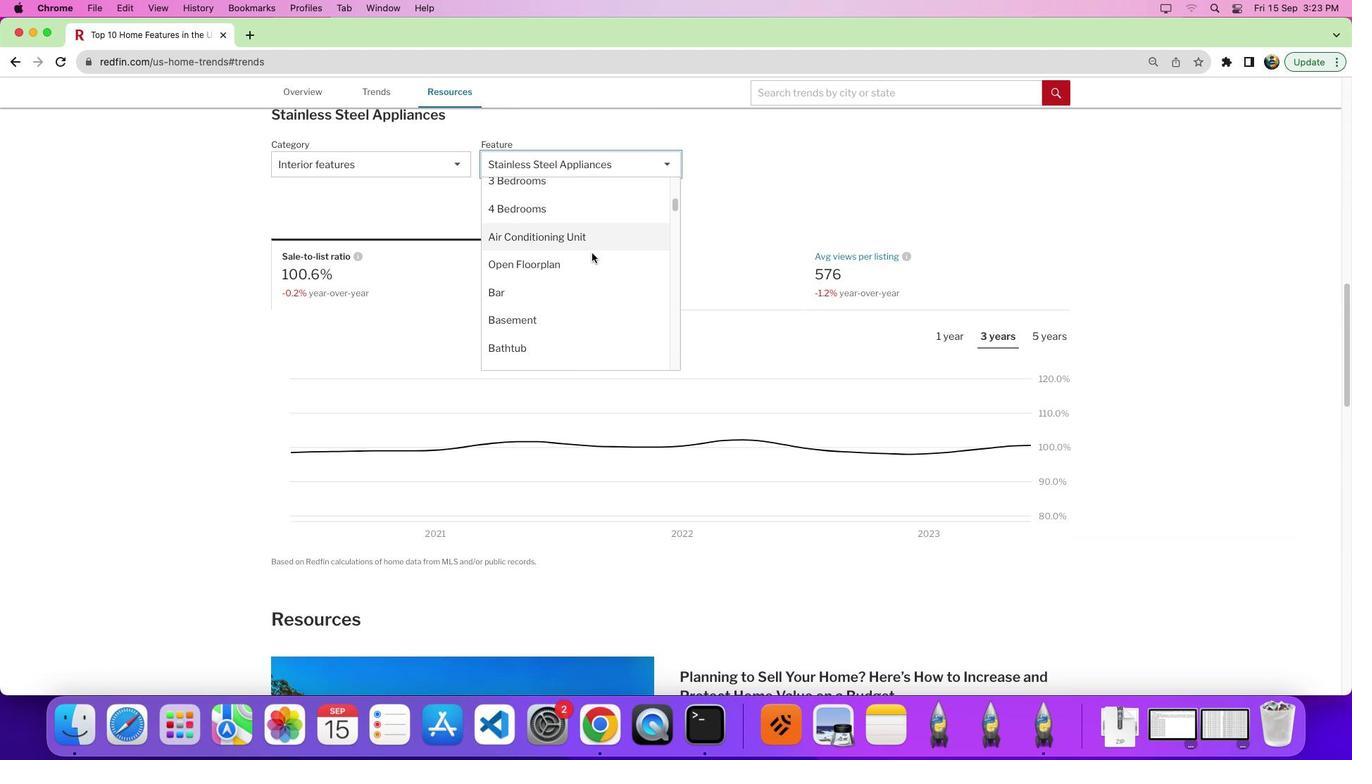 
Action: Mouse scrolled (592, 252) with delta (0, 0)
Screenshot: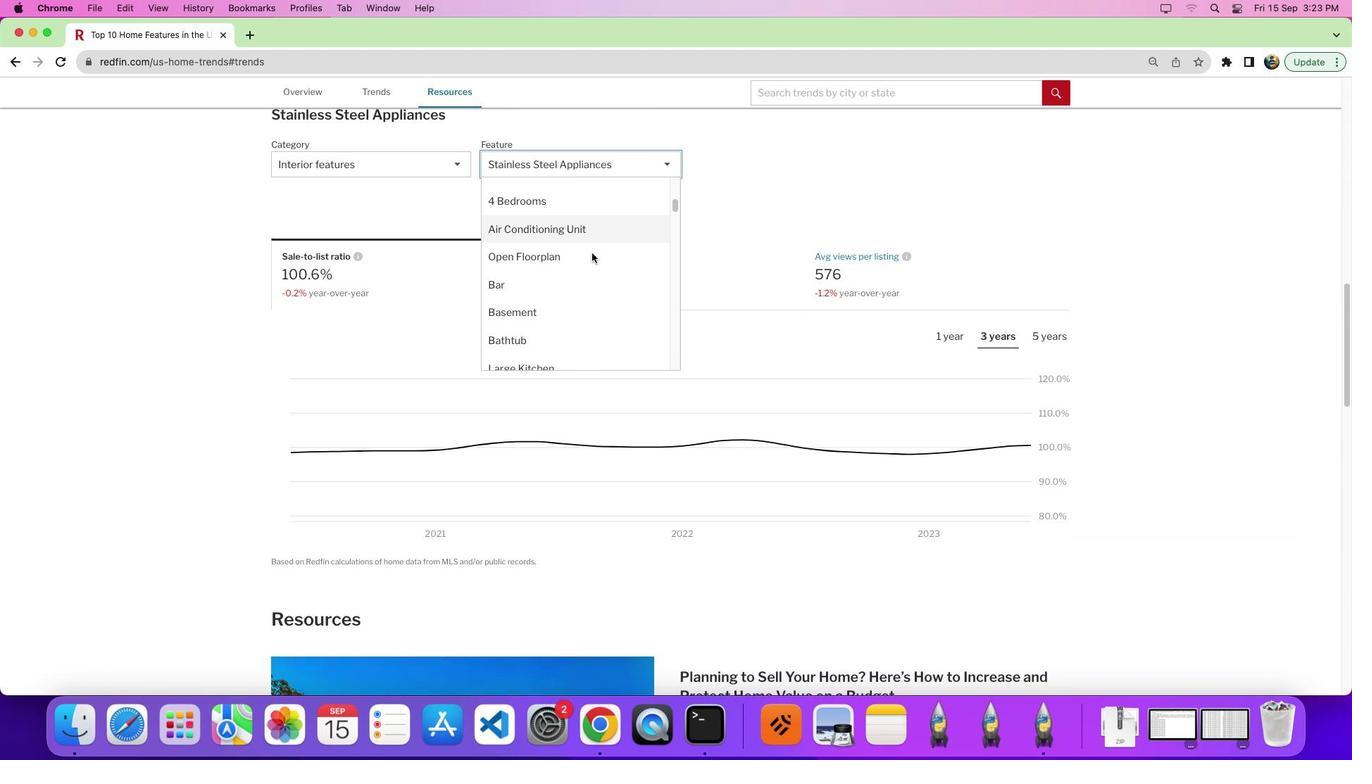 
Action: Mouse scrolled (592, 252) with delta (0, 0)
Screenshot: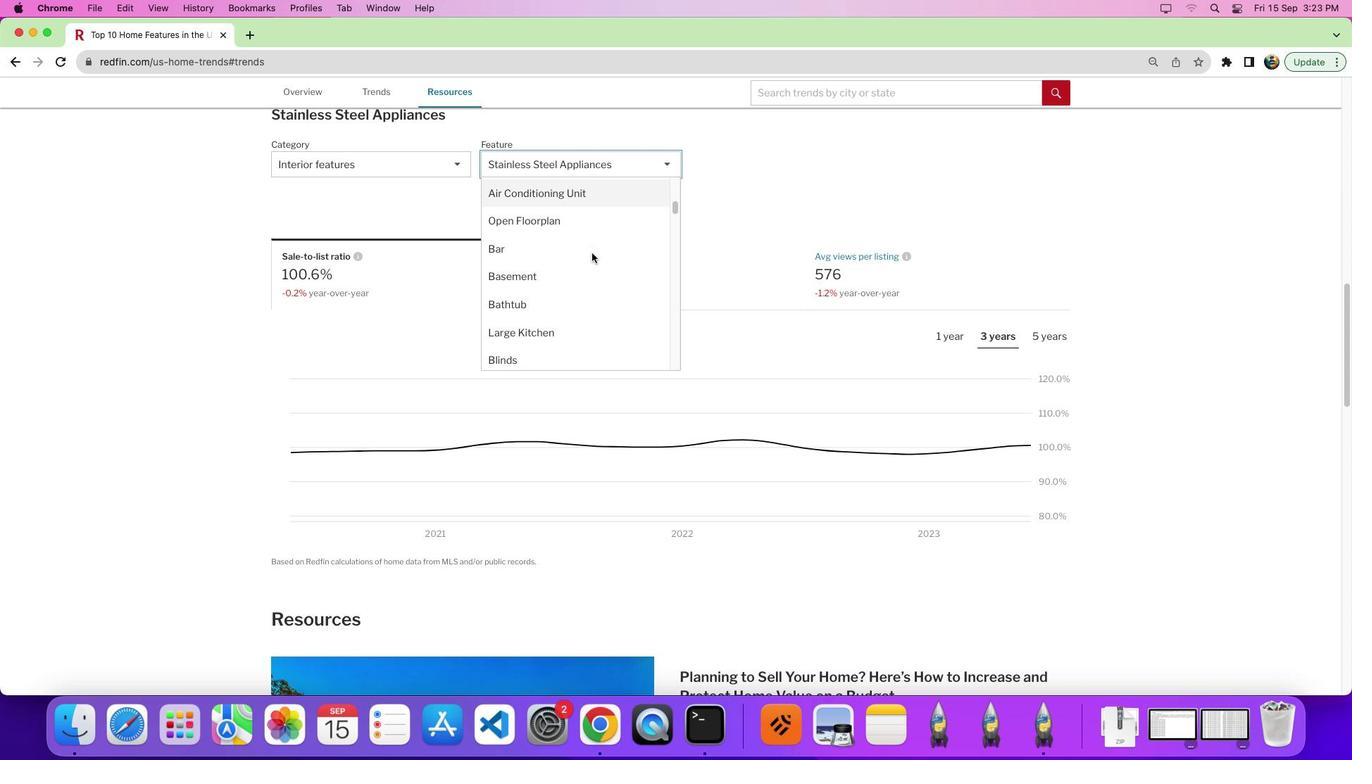 
Action: Mouse scrolled (592, 252) with delta (0, 0)
Screenshot: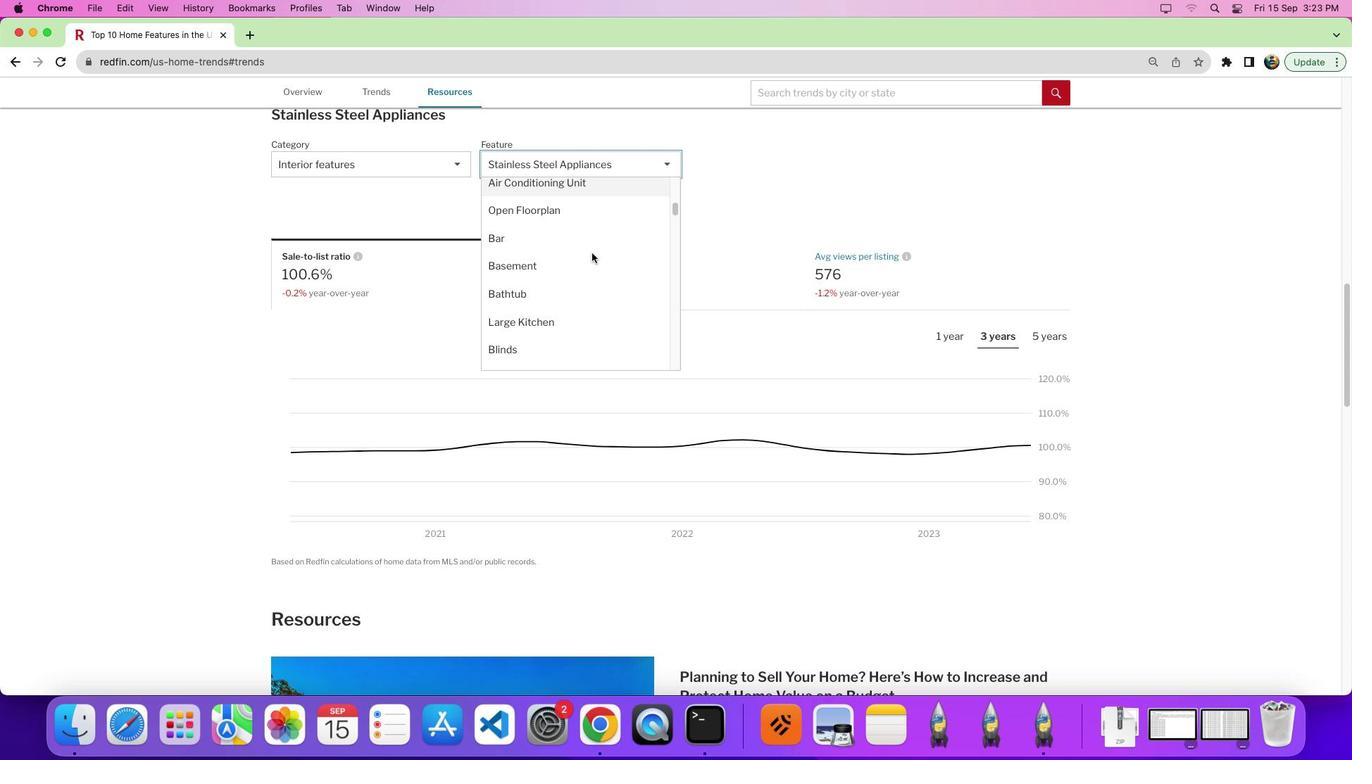 
Action: Mouse moved to (564, 287)
Screenshot: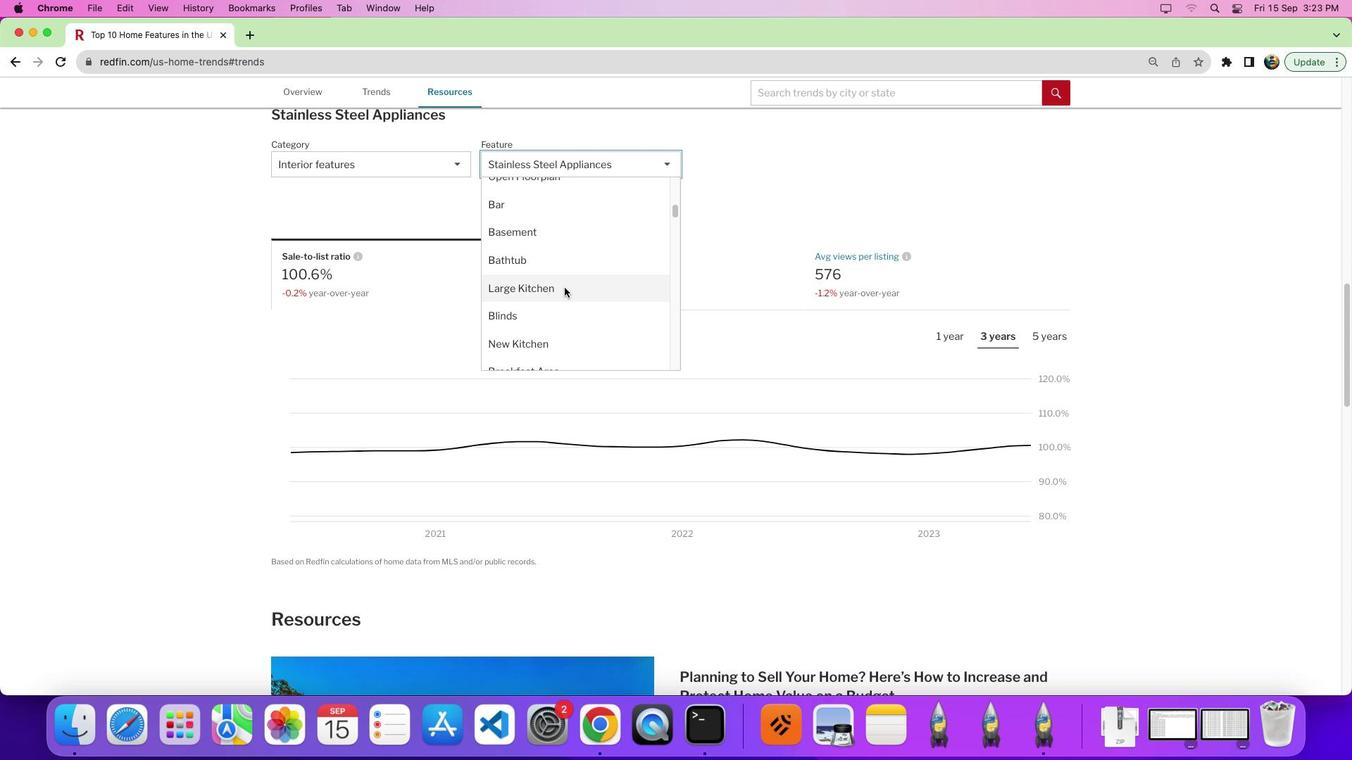 
Action: Mouse pressed left at (564, 287)
Screenshot: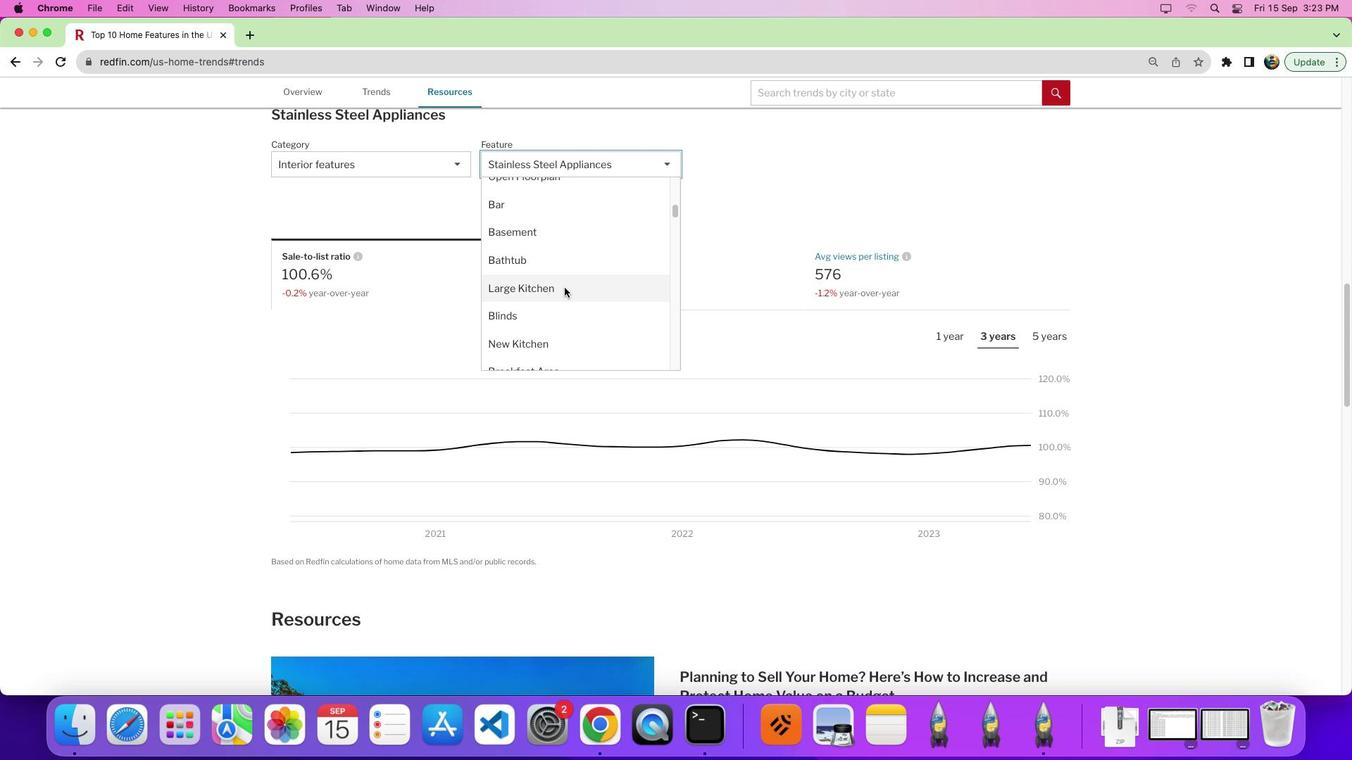 
Action: Mouse moved to (769, 248)
Screenshot: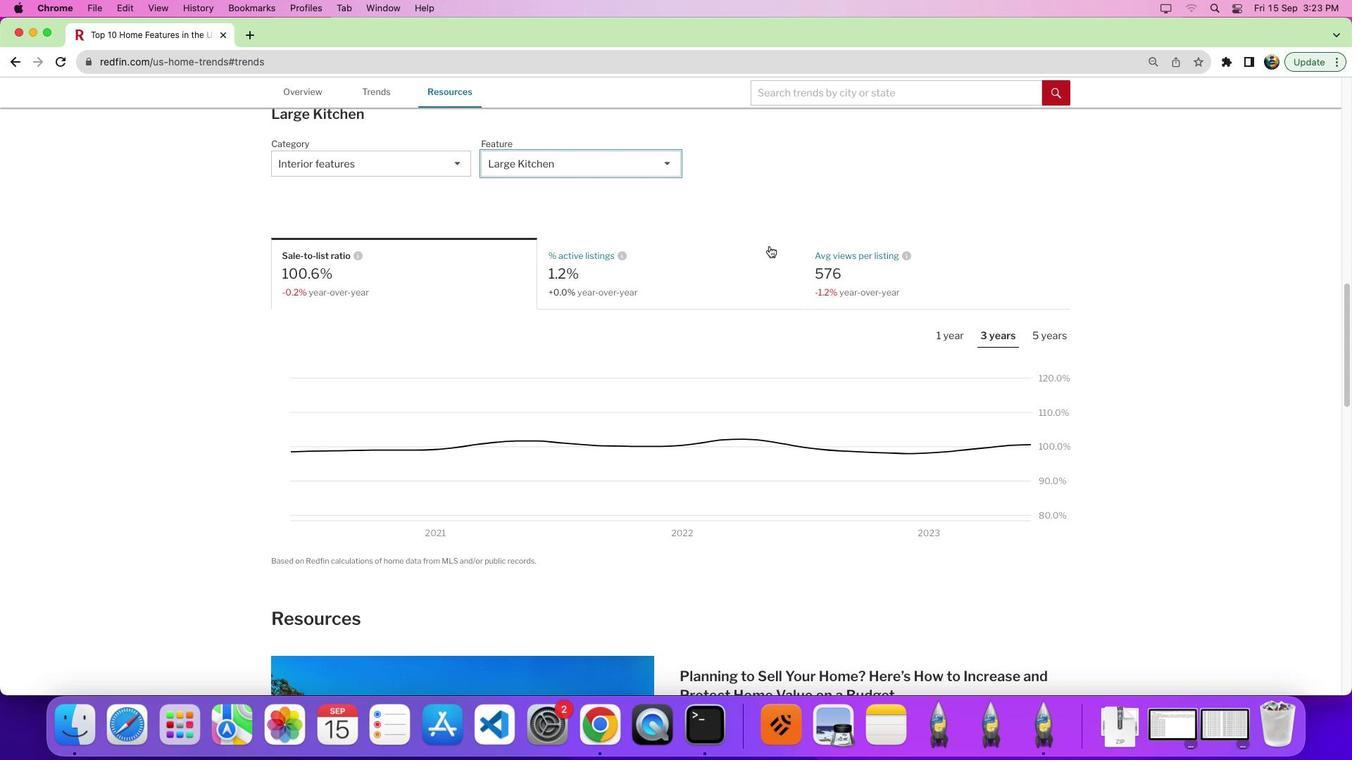 
Action: Mouse scrolled (769, 248) with delta (0, 0)
Screenshot: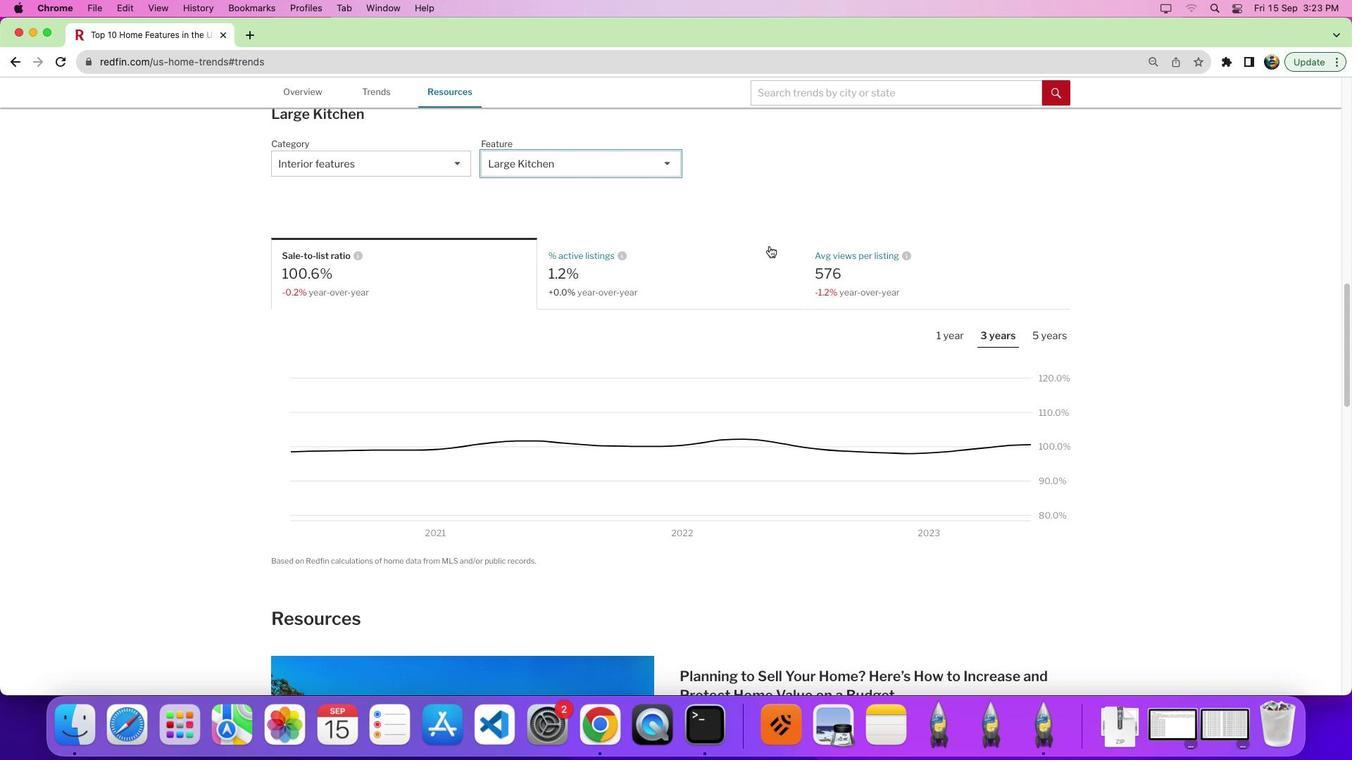 
Action: Mouse moved to (769, 245)
Screenshot: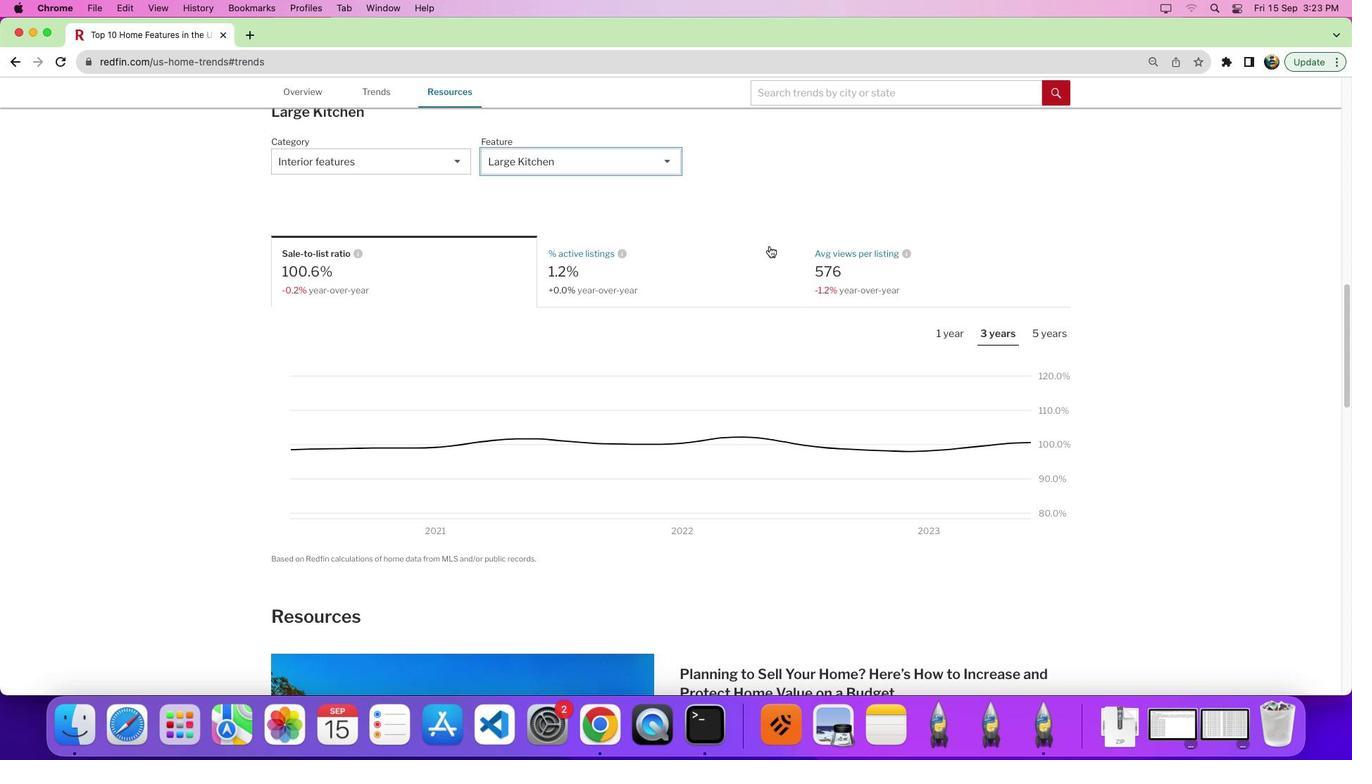 
Action: Mouse scrolled (769, 245) with delta (0, 0)
Screenshot: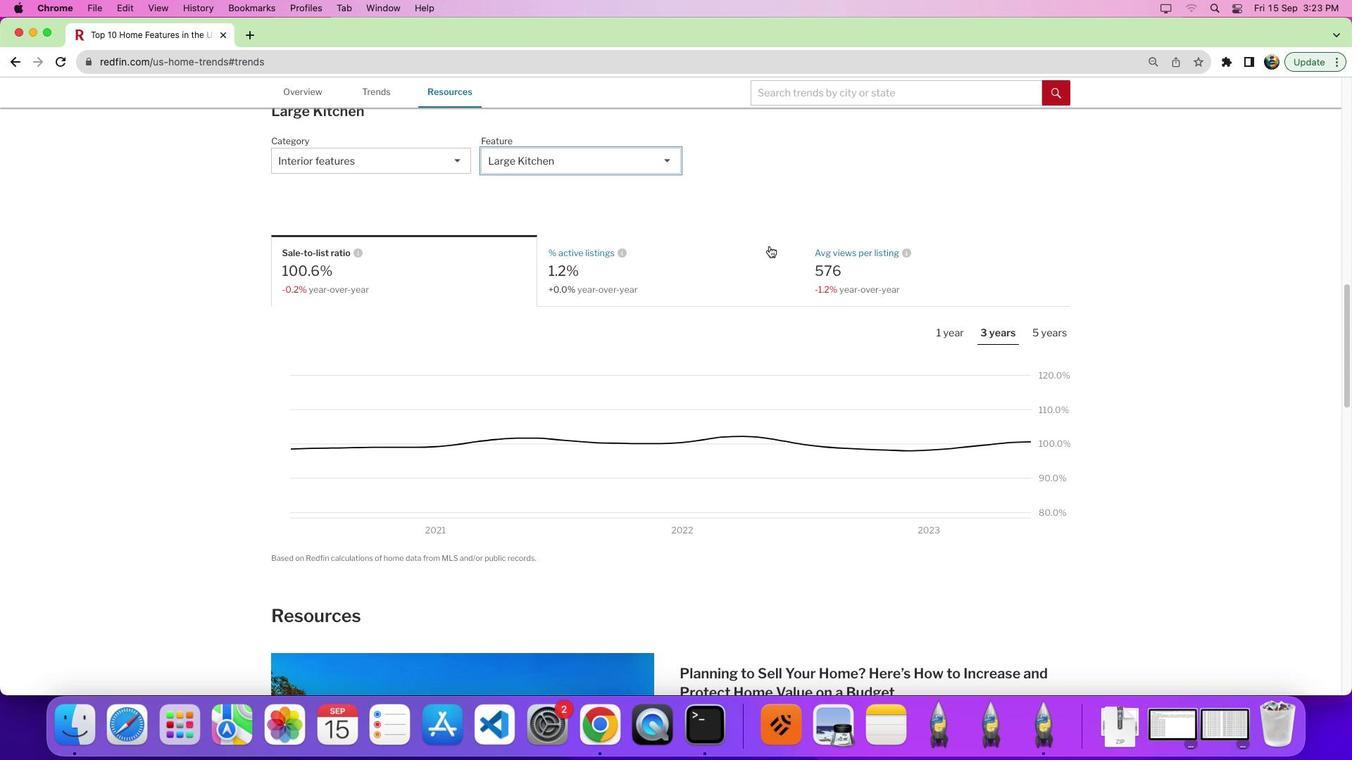 
Action: Mouse moved to (771, 247)
Screenshot: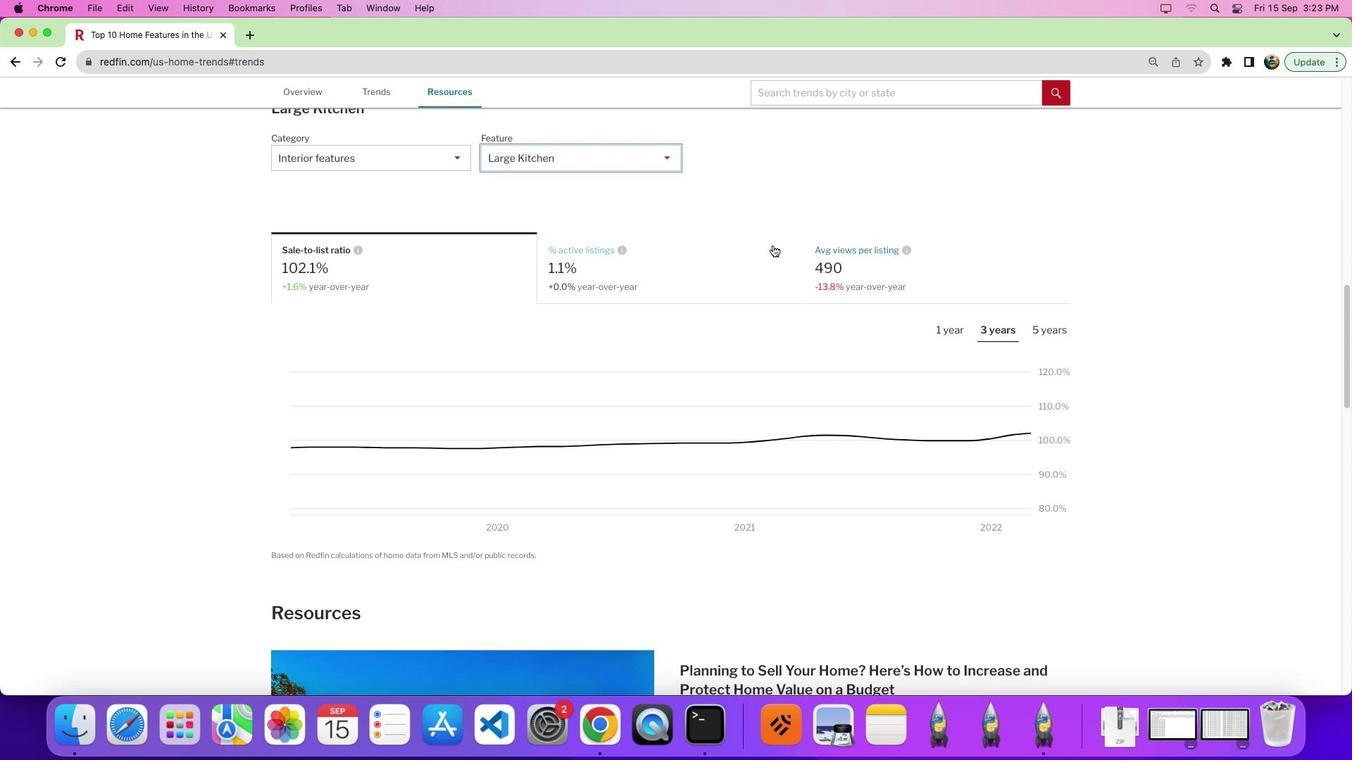 
Action: Mouse scrolled (771, 247) with delta (0, 0)
Screenshot: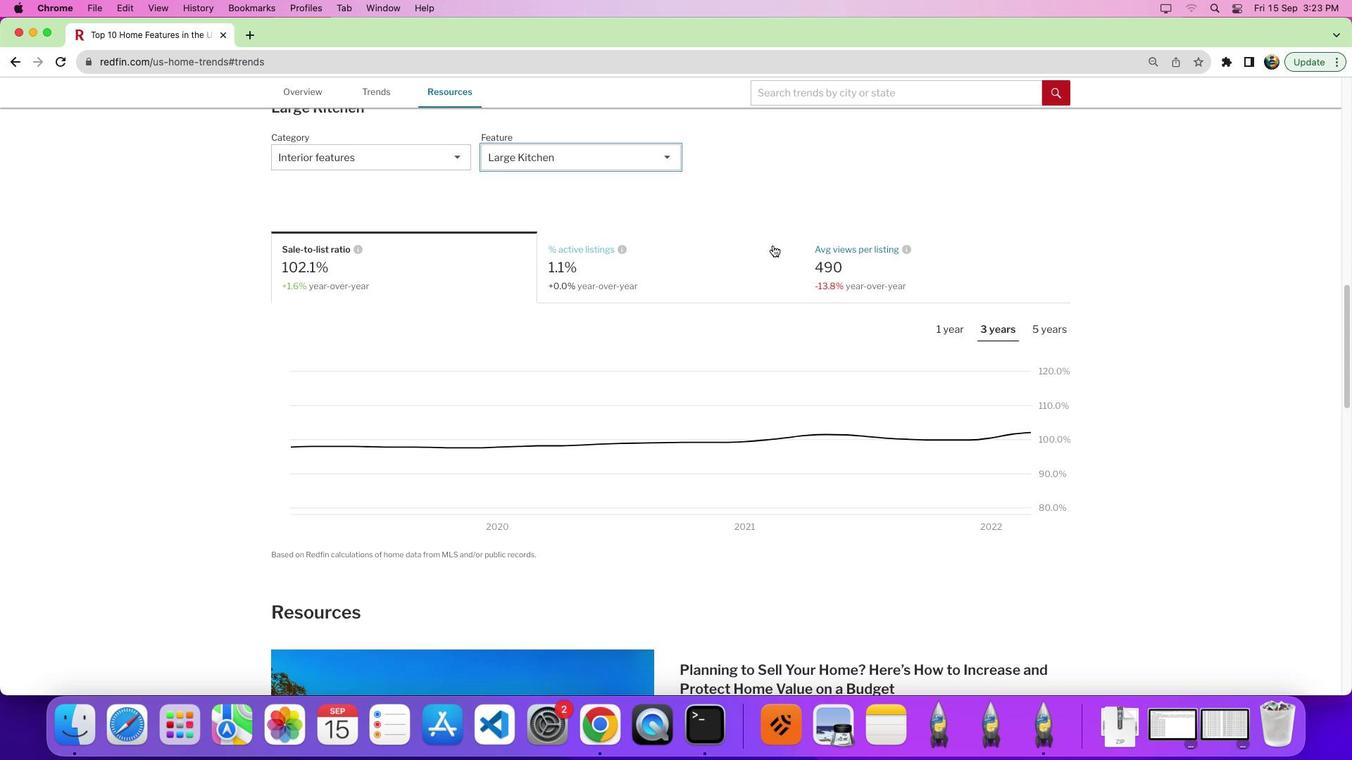 
Action: Mouse moved to (836, 281)
Screenshot: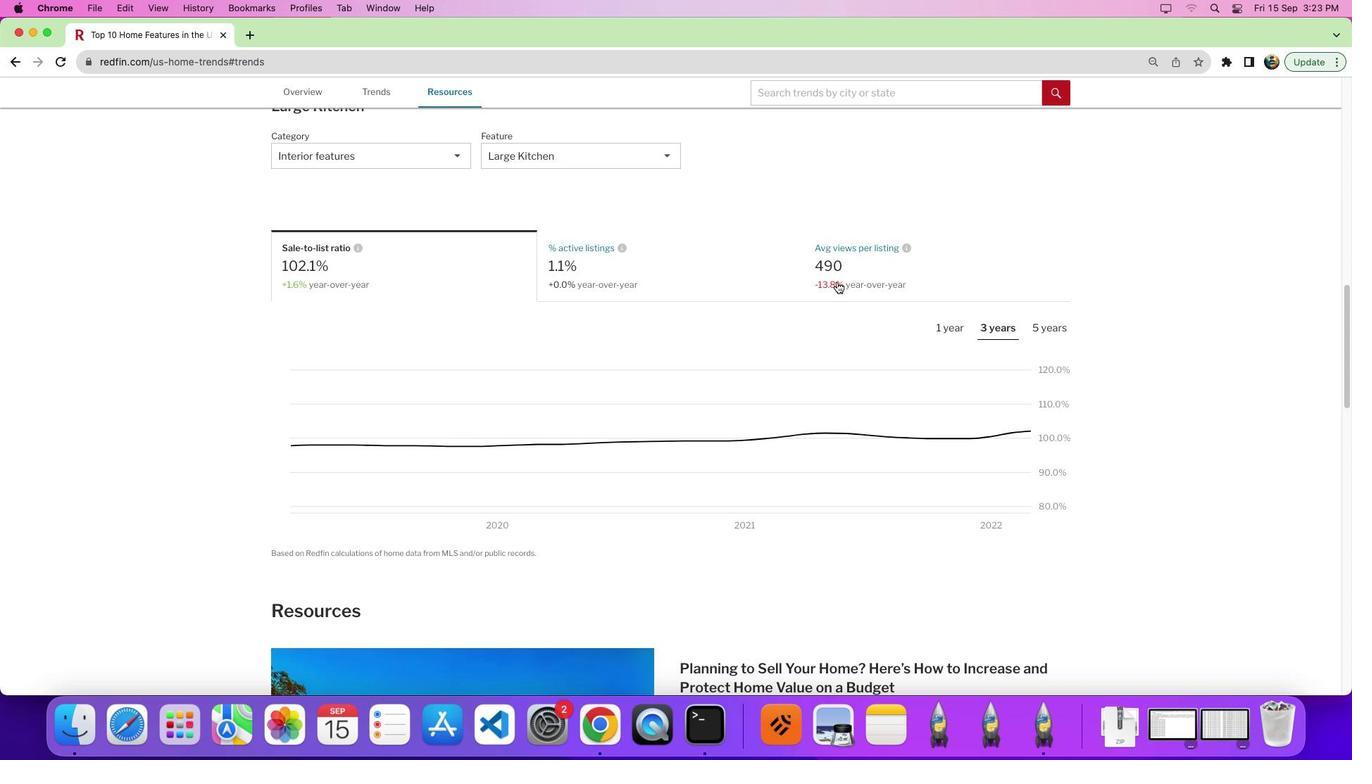 
Action: Mouse pressed left at (836, 281)
Screenshot: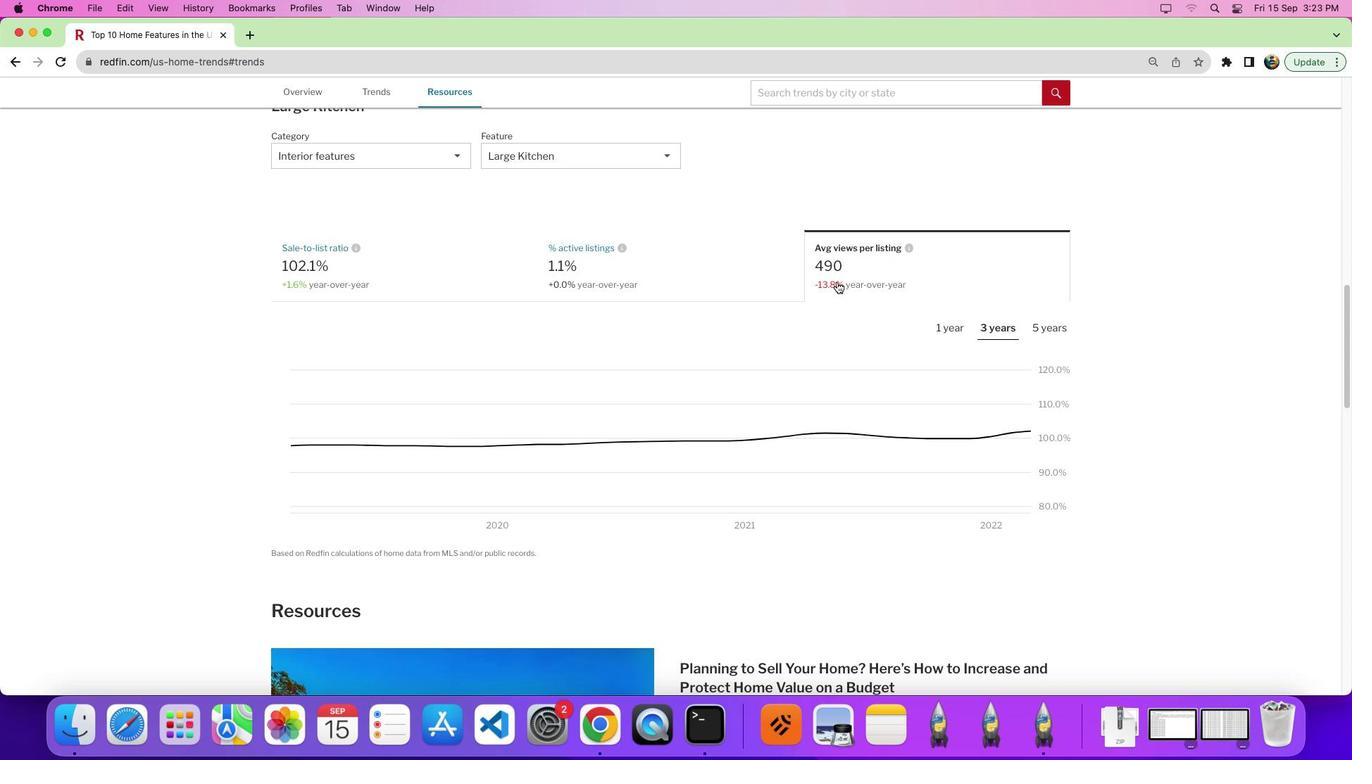 
Action: Mouse moved to (723, 308)
Screenshot: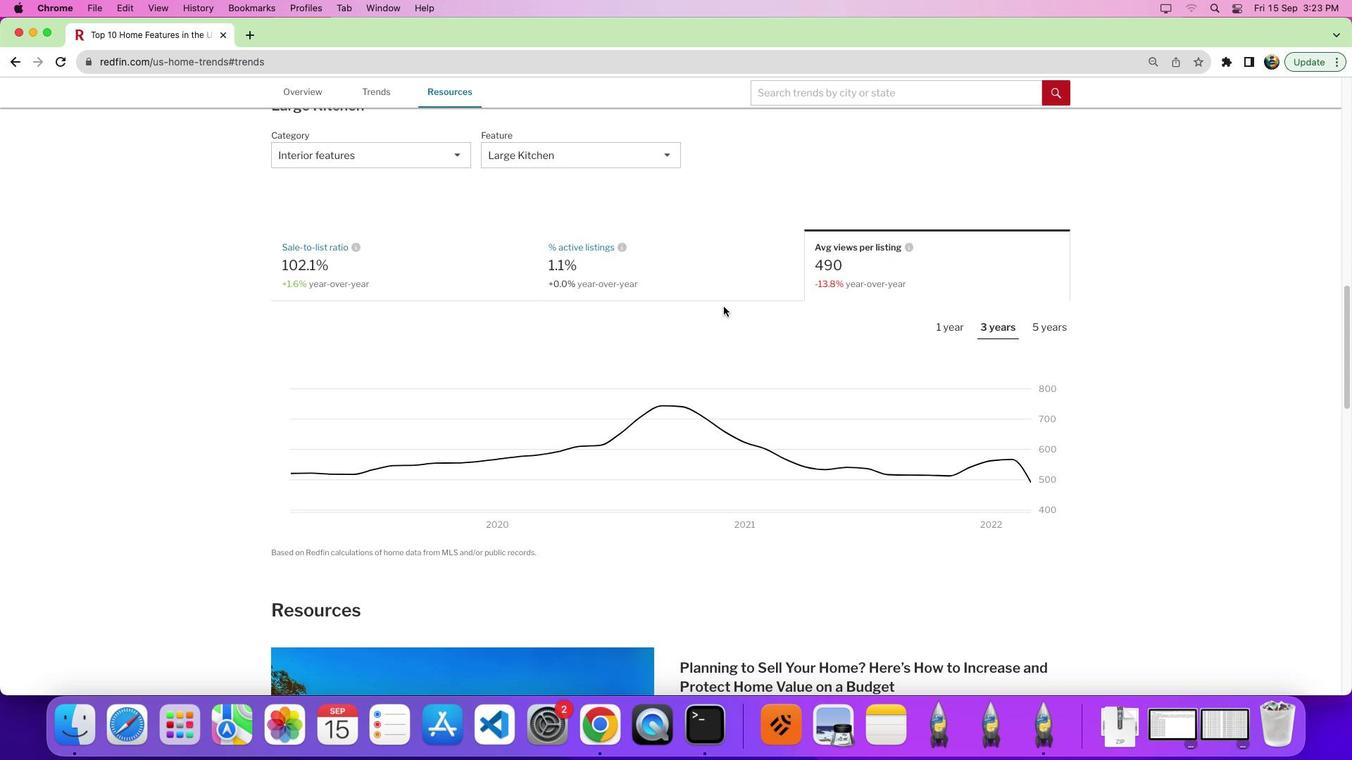 
Action: Mouse scrolled (723, 308) with delta (0, 0)
Screenshot: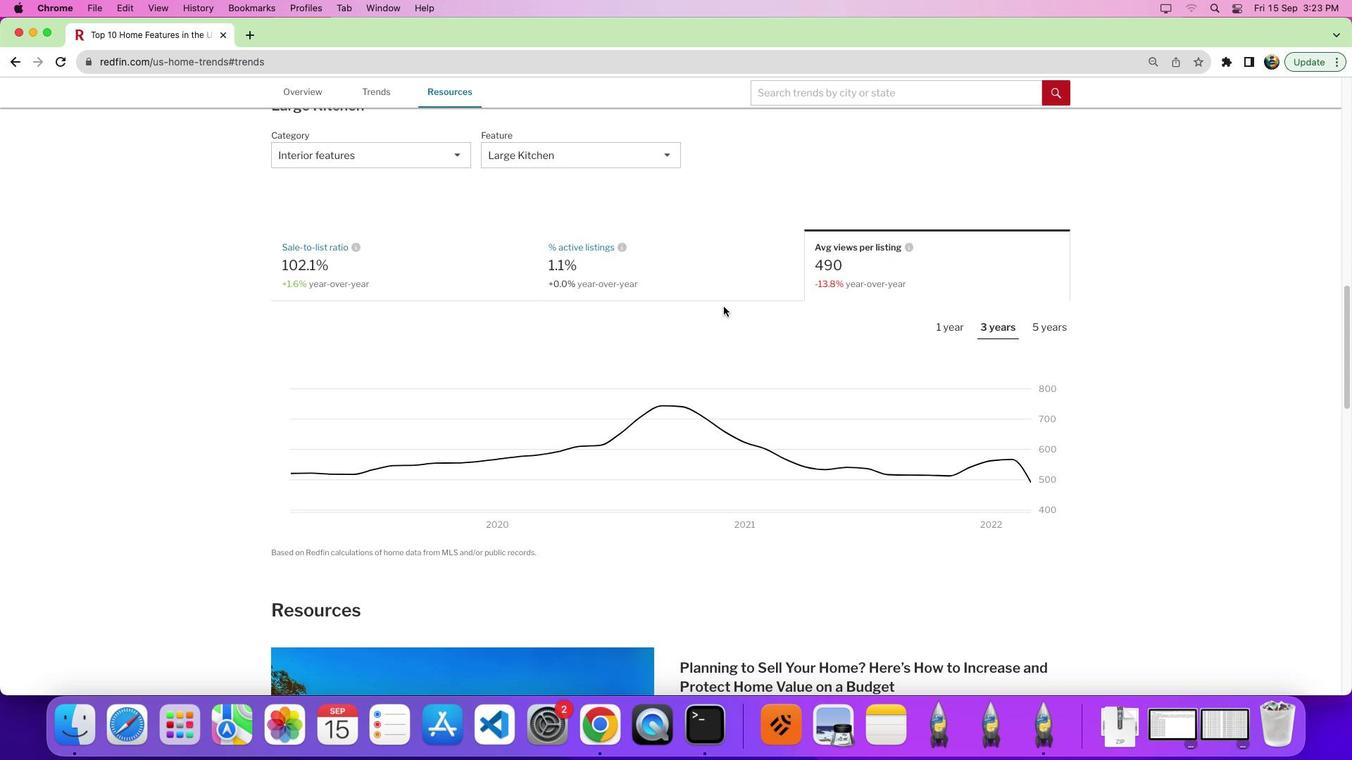 
Action: Mouse moved to (724, 307)
Screenshot: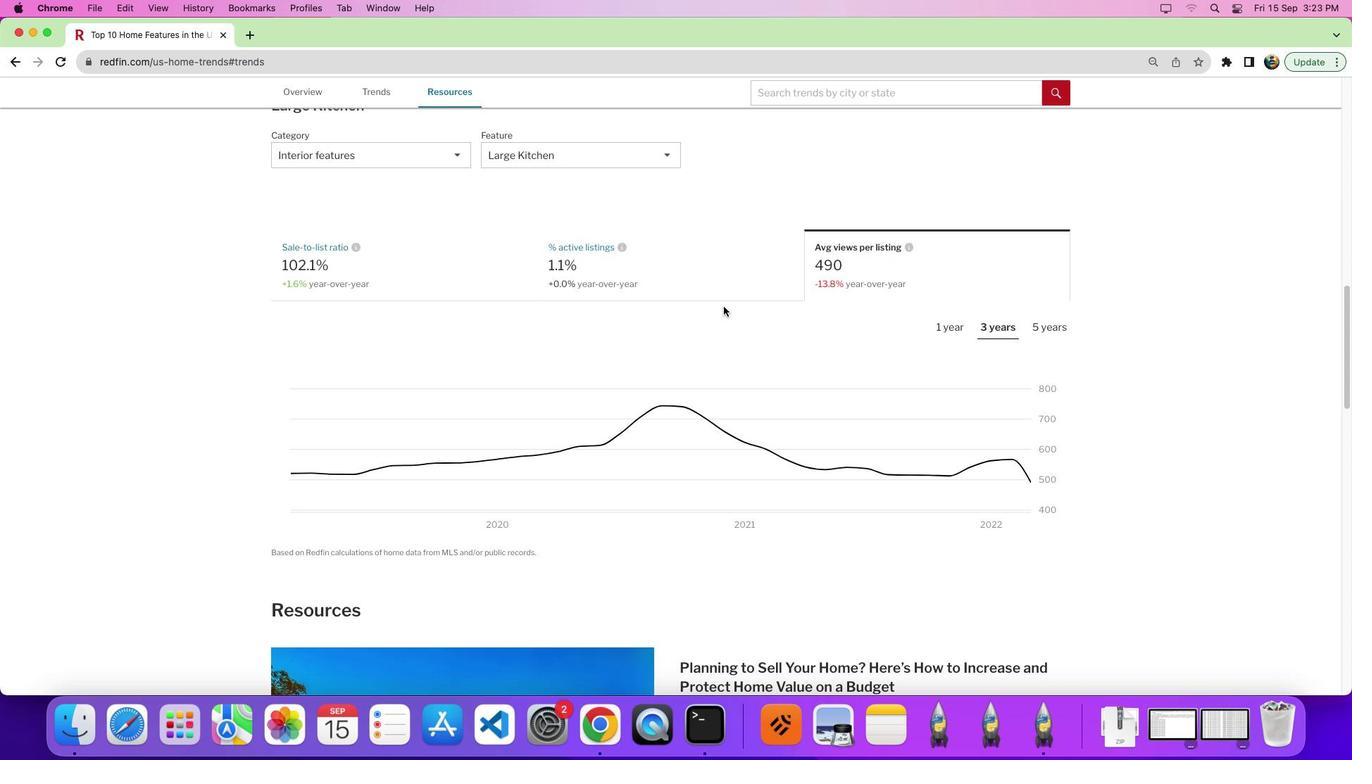 
Action: Mouse scrolled (724, 307) with delta (0, 0)
Screenshot: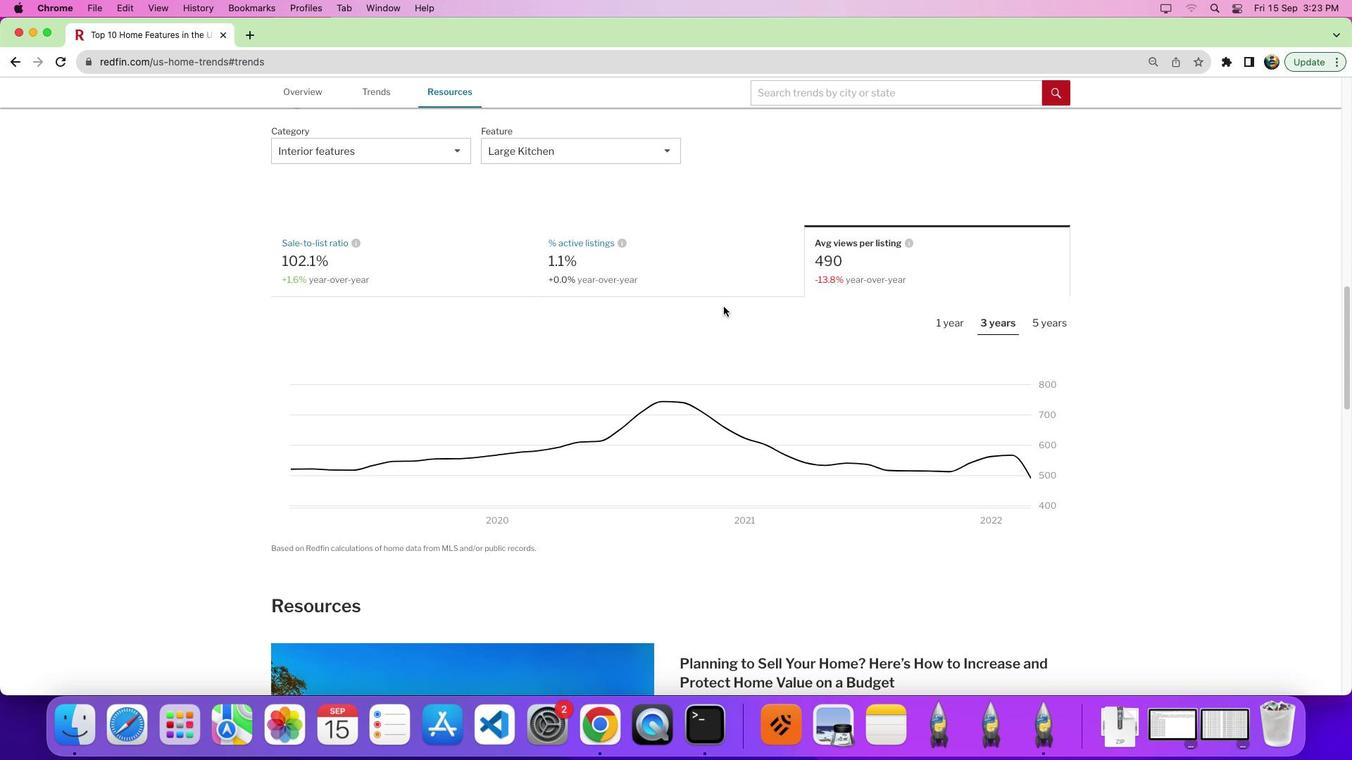 
Action: Mouse moved to (1248, 381)
Screenshot: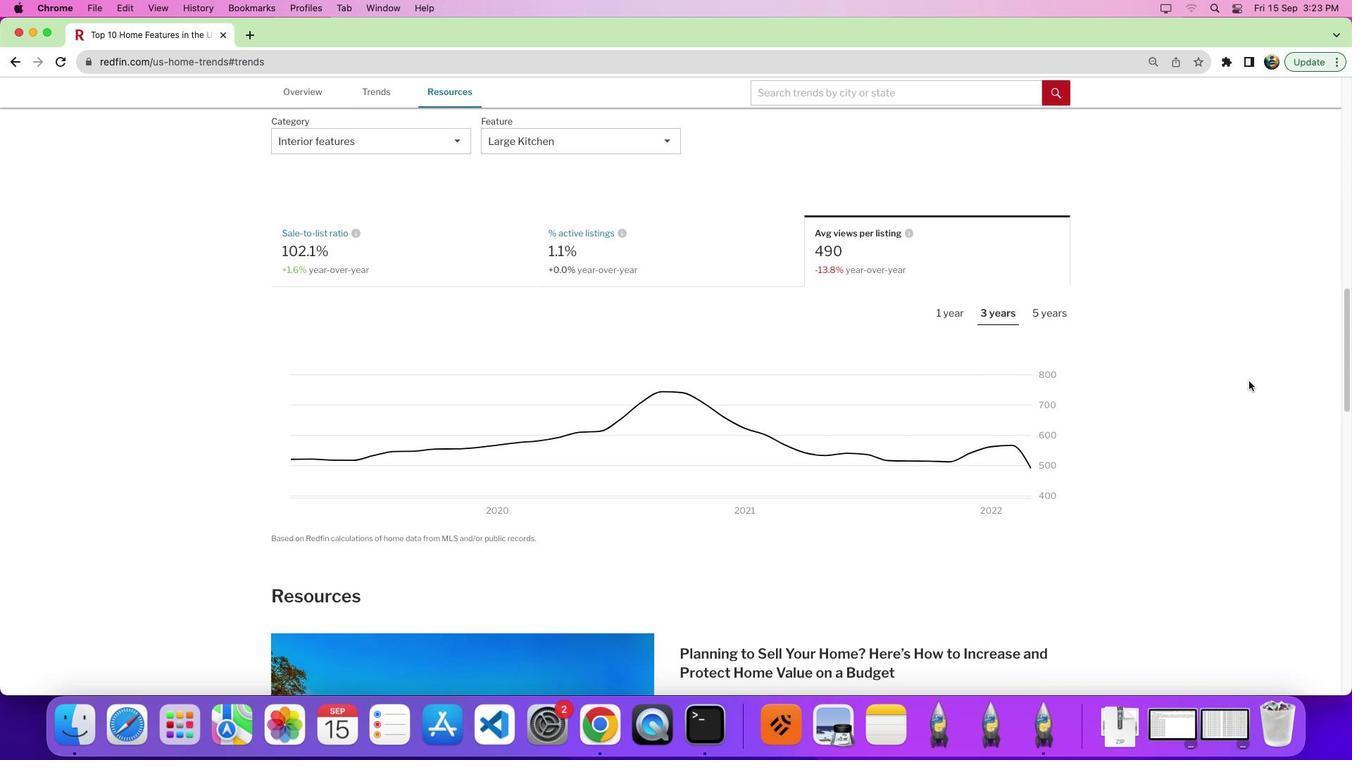 
